 Task: Look for space in Pudukkottai, India from 1st July, 2023 to 9th July, 2023 for 2 adults in price range Rs.8000 to Rs.15000. Place can be entire place with 1  bedroom having 1 bed and 1 bathroom. Property type can be house, flat, guest house. Booking option can be shelf check-in. Required host language is English.
Action: Mouse moved to (581, 72)
Screenshot: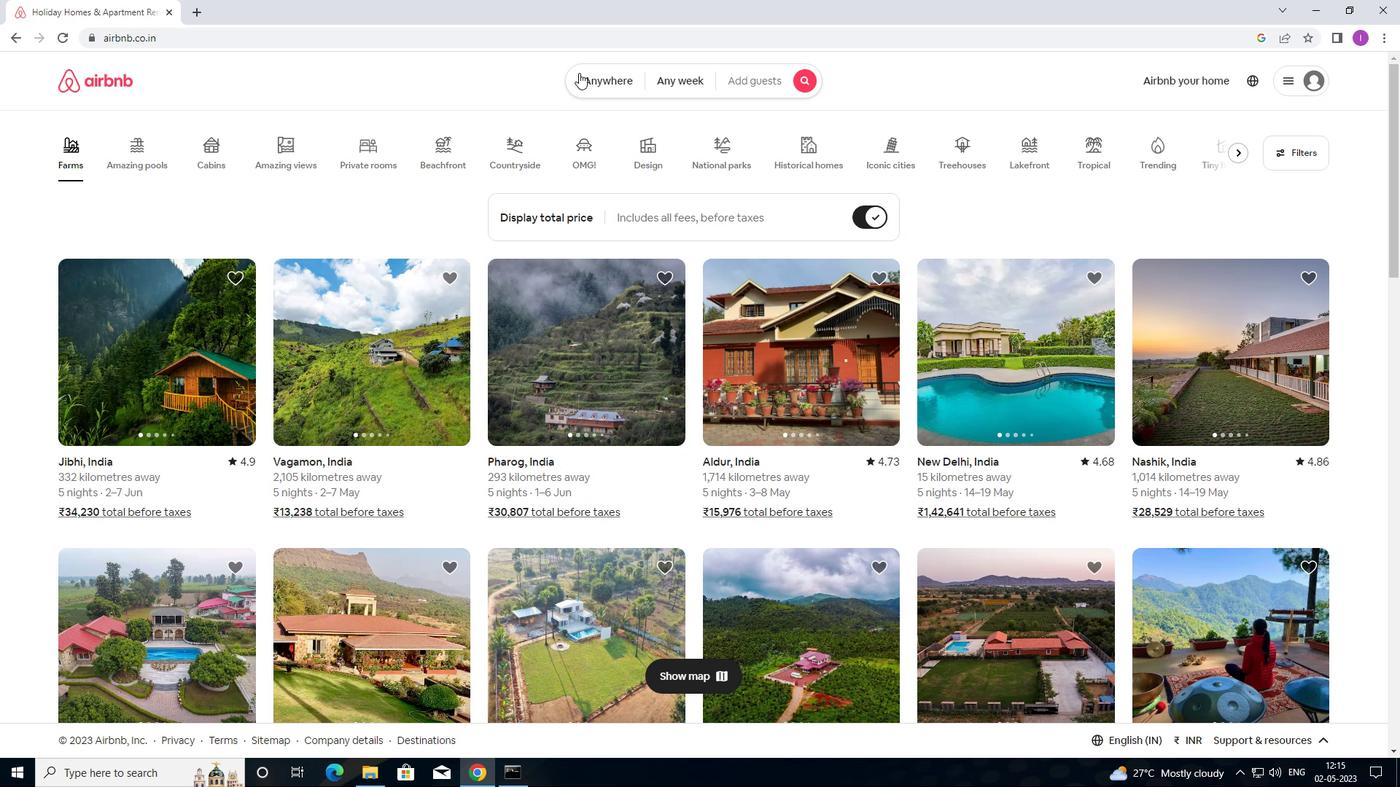 
Action: Mouse pressed left at (581, 72)
Screenshot: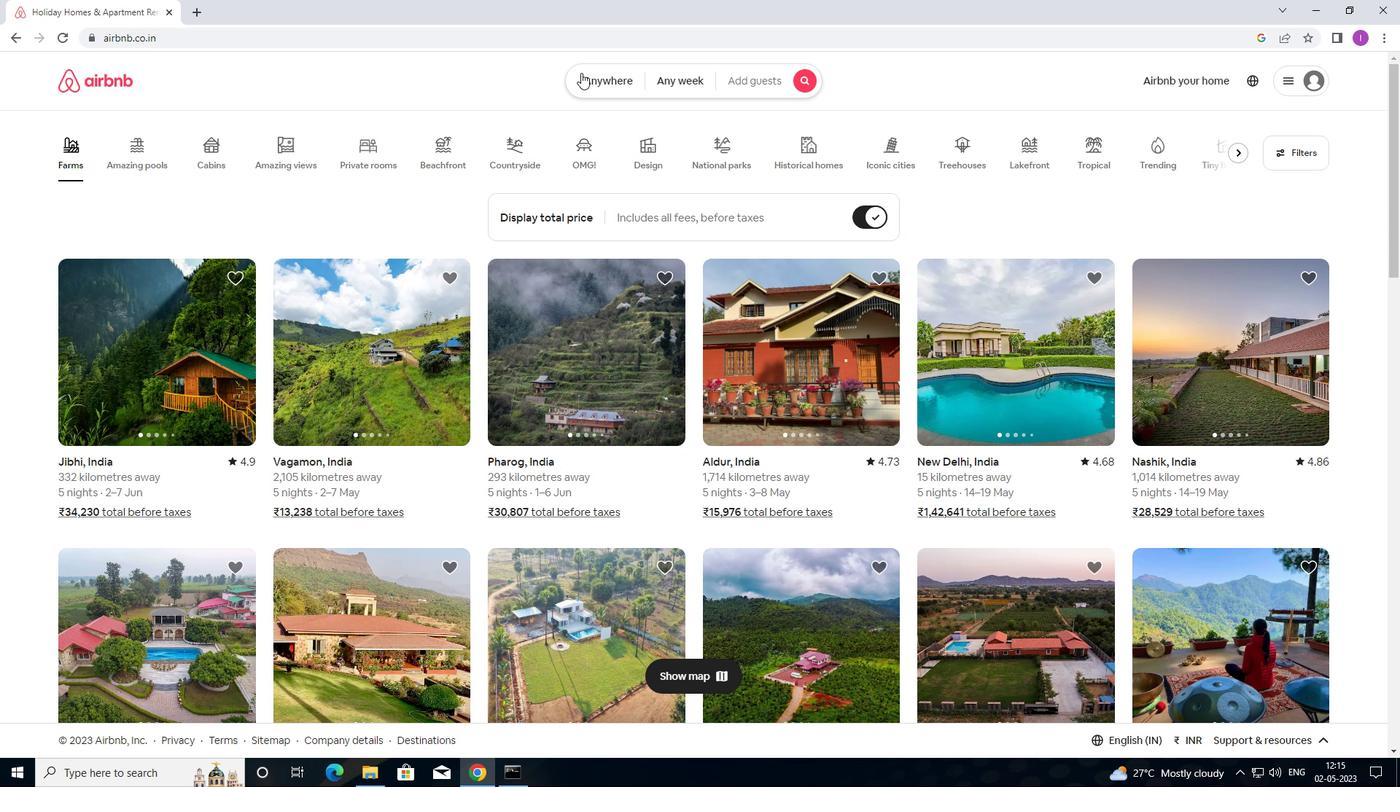 
Action: Mouse moved to (445, 137)
Screenshot: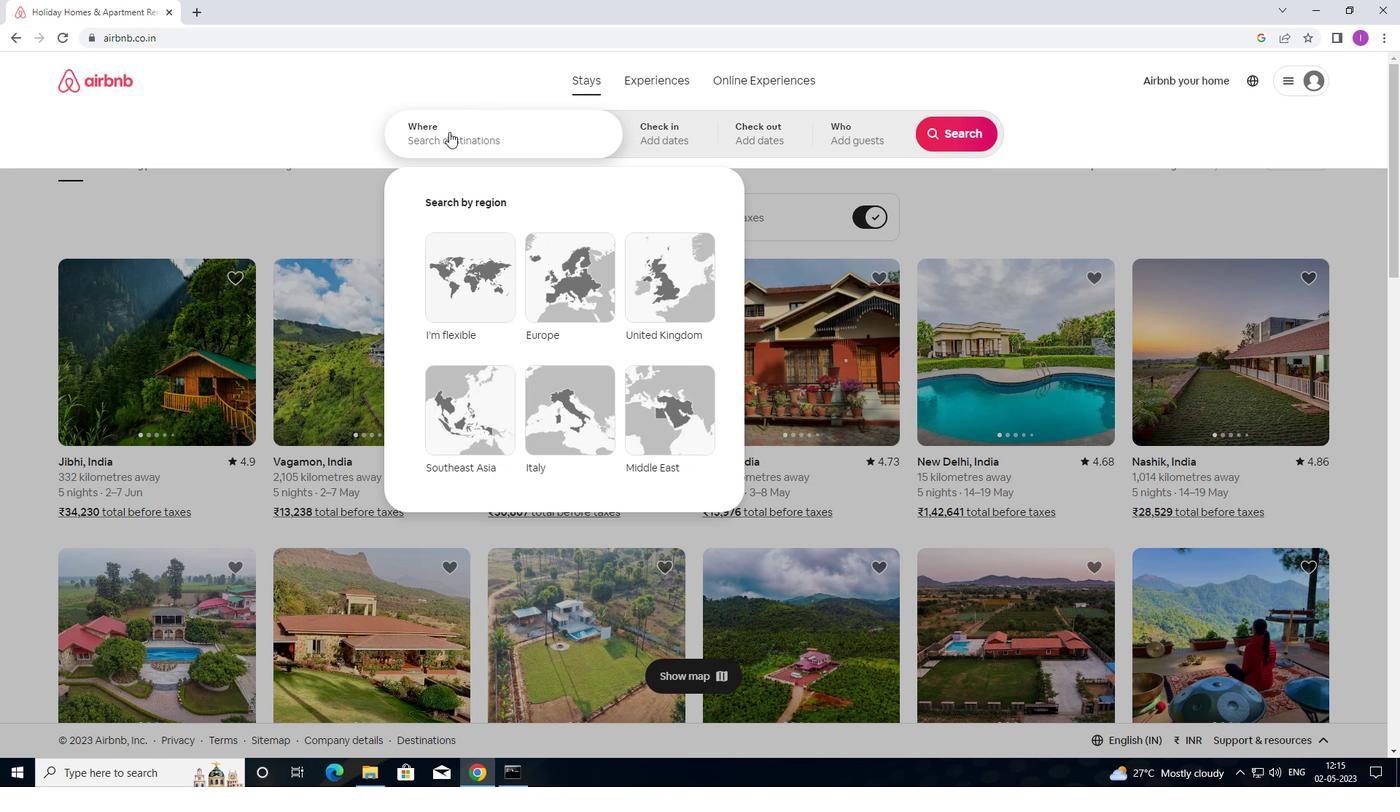 
Action: Mouse pressed left at (445, 137)
Screenshot: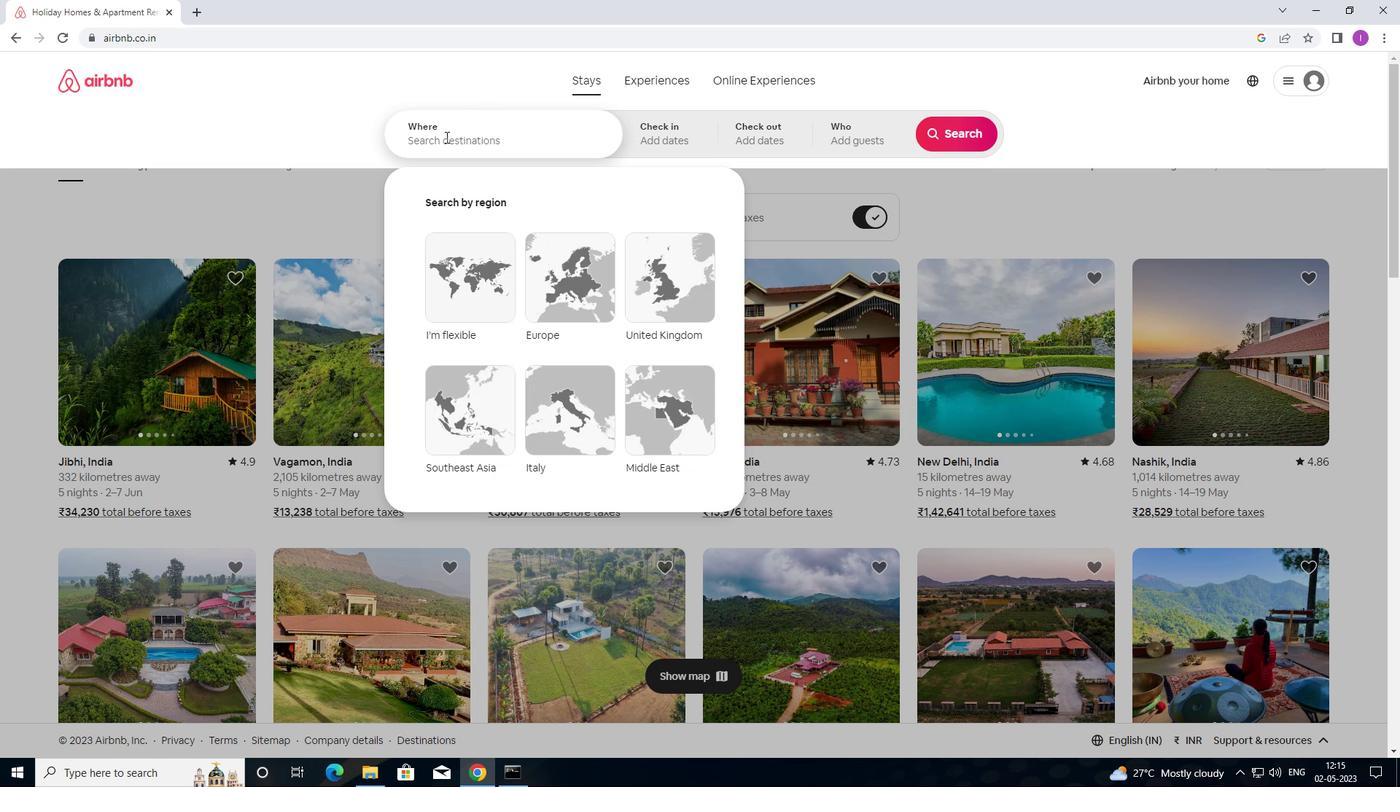 
Action: Mouse moved to (529, 210)
Screenshot: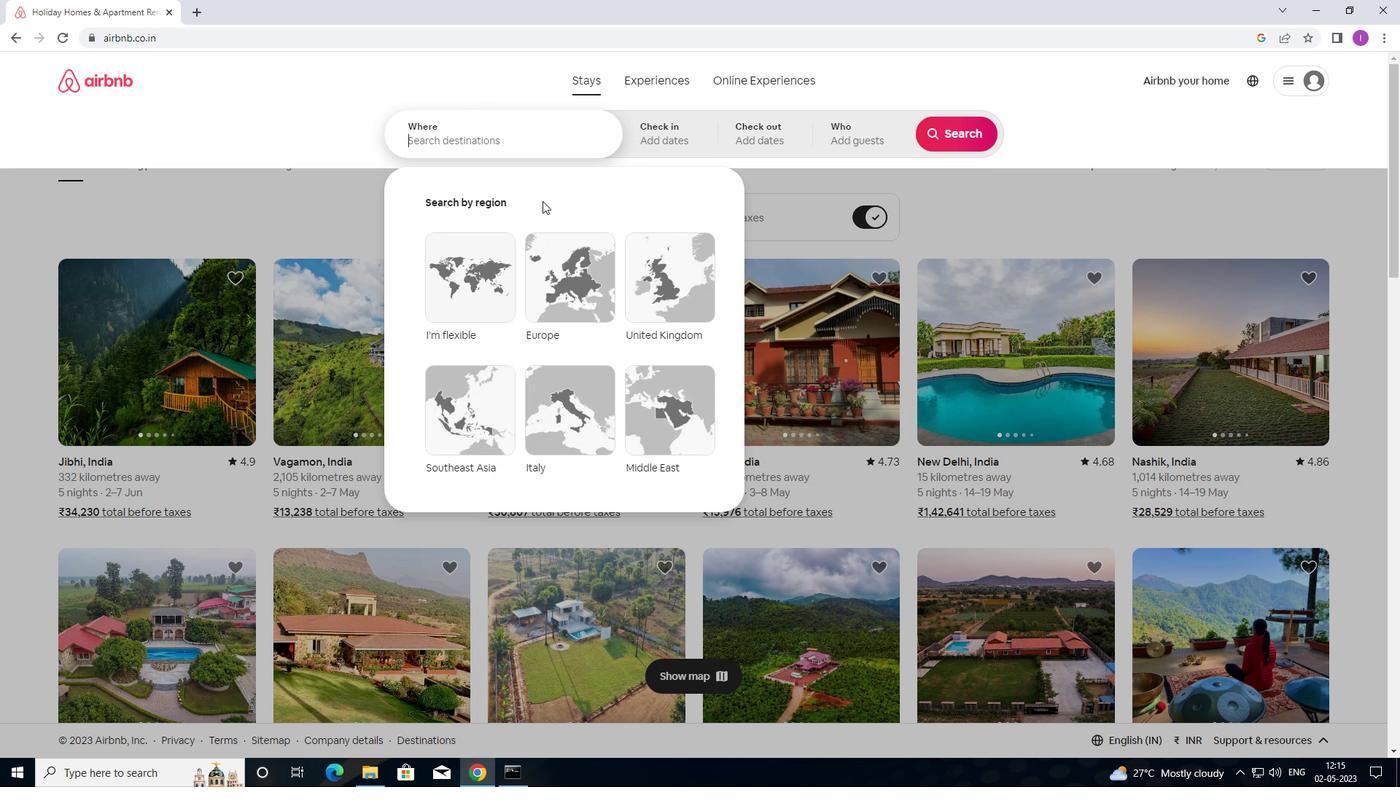 
Action: Key pressed <Key.shift>PUDOKKOTTAI,<Key.shift>INDIA
Screenshot: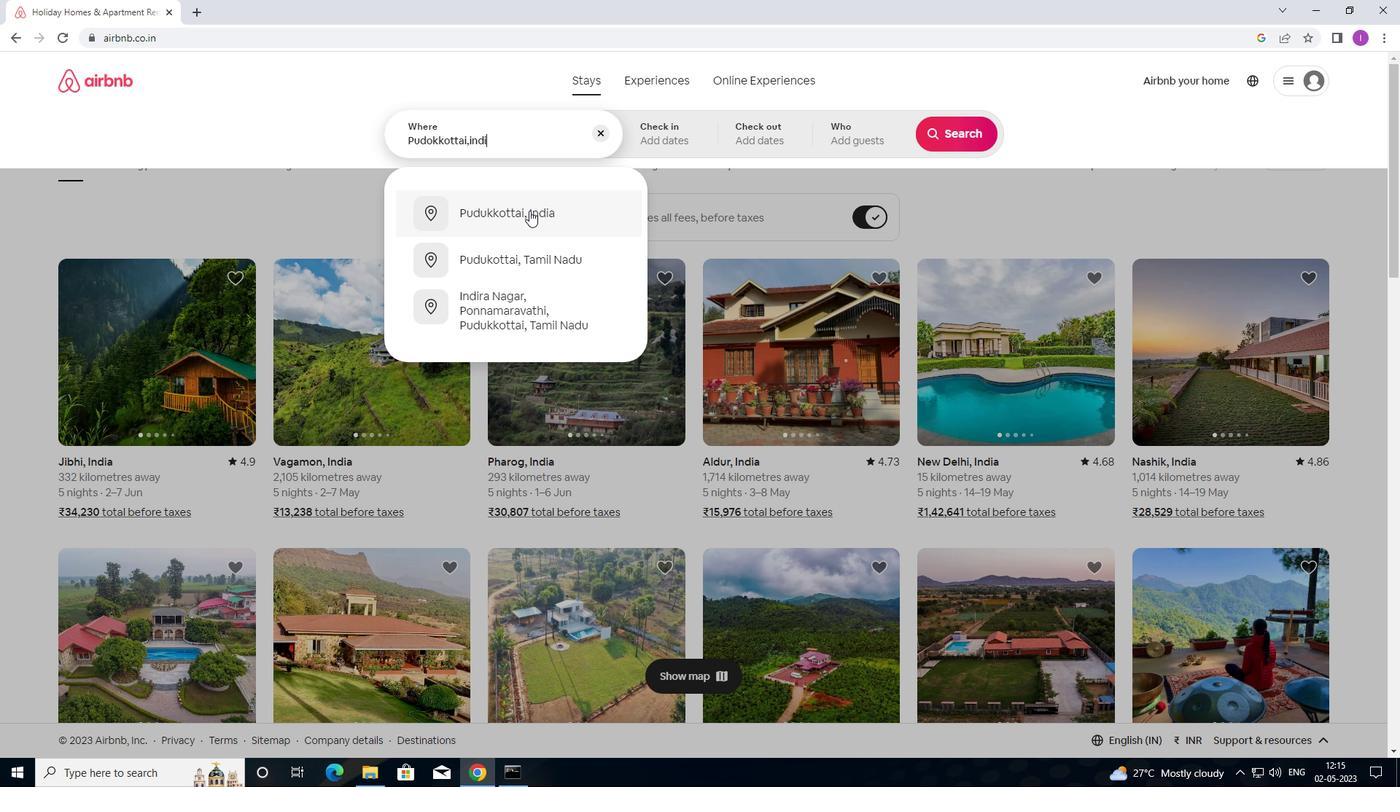 
Action: Mouse moved to (644, 121)
Screenshot: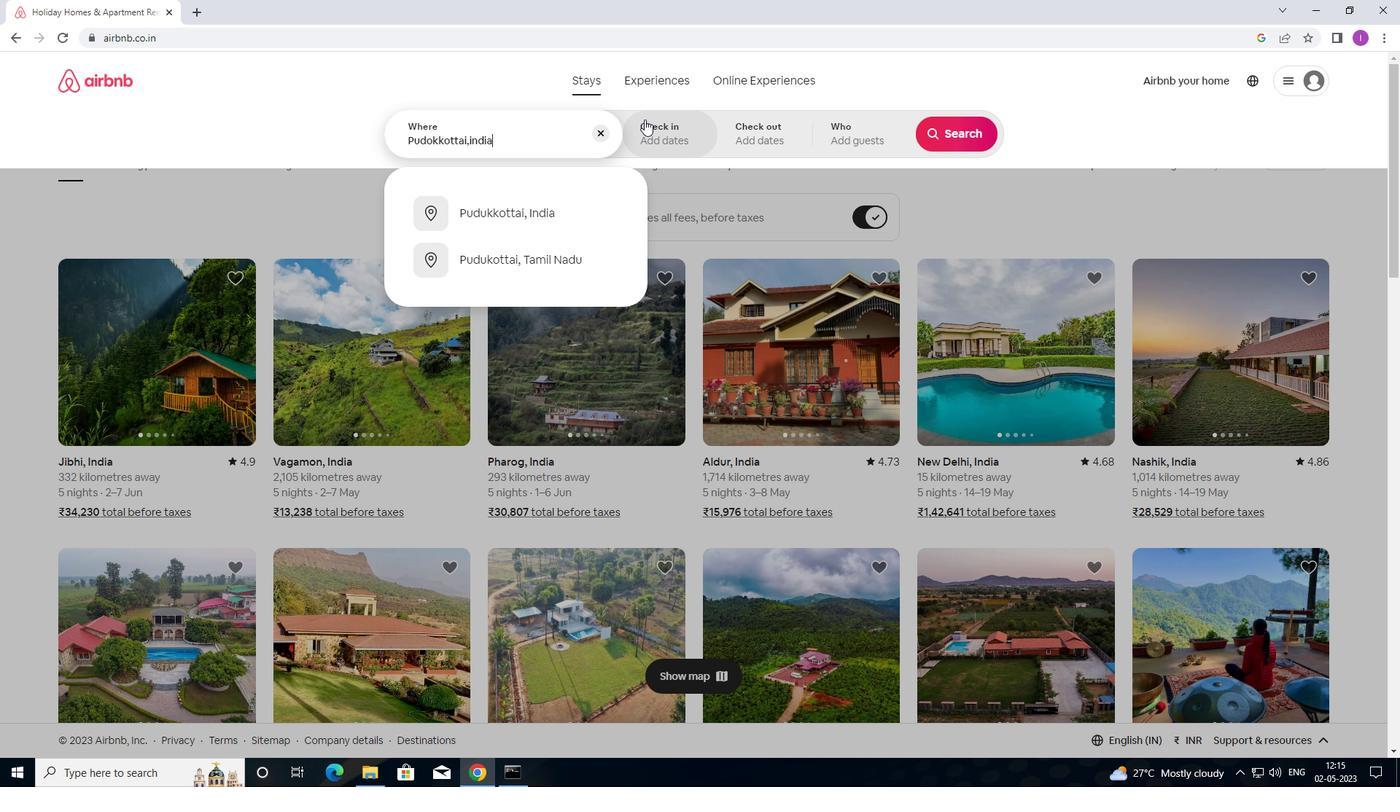 
Action: Mouse pressed left at (644, 121)
Screenshot: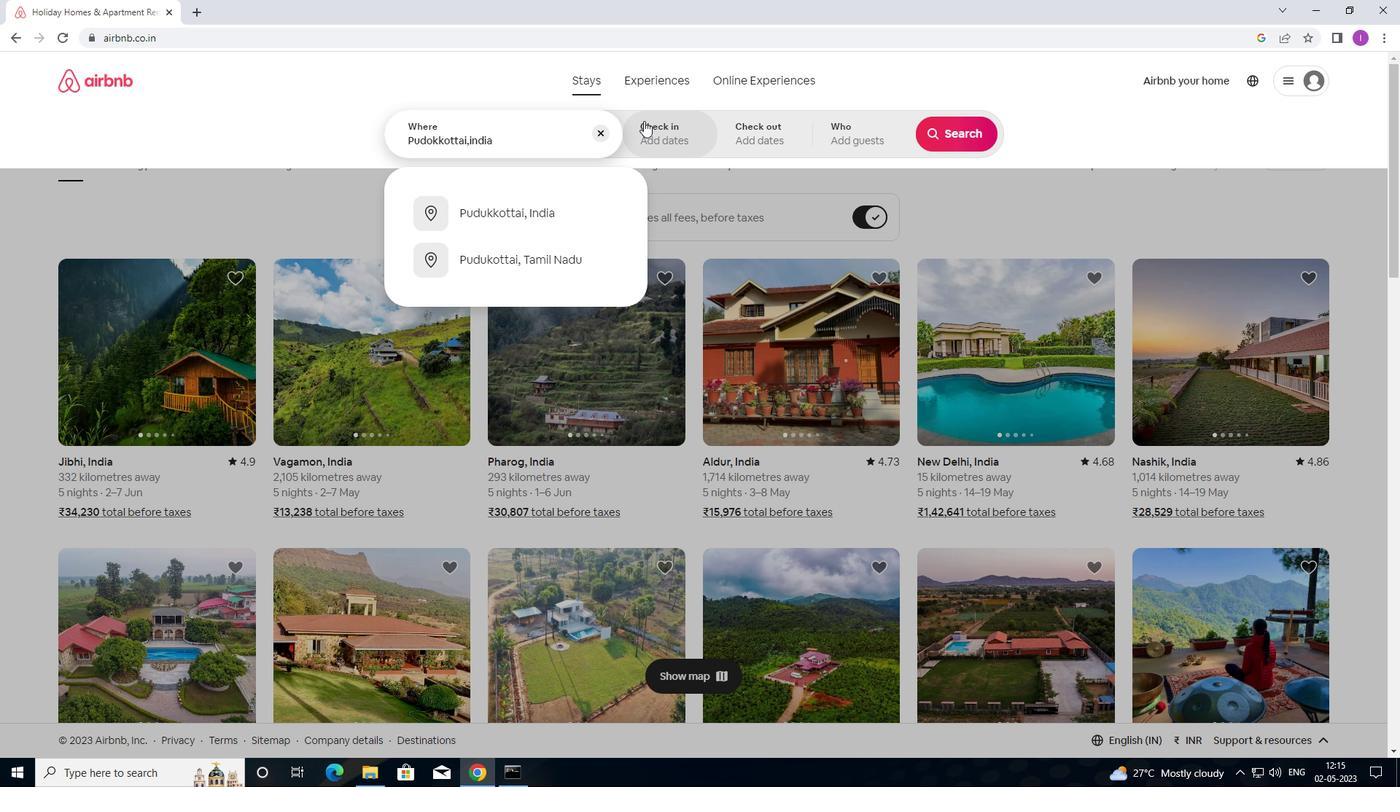 
Action: Mouse moved to (952, 249)
Screenshot: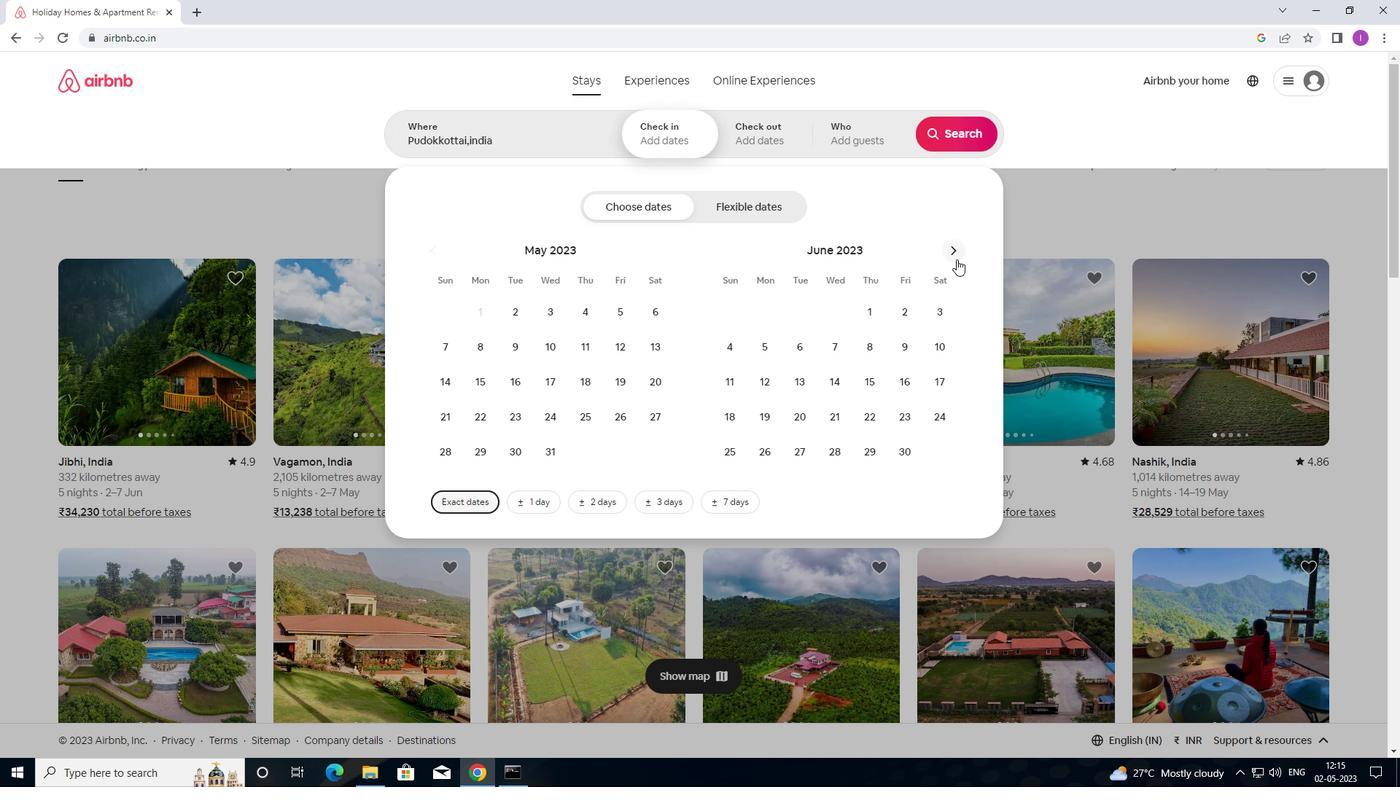 
Action: Mouse pressed left at (952, 249)
Screenshot: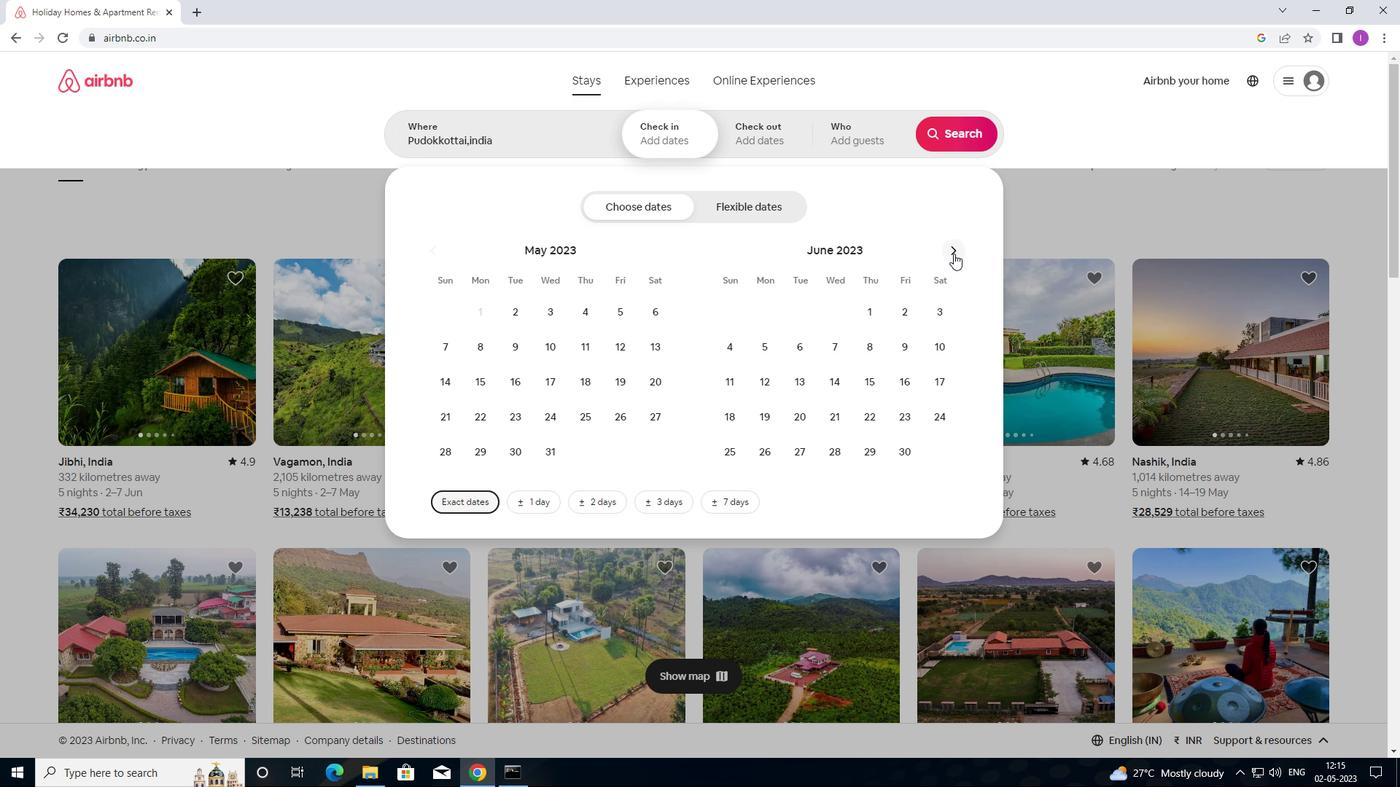
Action: Mouse moved to (943, 310)
Screenshot: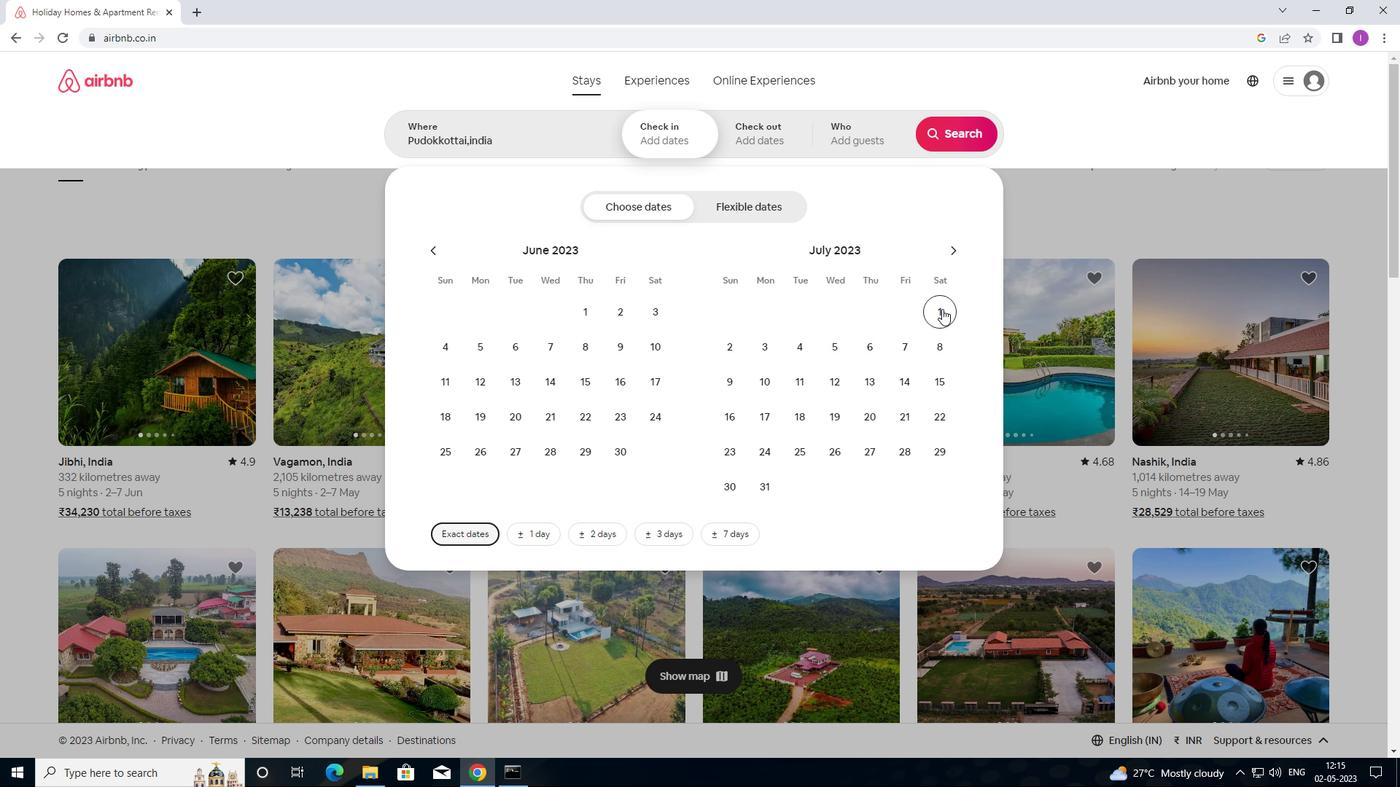 
Action: Mouse pressed left at (943, 310)
Screenshot: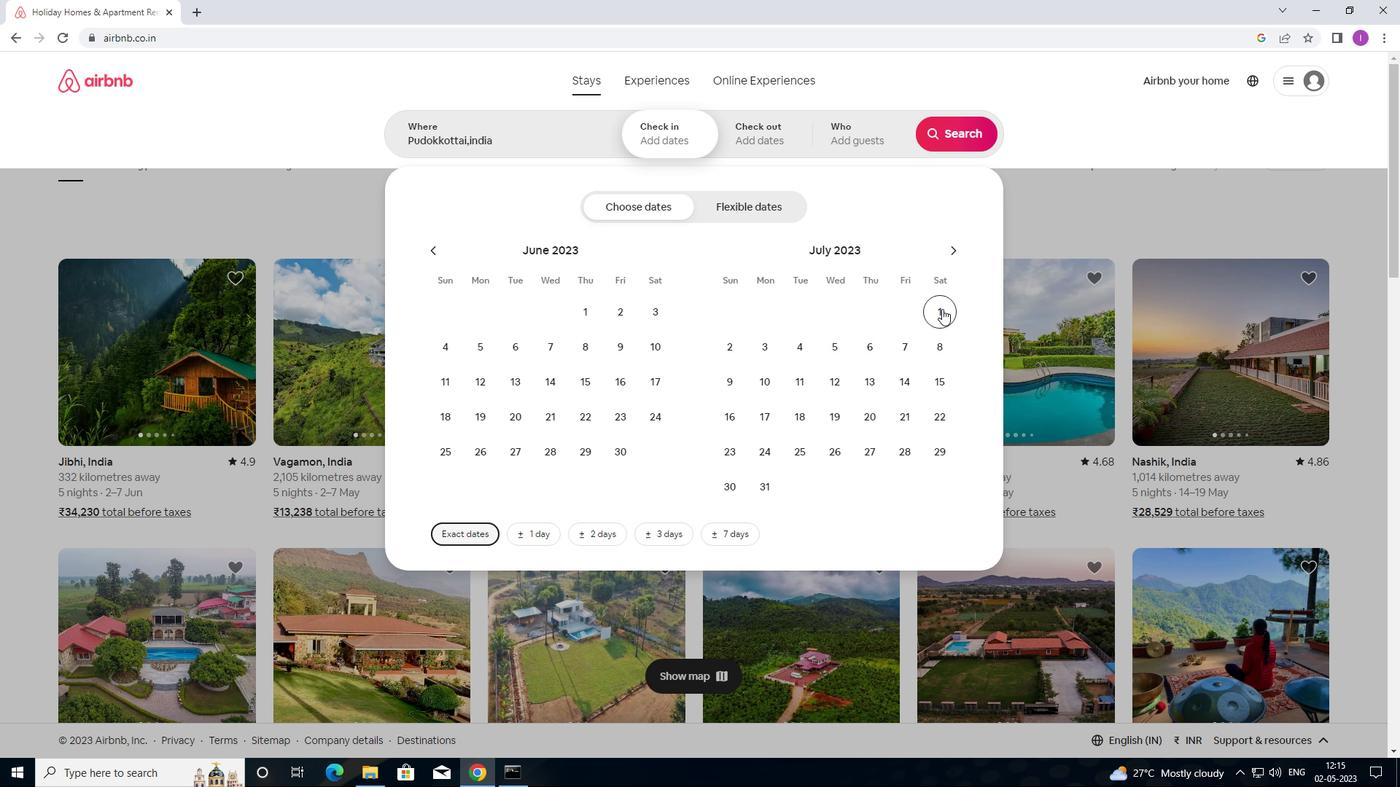 
Action: Mouse moved to (735, 387)
Screenshot: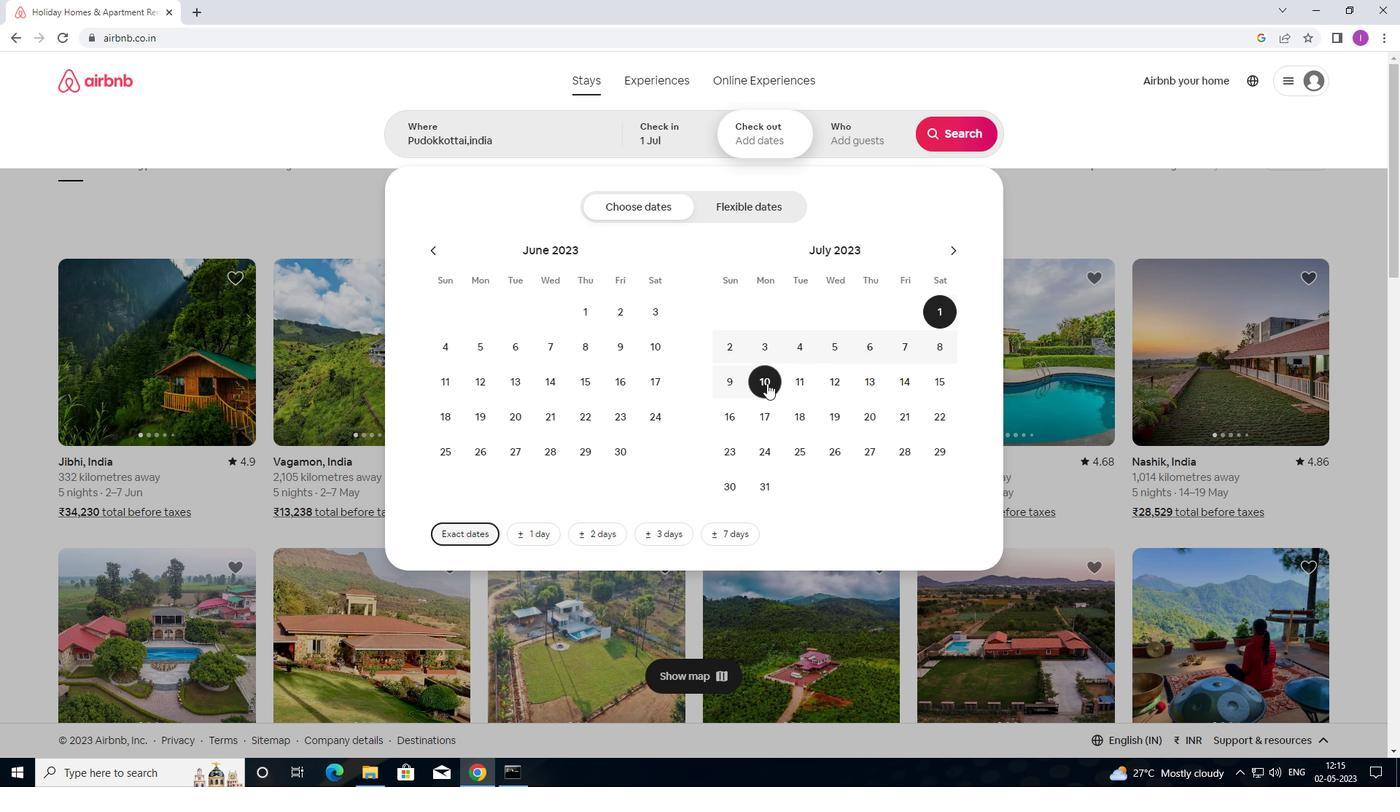 
Action: Mouse pressed left at (735, 387)
Screenshot: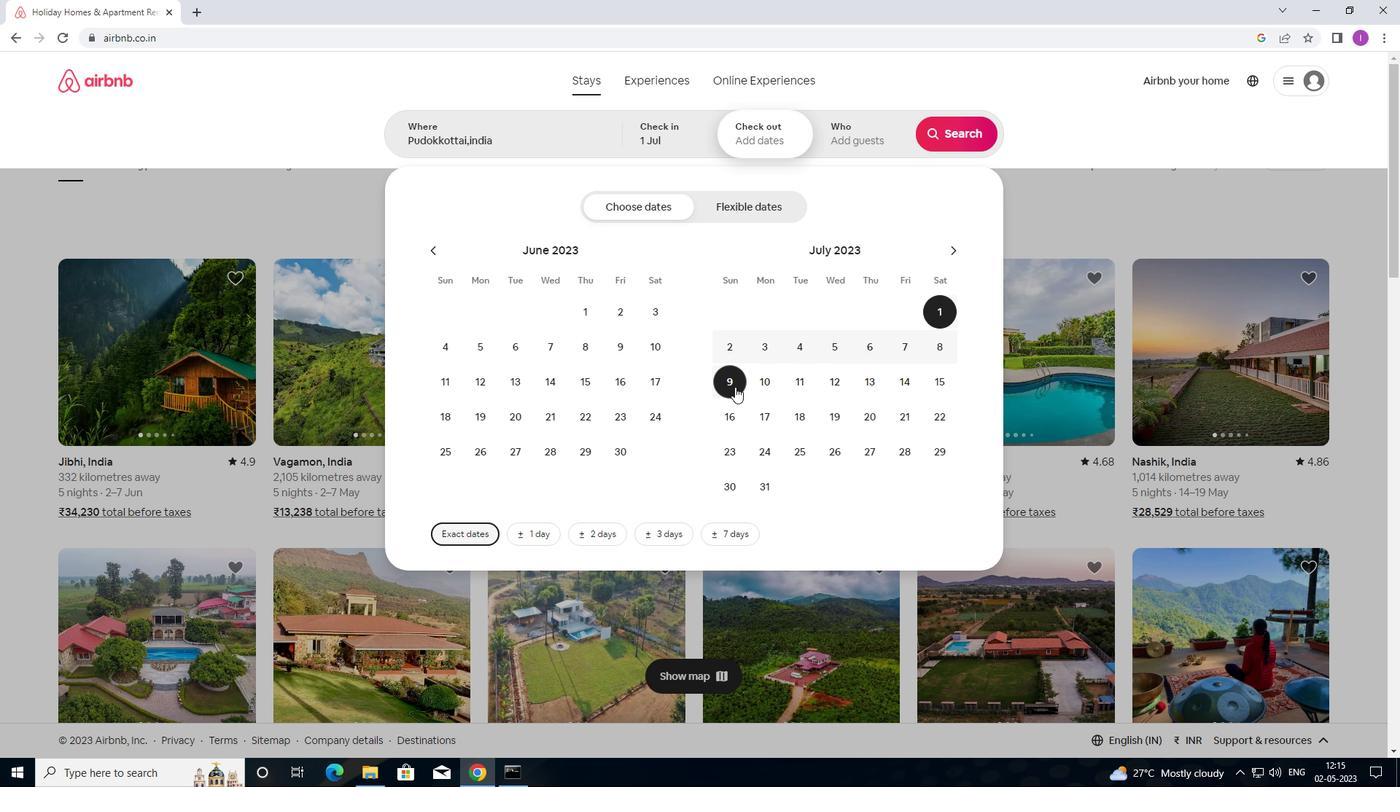 
Action: Mouse moved to (885, 141)
Screenshot: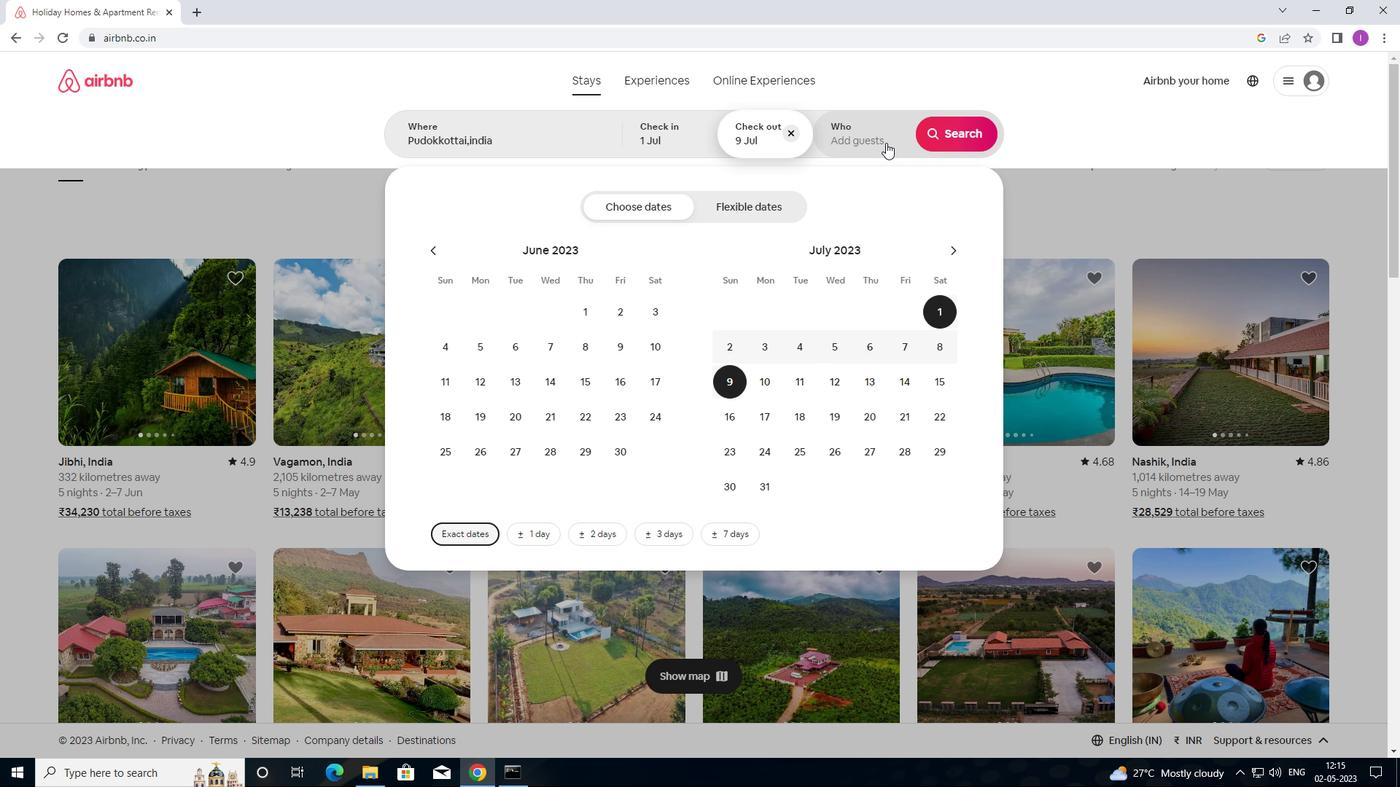 
Action: Mouse pressed left at (885, 141)
Screenshot: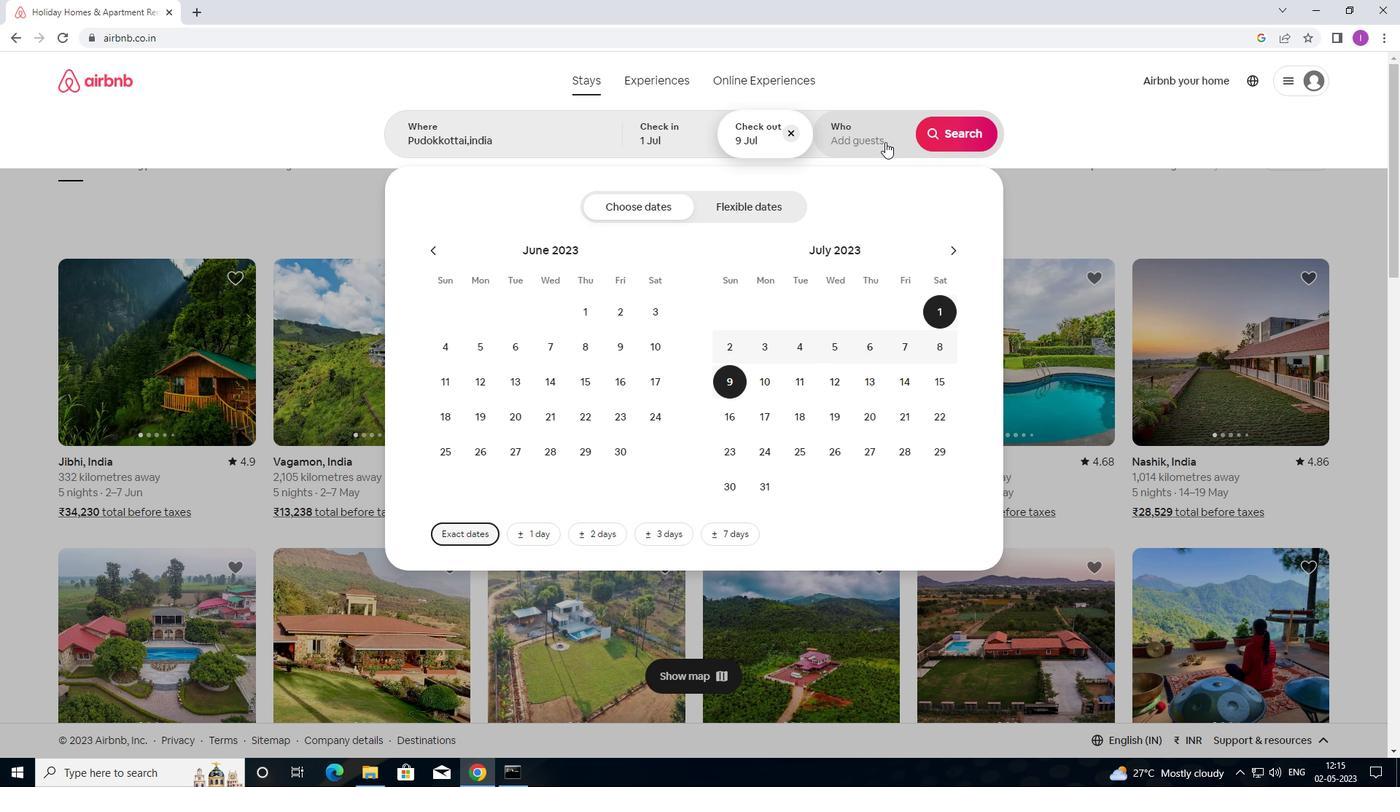 
Action: Mouse moved to (957, 208)
Screenshot: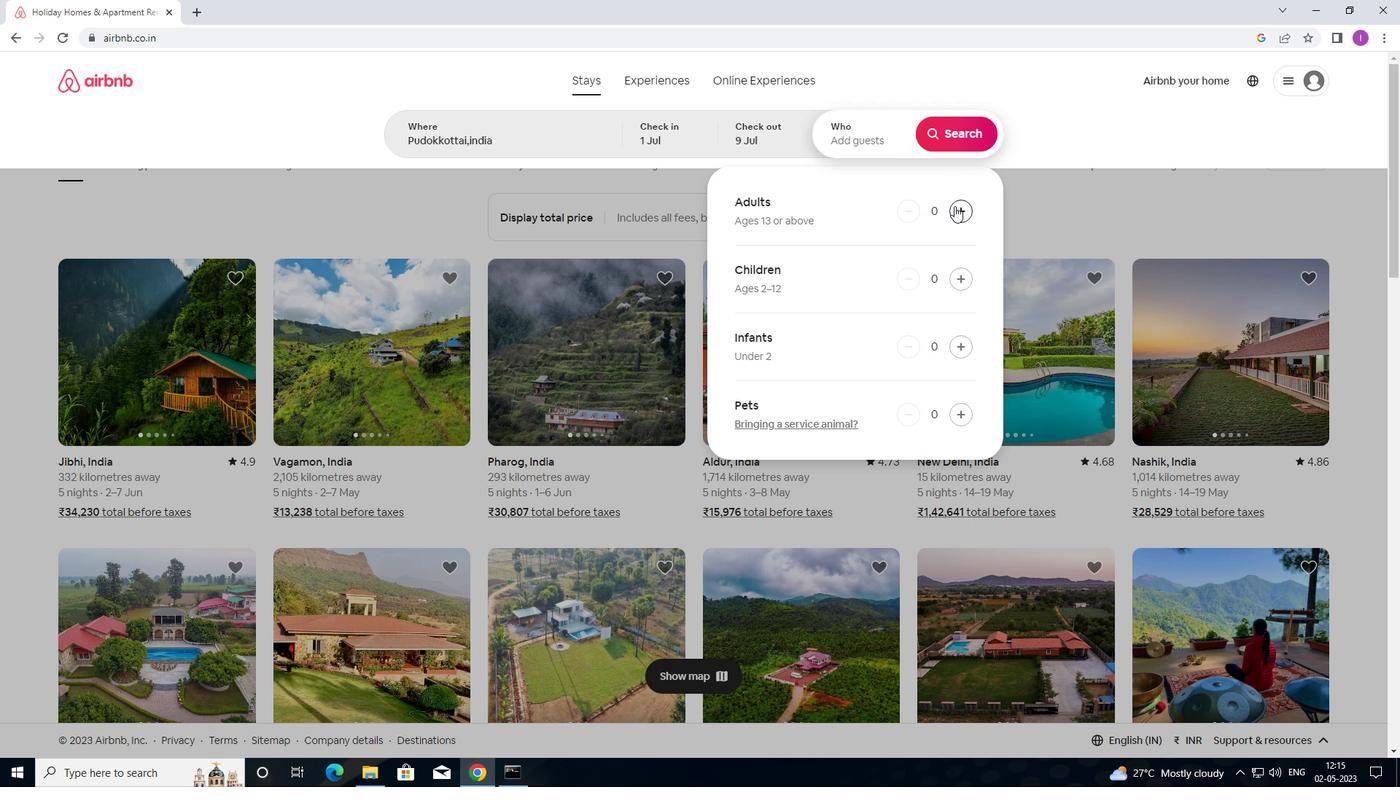 
Action: Mouse pressed left at (957, 208)
Screenshot: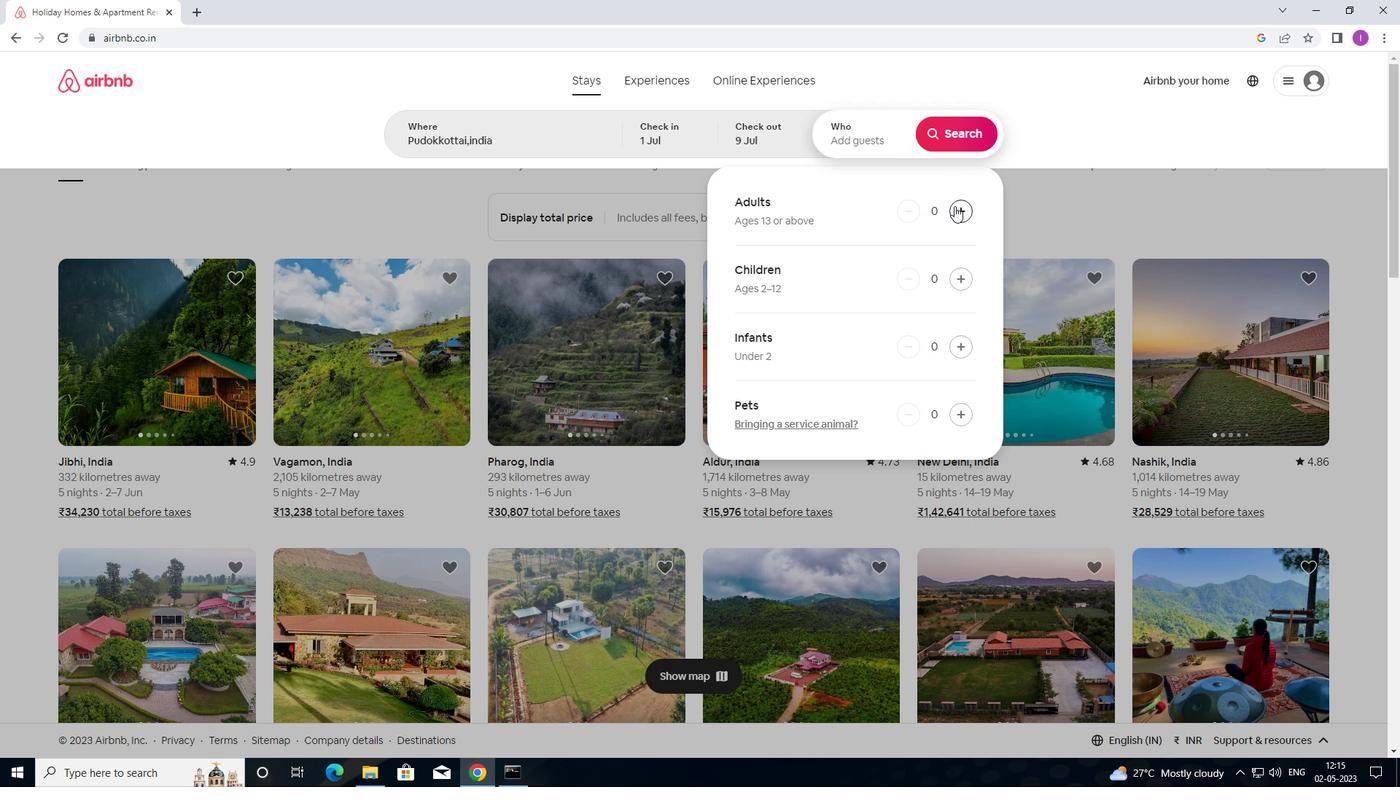 
Action: Mouse moved to (959, 211)
Screenshot: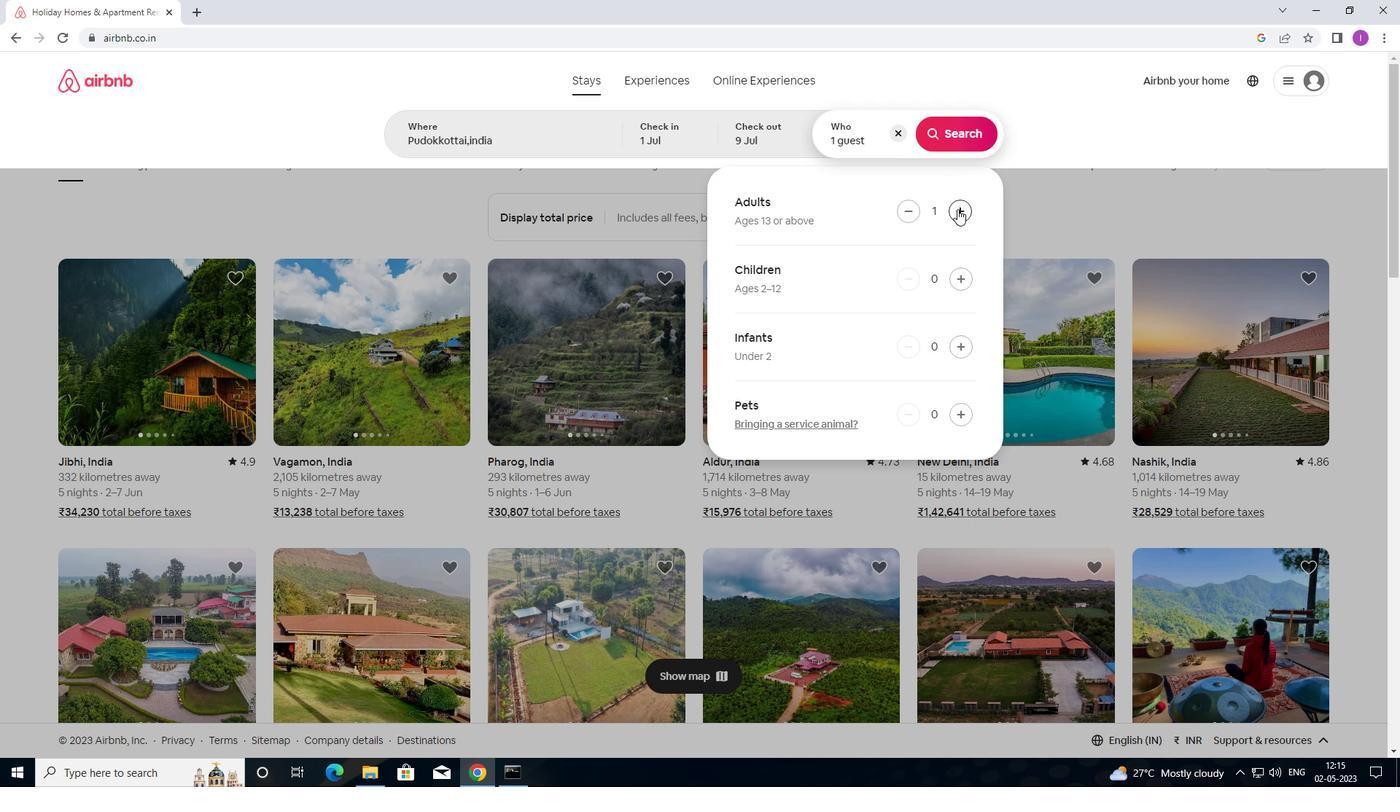 
Action: Mouse pressed left at (959, 211)
Screenshot: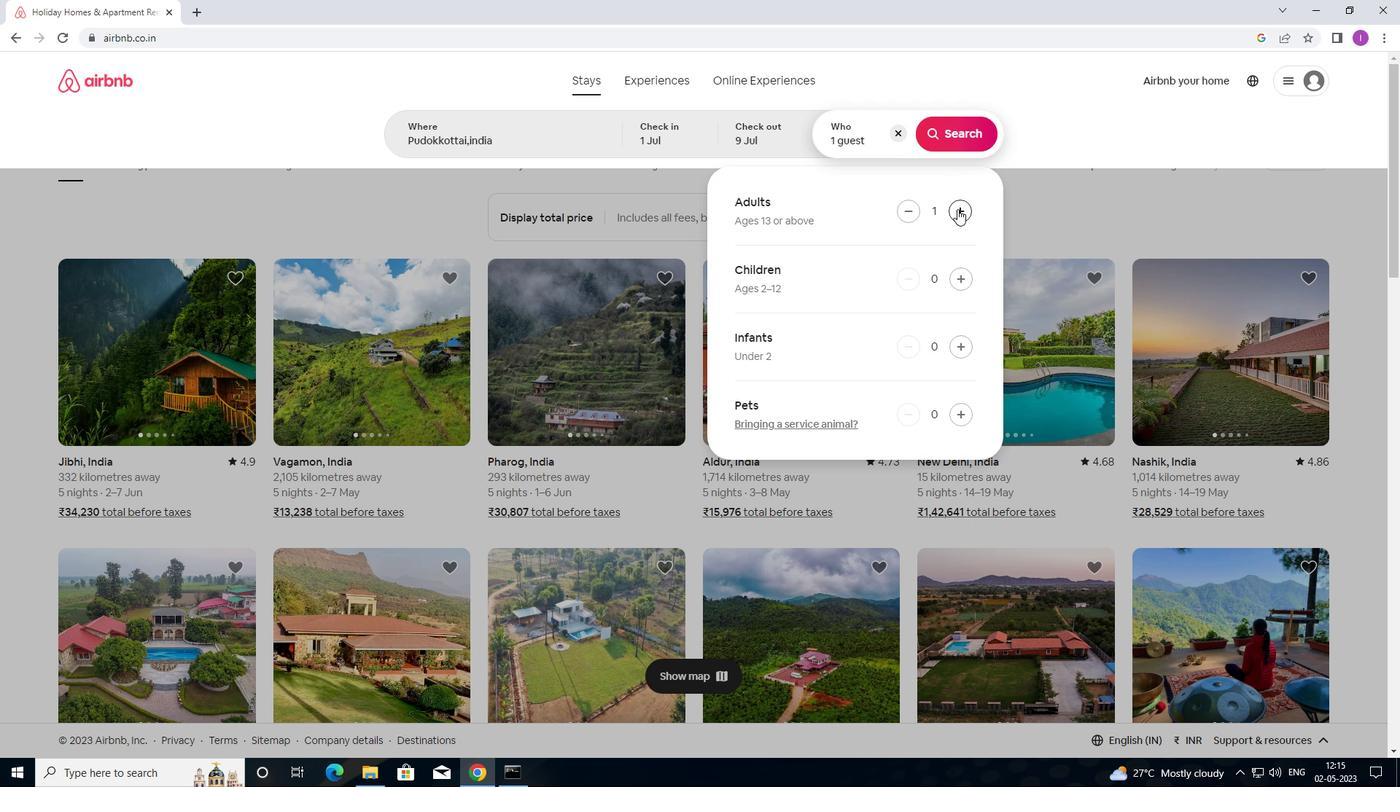 
Action: Mouse moved to (973, 129)
Screenshot: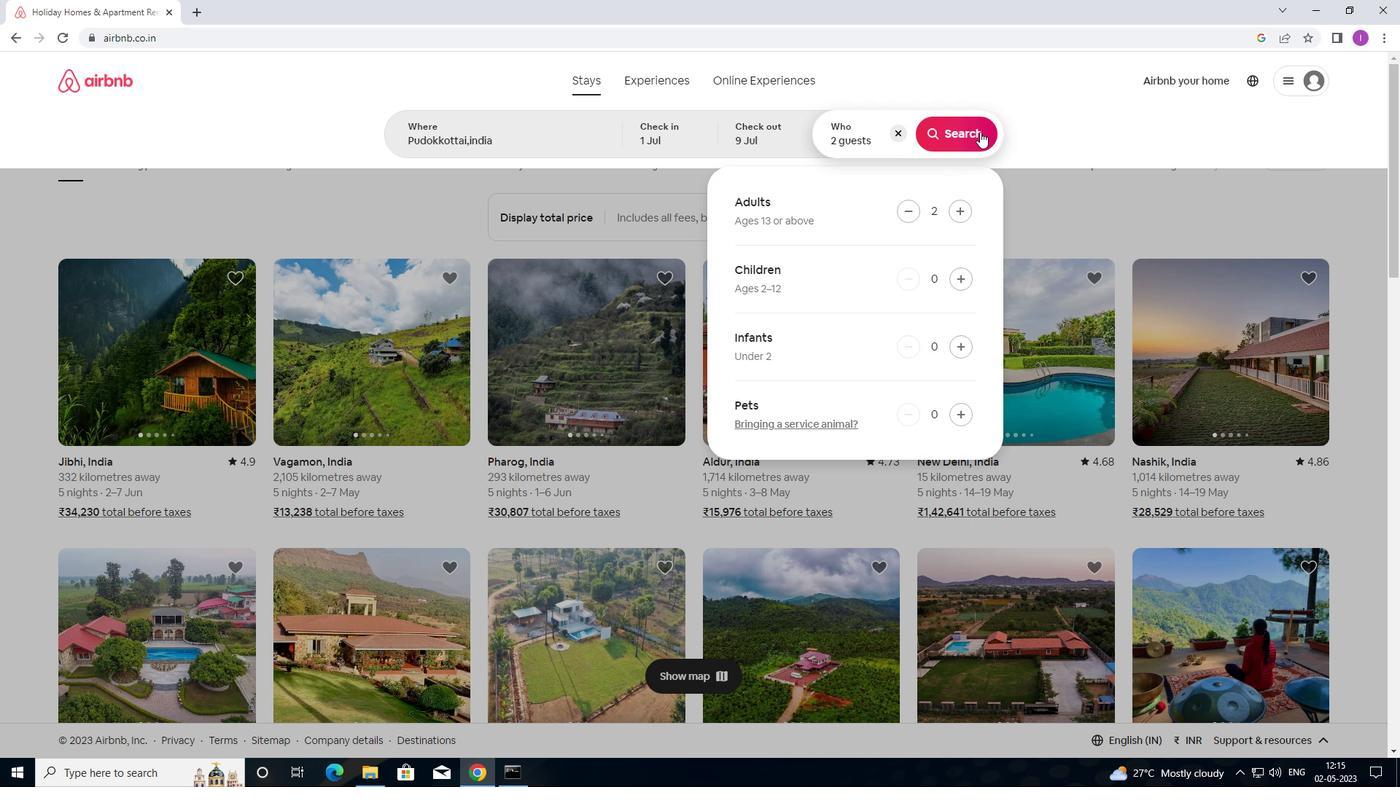 
Action: Mouse pressed left at (973, 129)
Screenshot: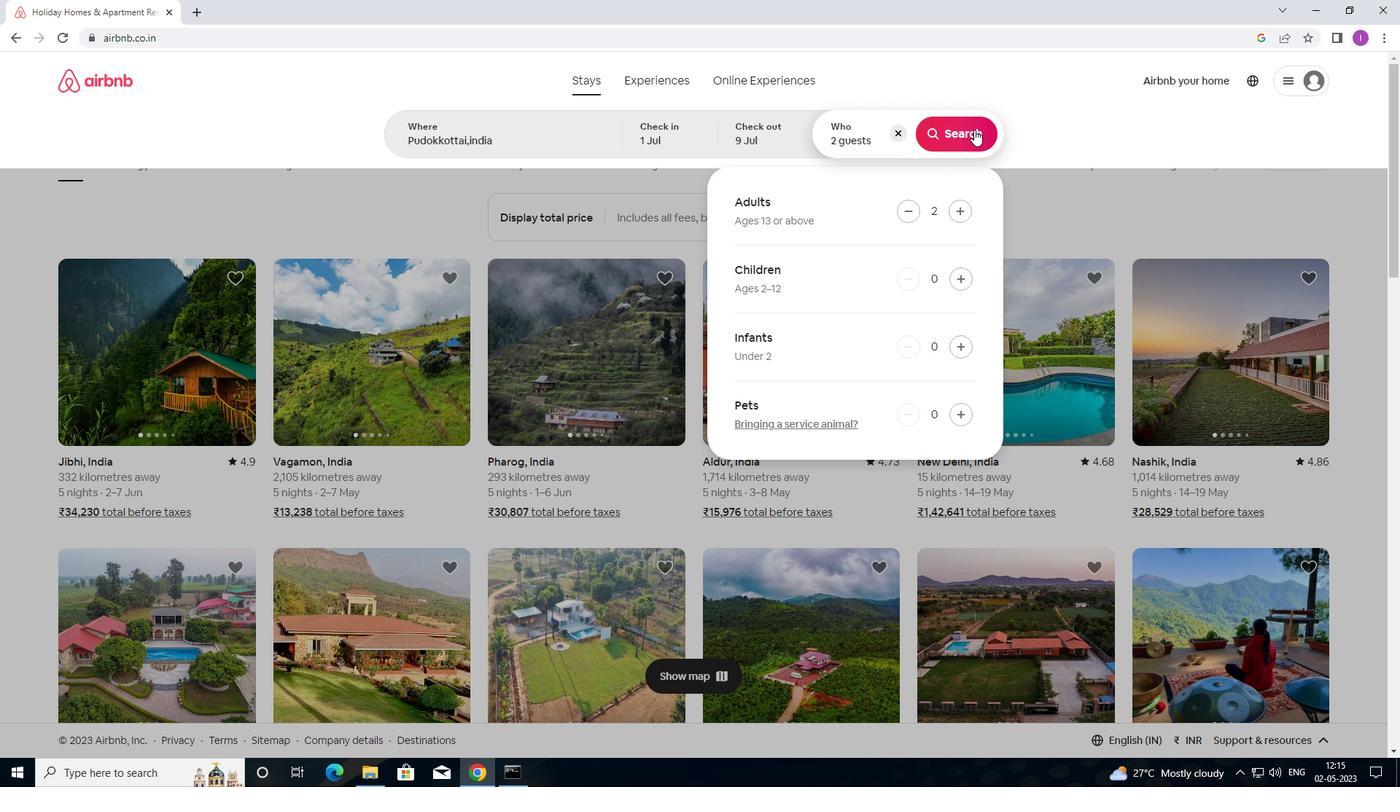 
Action: Mouse moved to (1350, 144)
Screenshot: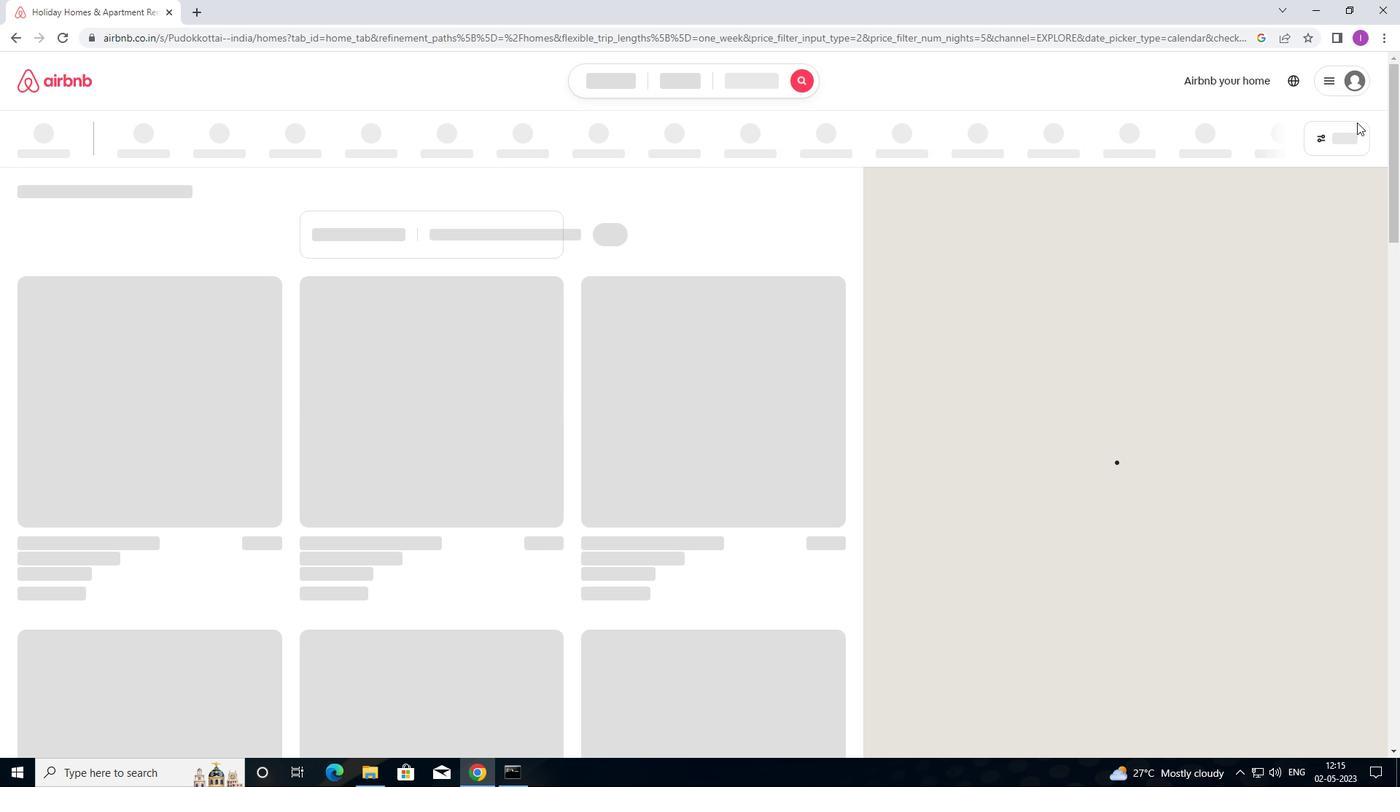 
Action: Mouse pressed left at (1350, 144)
Screenshot: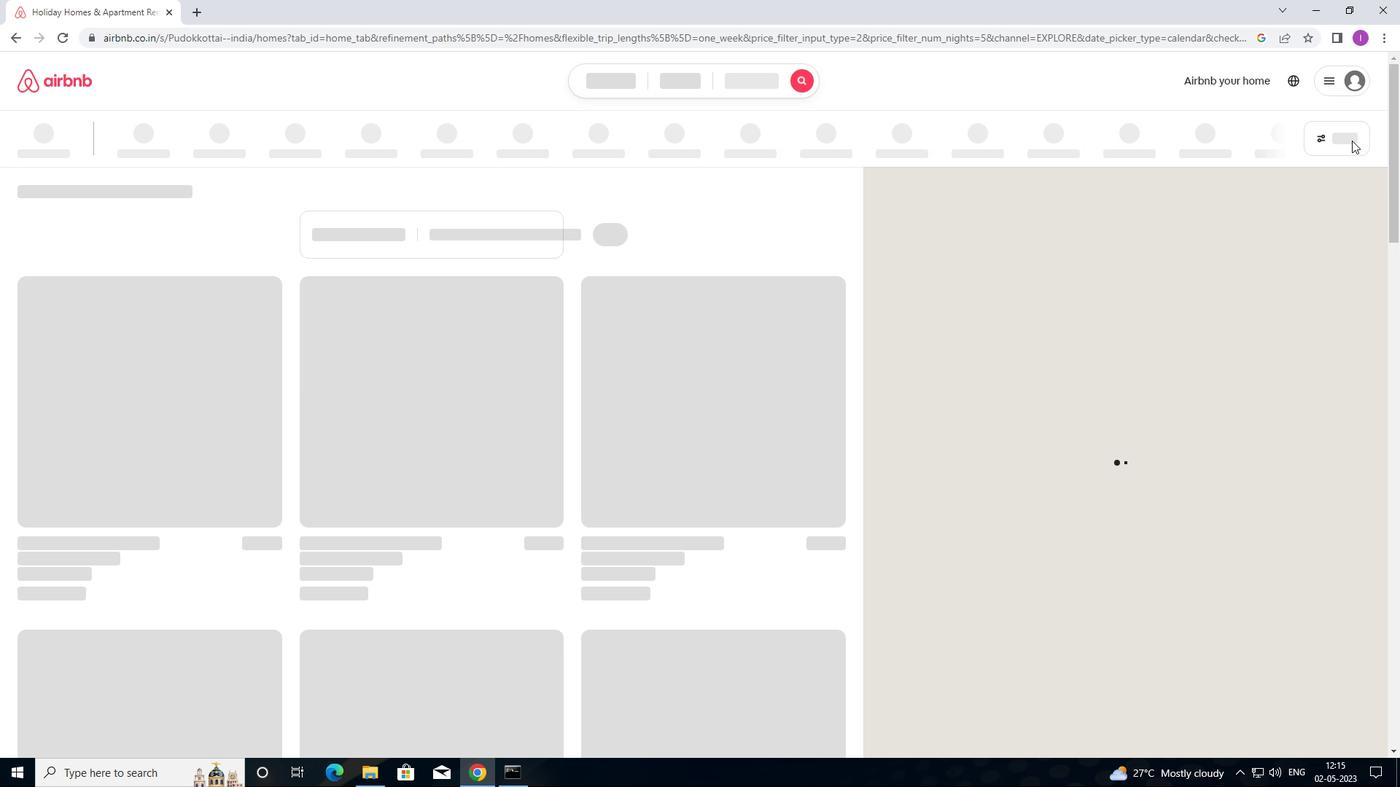 
Action: Mouse moved to (1345, 150)
Screenshot: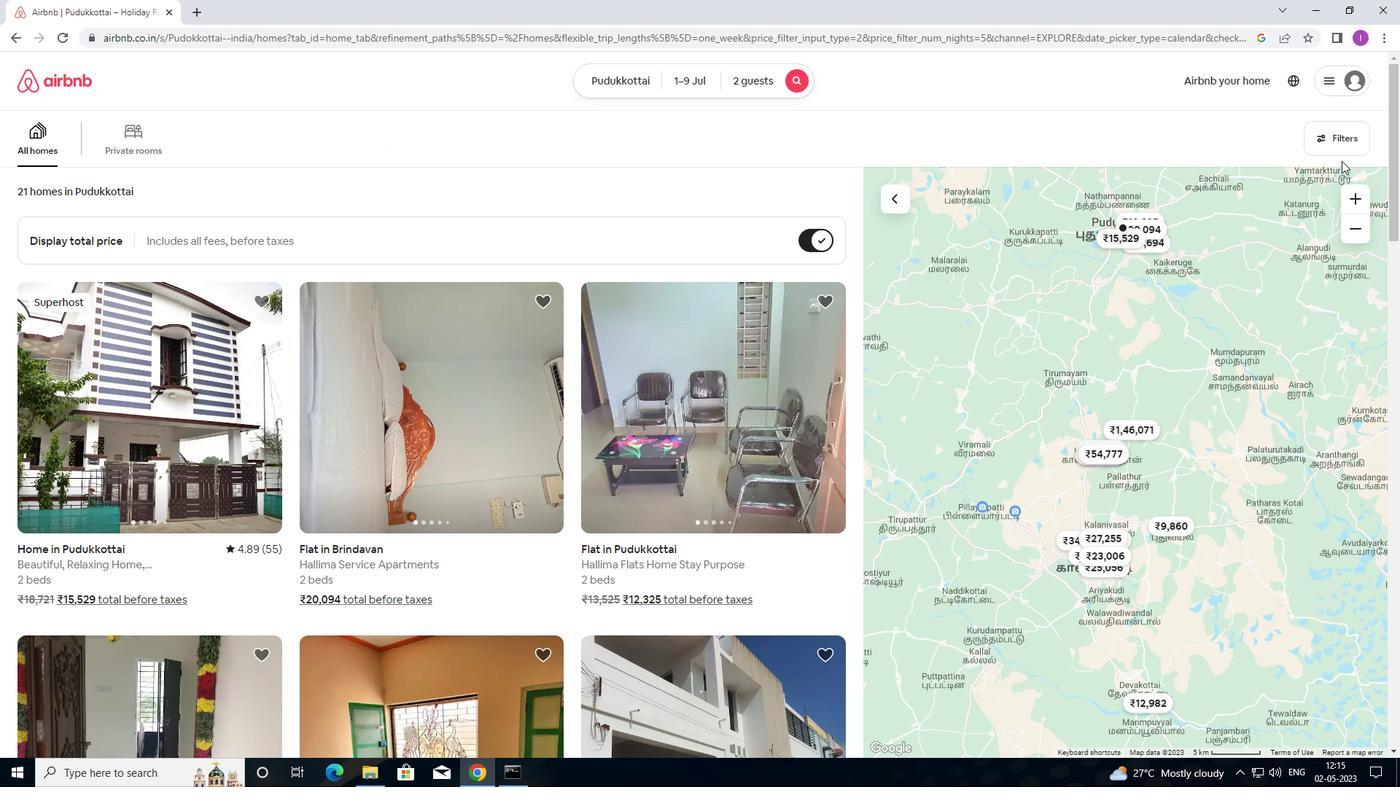 
Action: Mouse pressed left at (1345, 150)
Screenshot: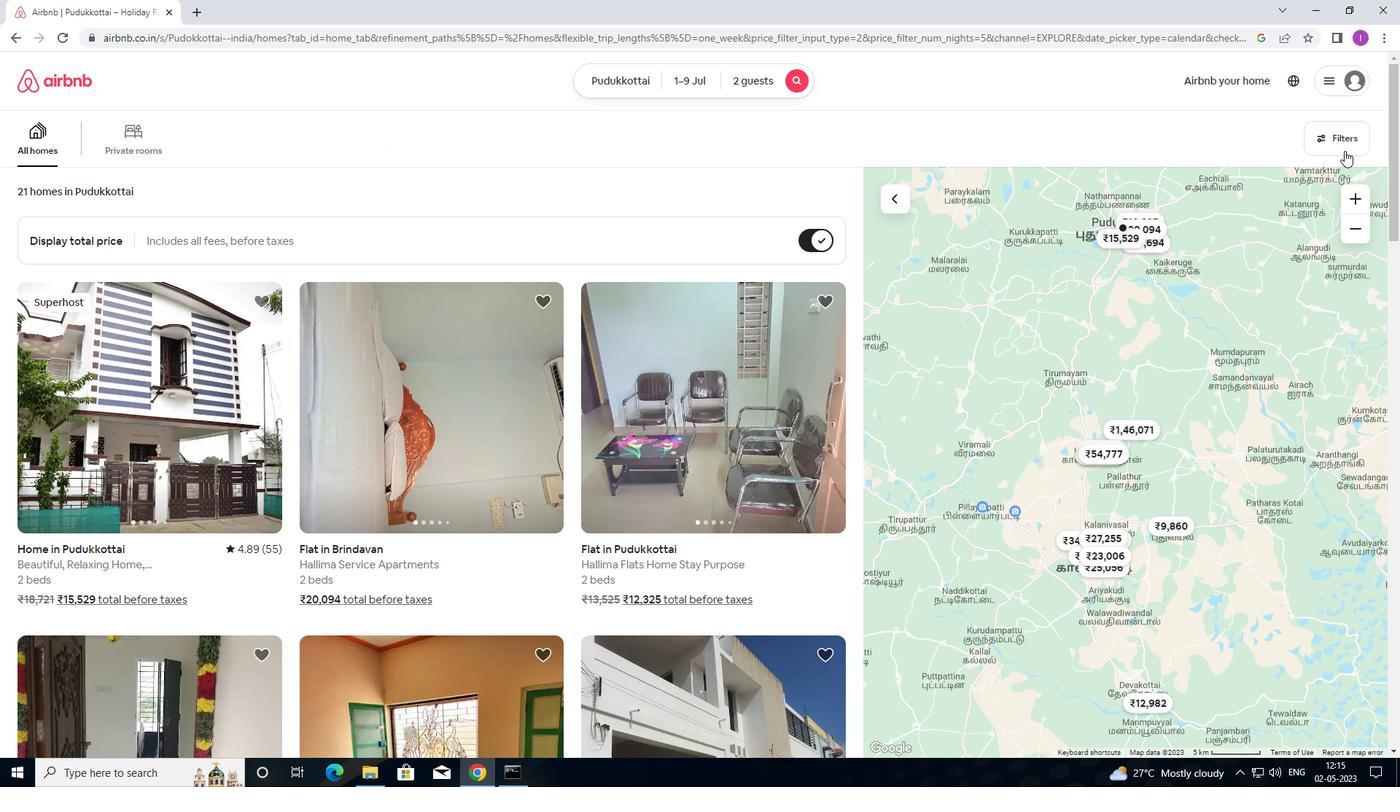 
Action: Mouse moved to (576, 318)
Screenshot: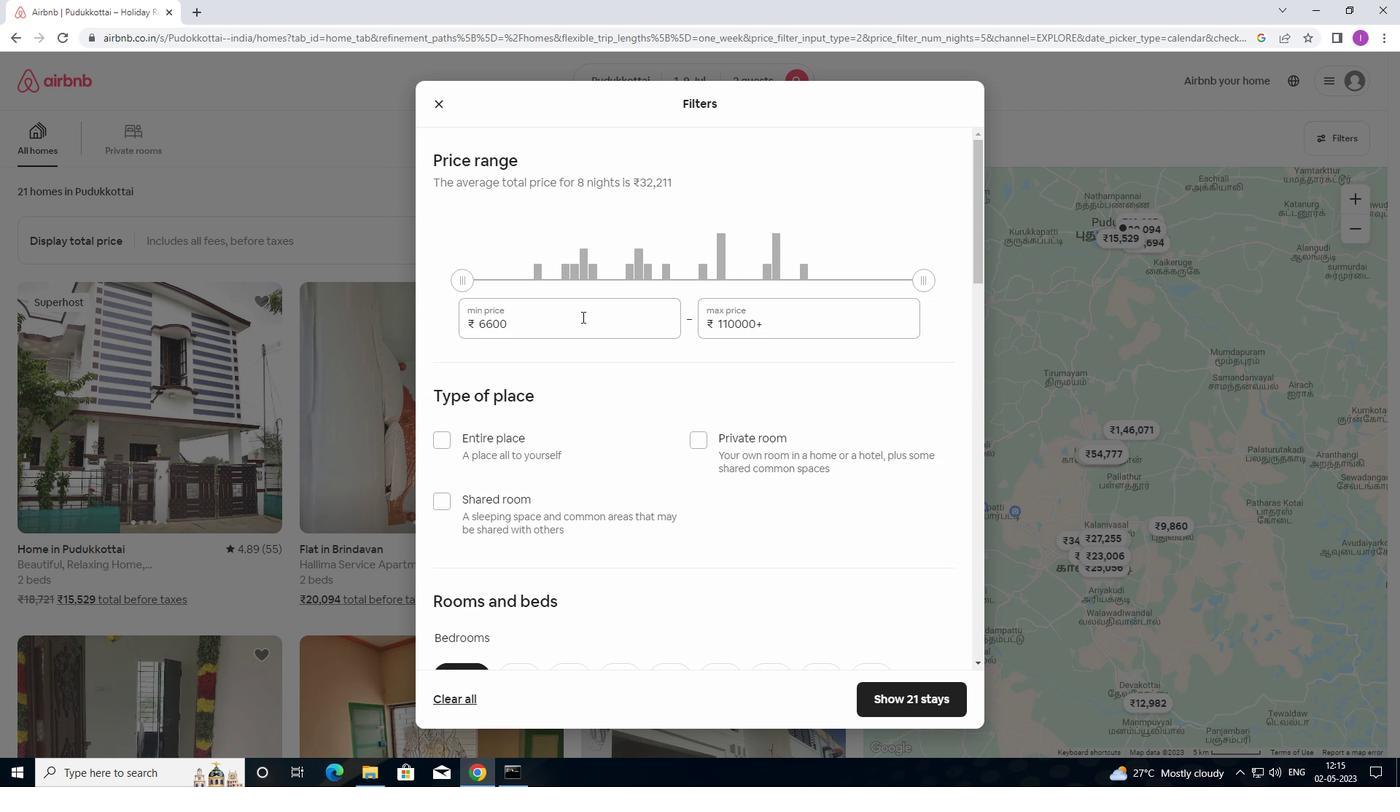 
Action: Mouse pressed left at (576, 318)
Screenshot: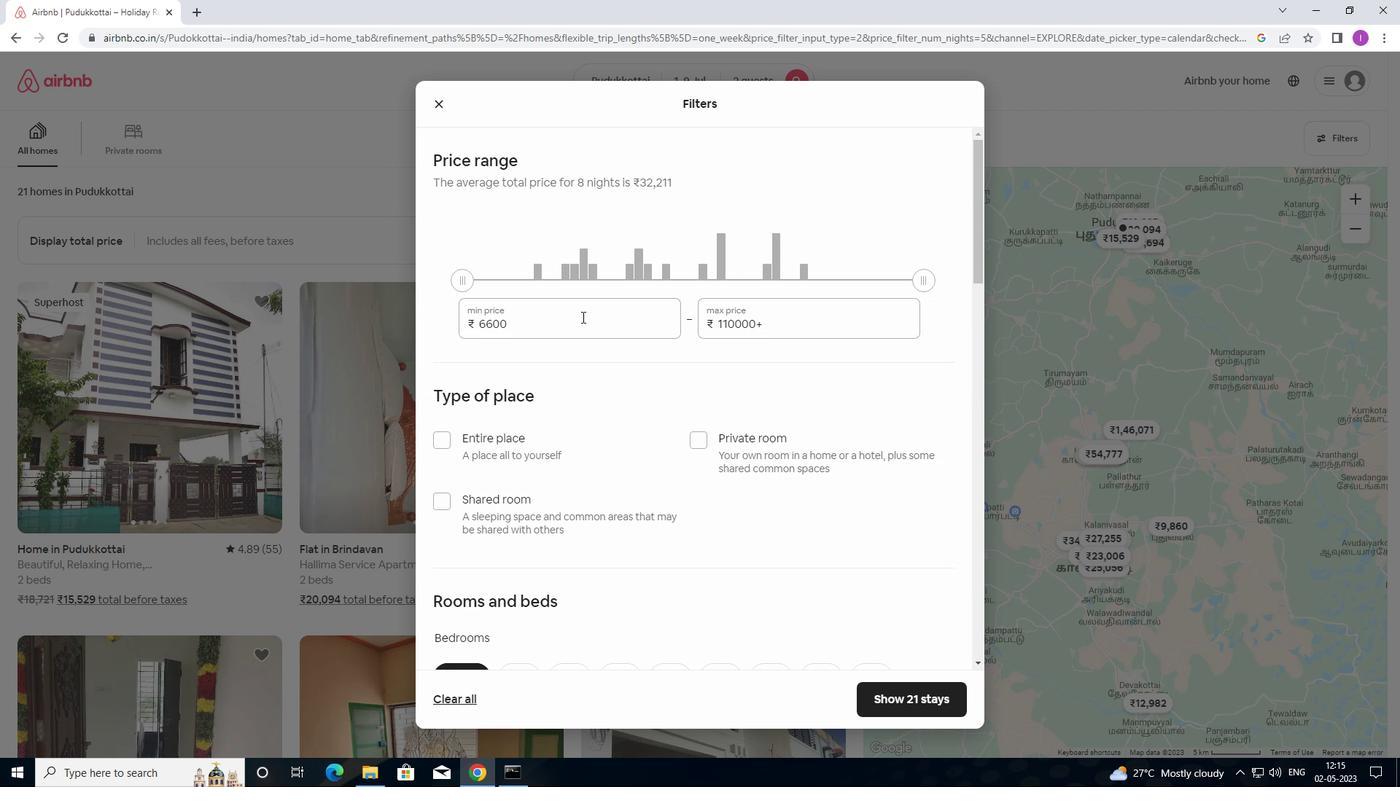 
Action: Mouse moved to (467, 320)
Screenshot: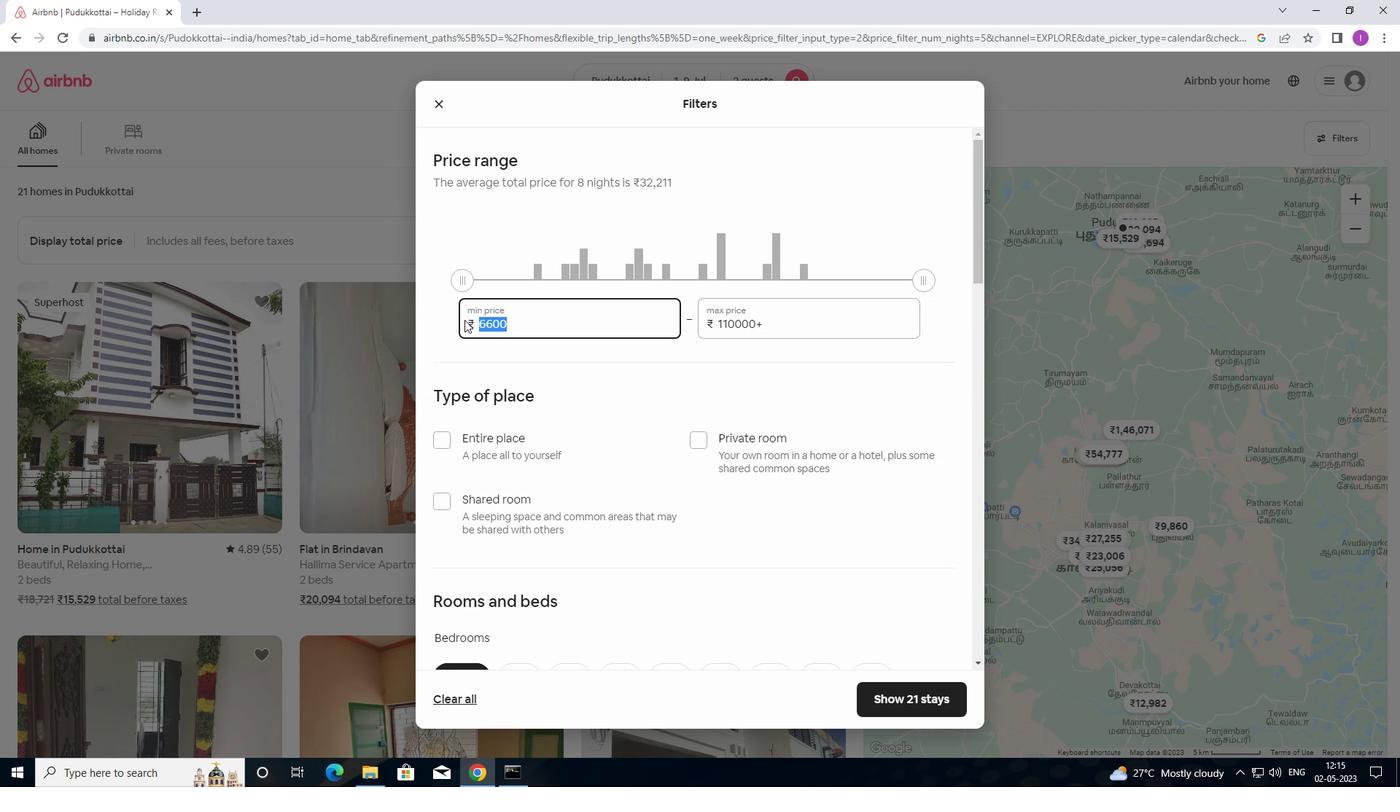 
Action: Key pressed 8
Screenshot: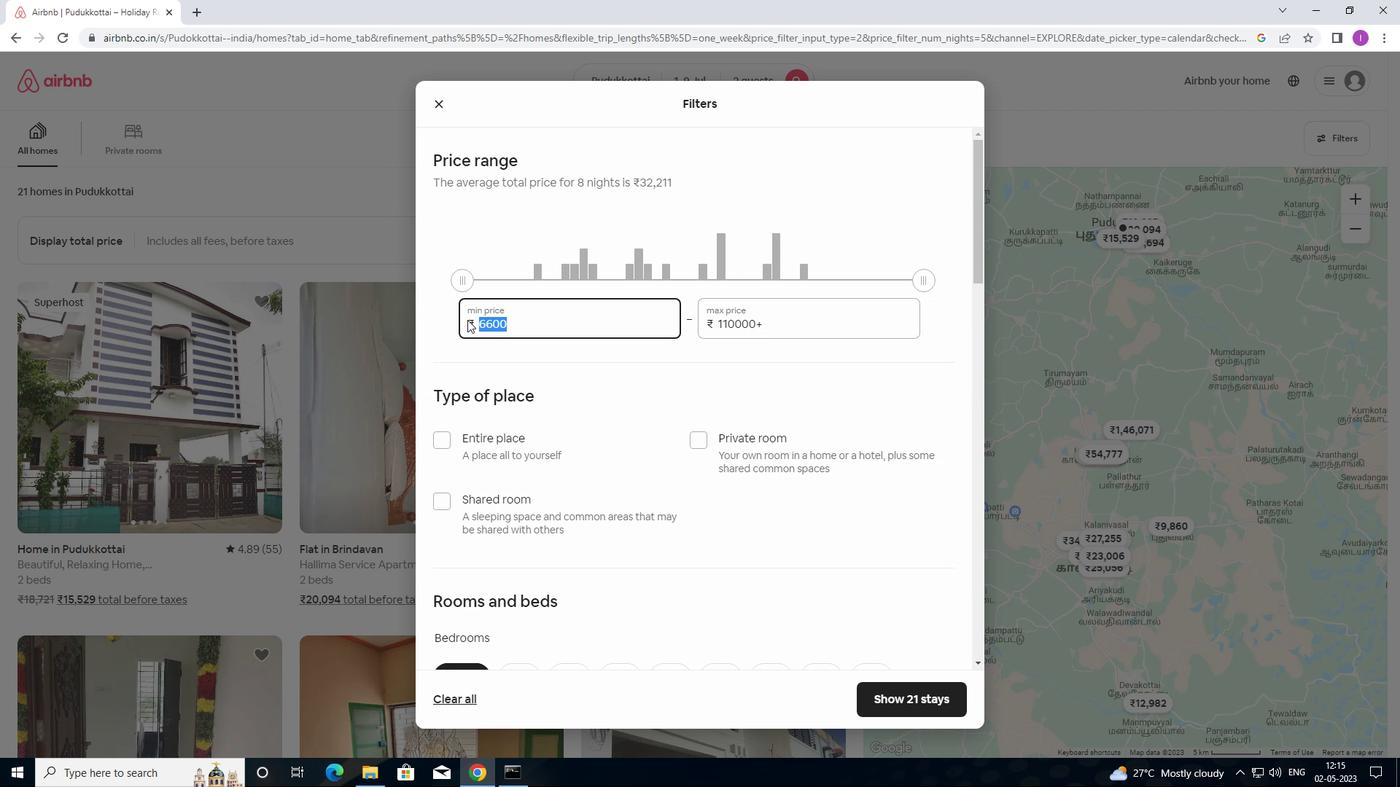 
Action: Mouse moved to (471, 320)
Screenshot: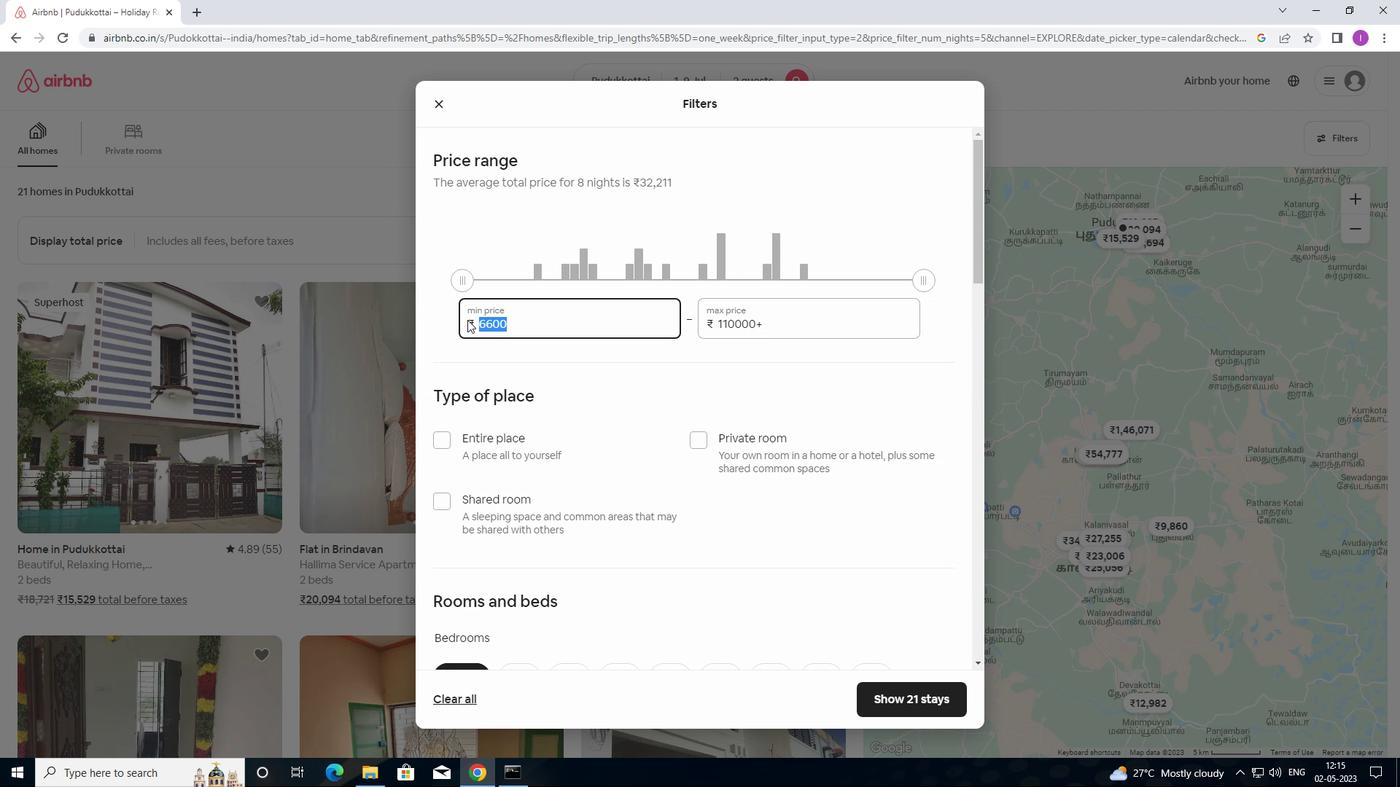 
Action: Key pressed 0
Screenshot: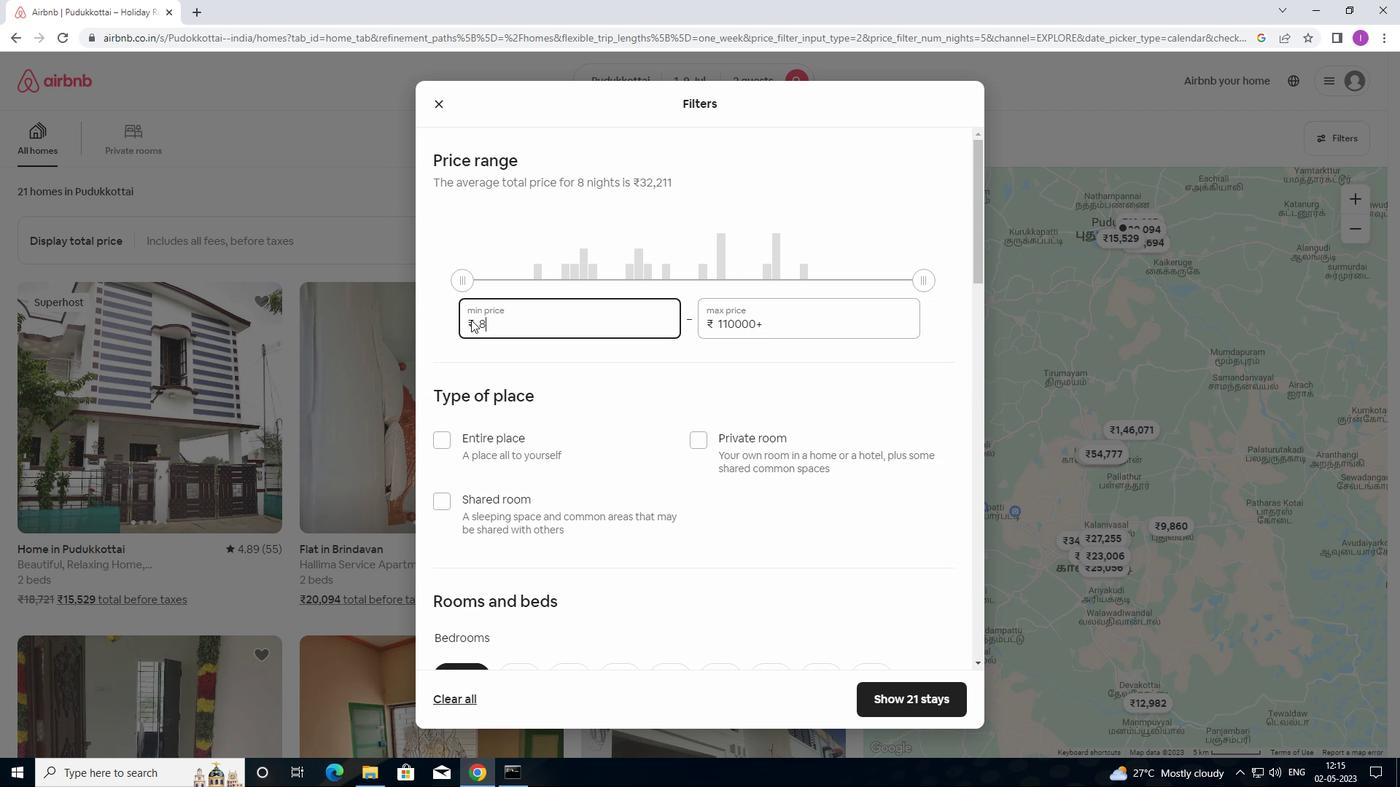
Action: Mouse moved to (480, 324)
Screenshot: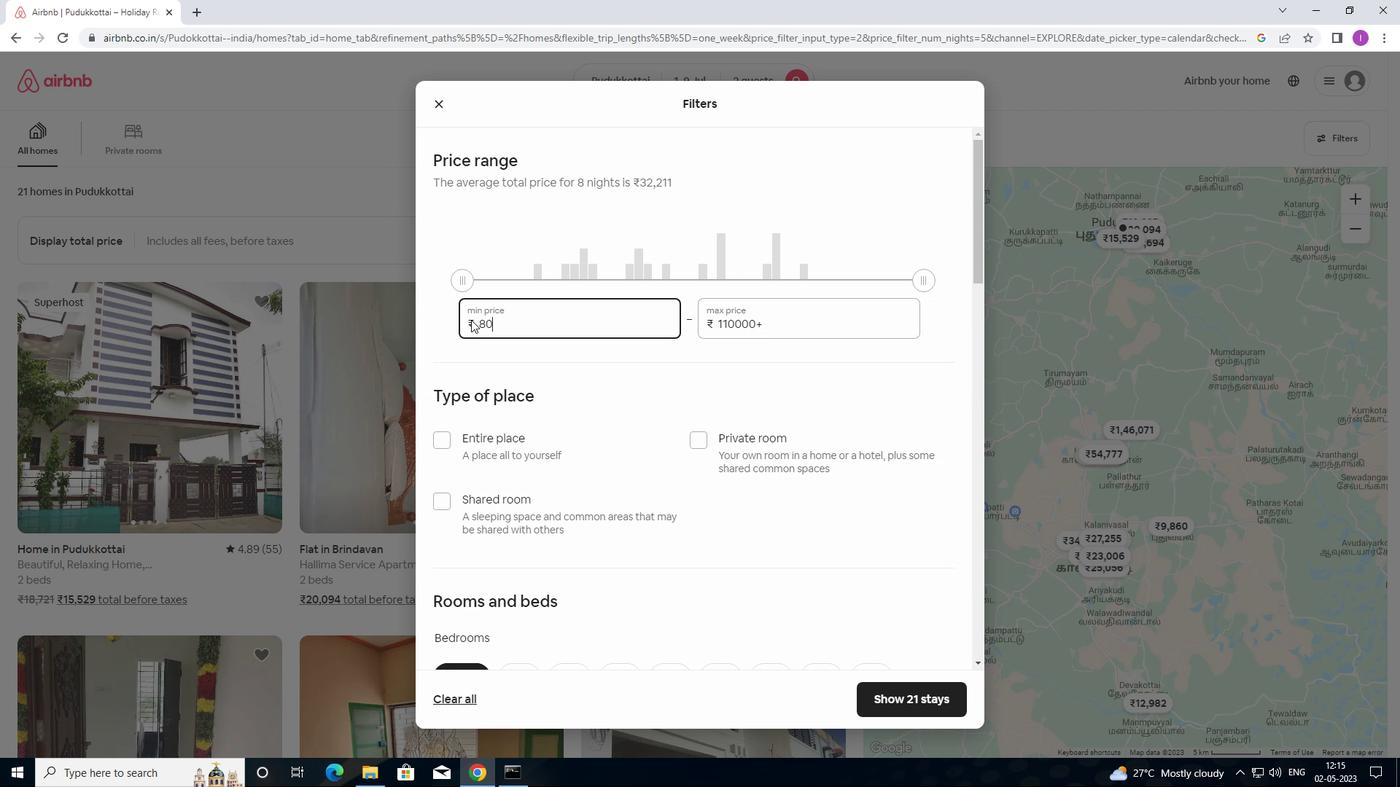 
Action: Key pressed 0
Screenshot: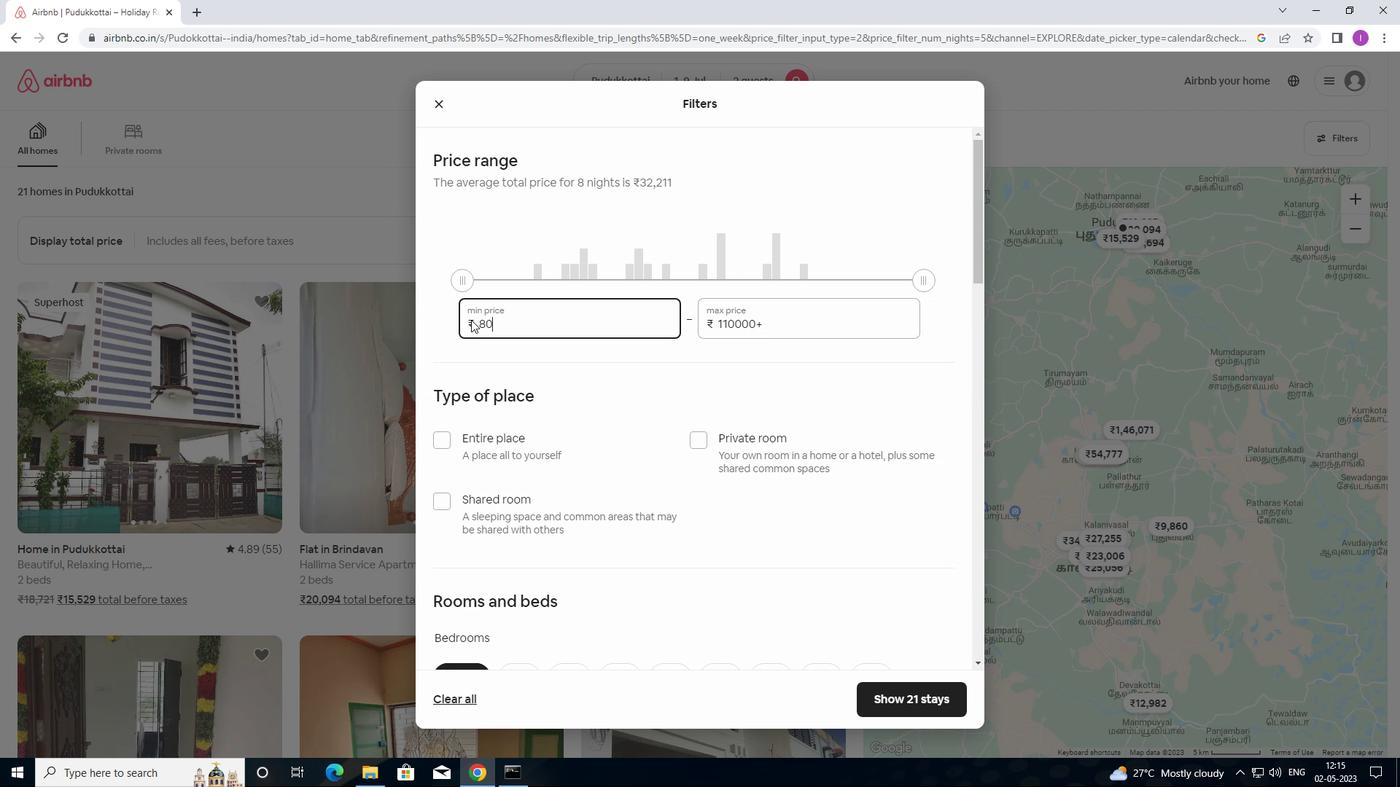 
Action: Mouse moved to (508, 336)
Screenshot: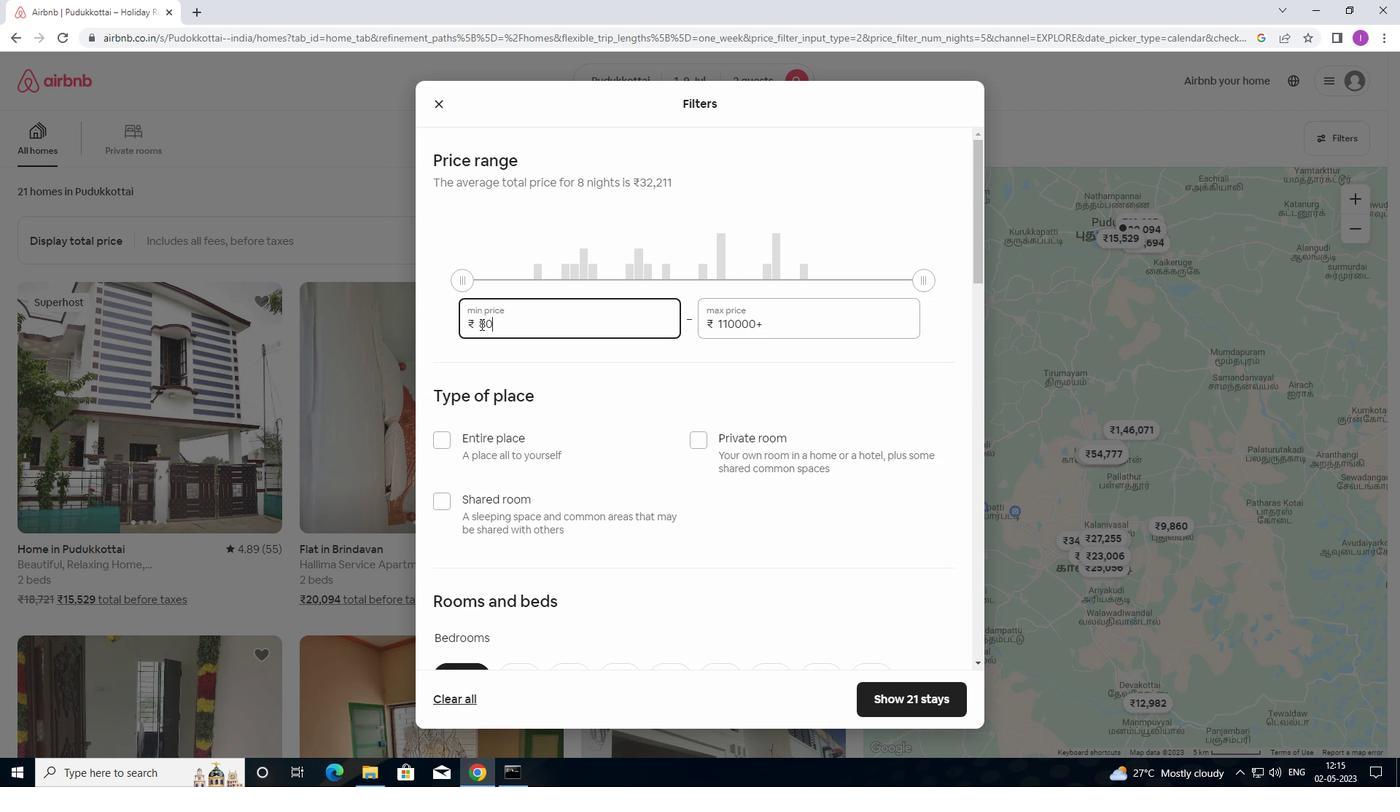 
Action: Key pressed 0
Screenshot: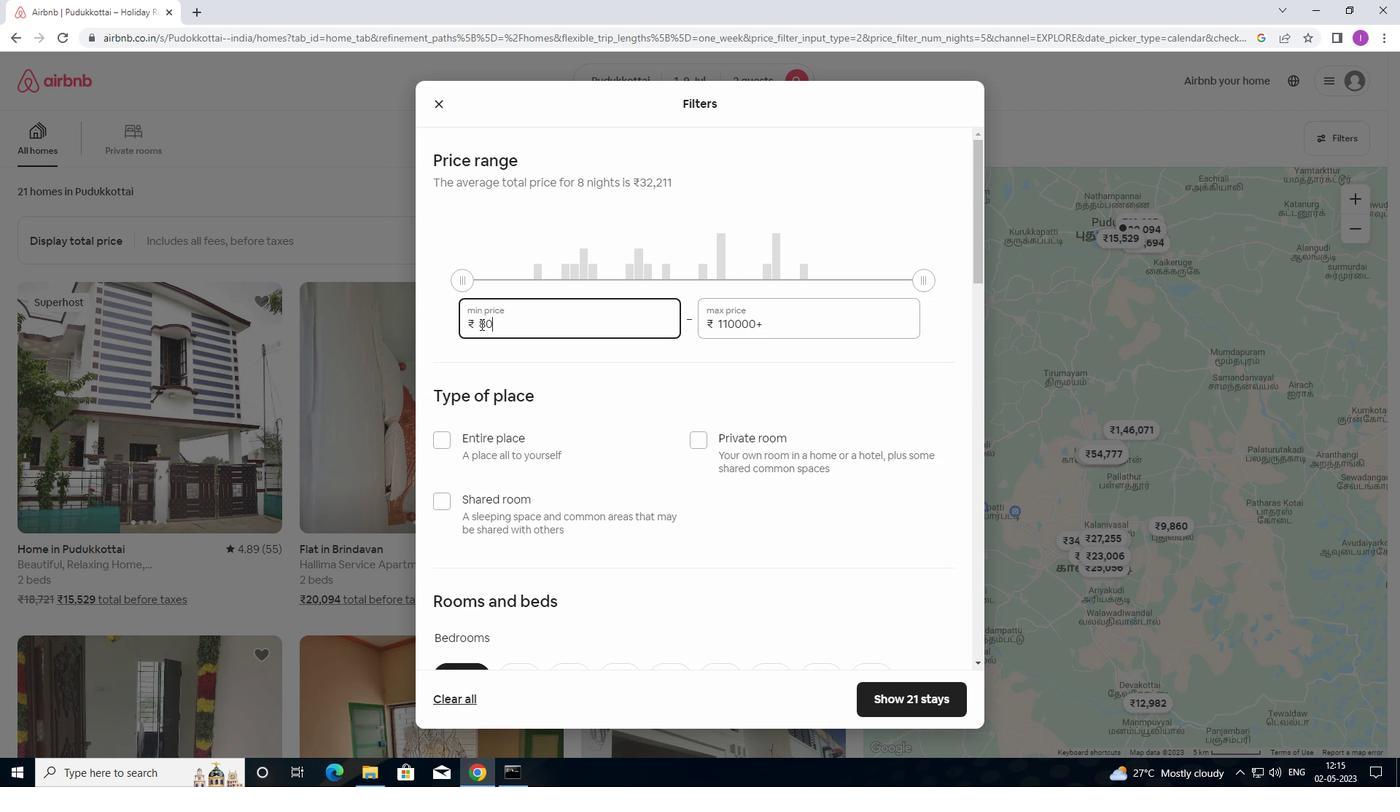 
Action: Mouse moved to (794, 327)
Screenshot: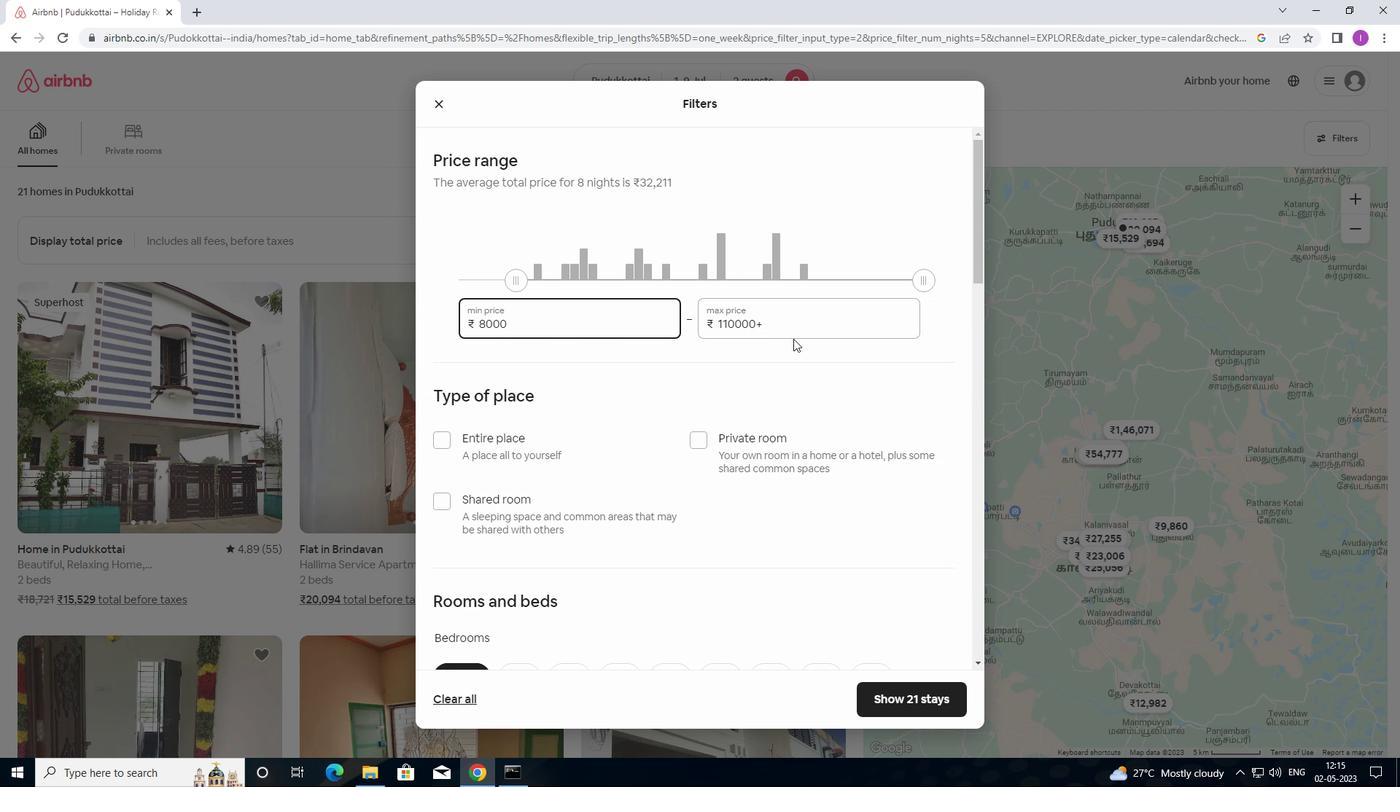 
Action: Mouse pressed left at (794, 327)
Screenshot: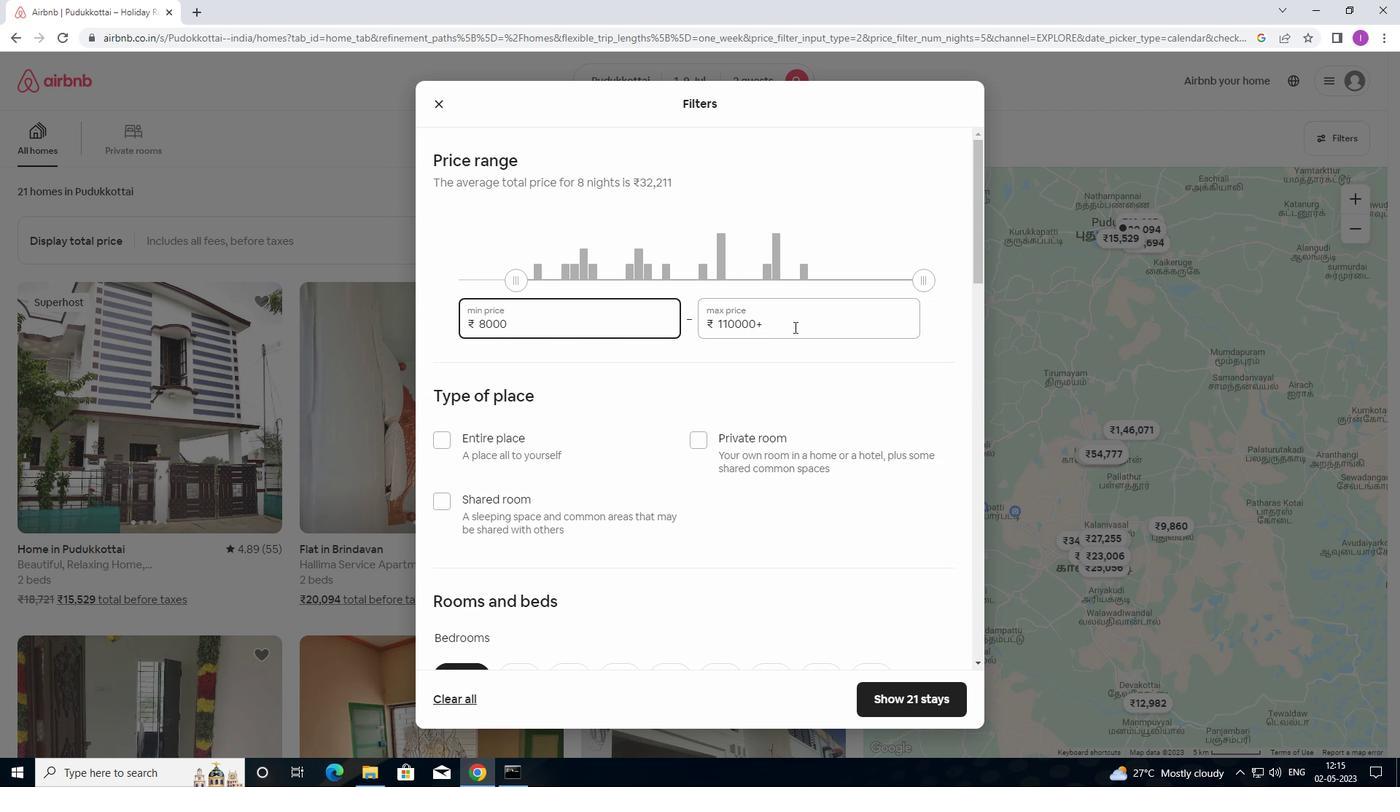 
Action: Mouse moved to (706, 321)
Screenshot: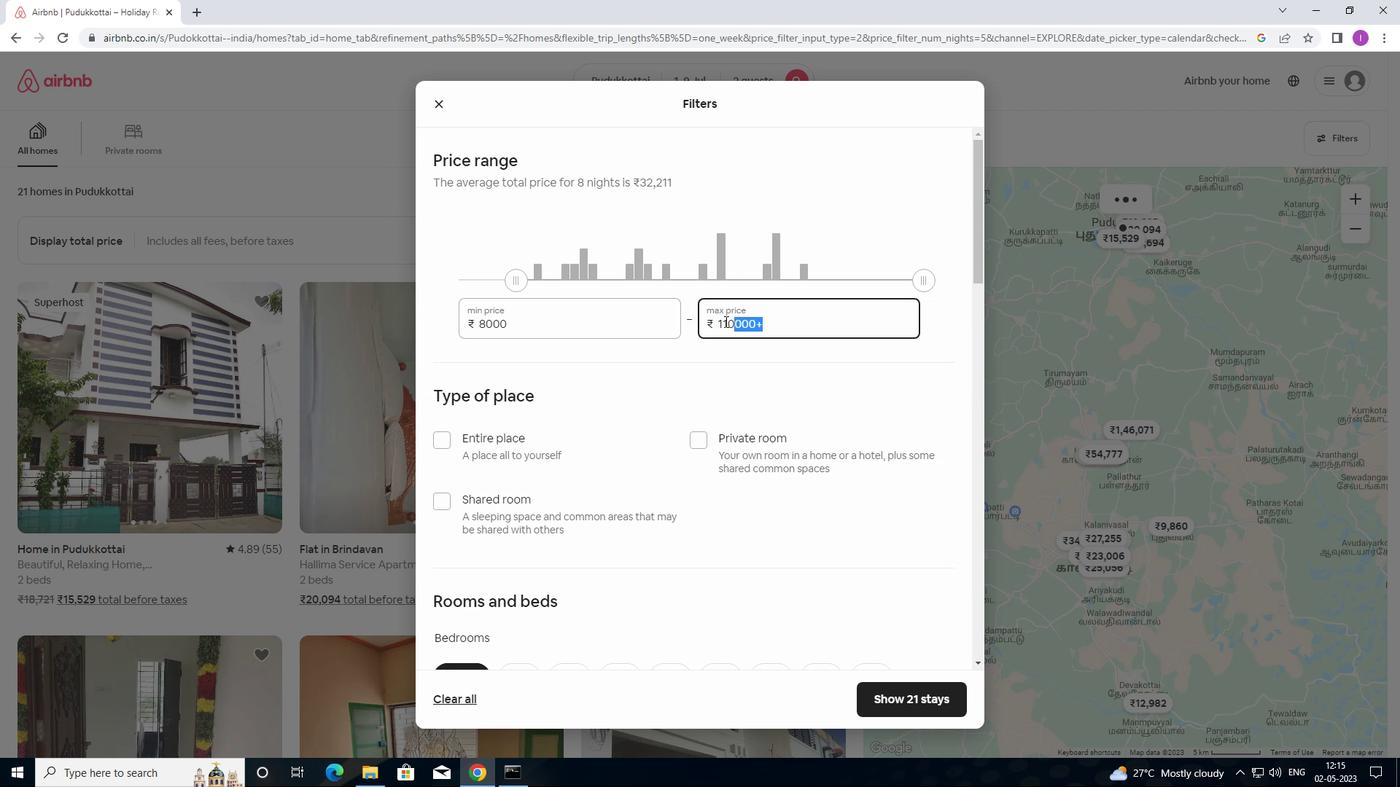 
Action: Key pressed 14
Screenshot: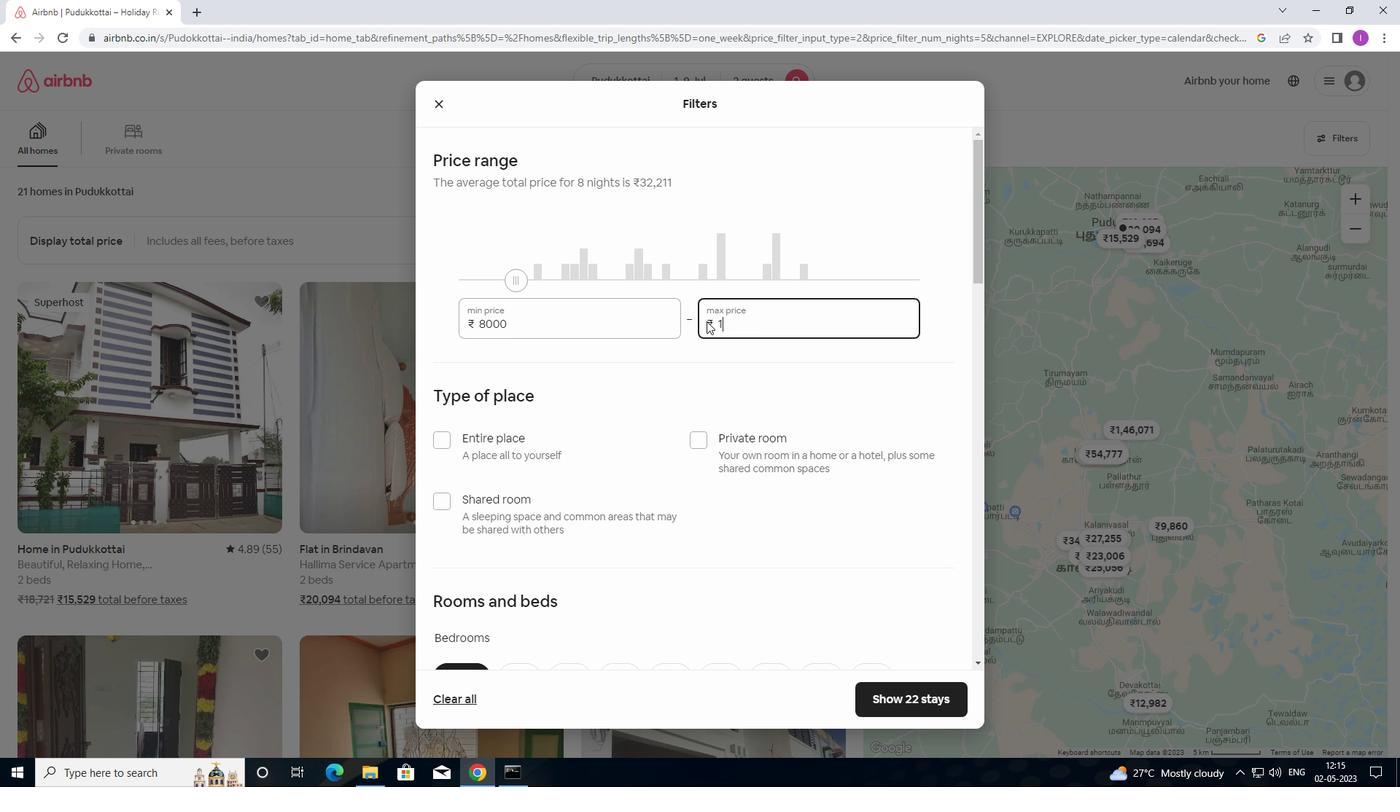 
Action: Mouse moved to (706, 319)
Screenshot: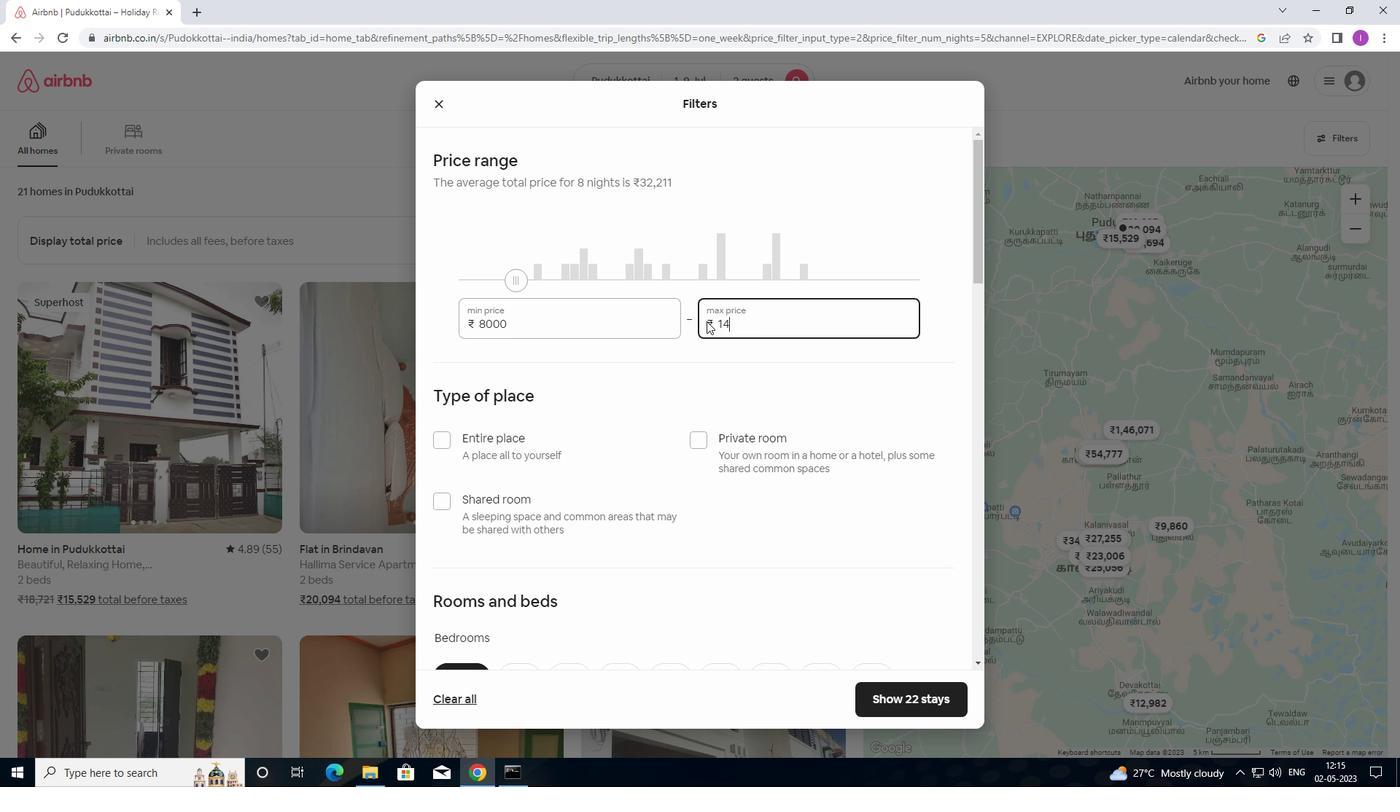 
Action: Key pressed <Key.backspace>
Screenshot: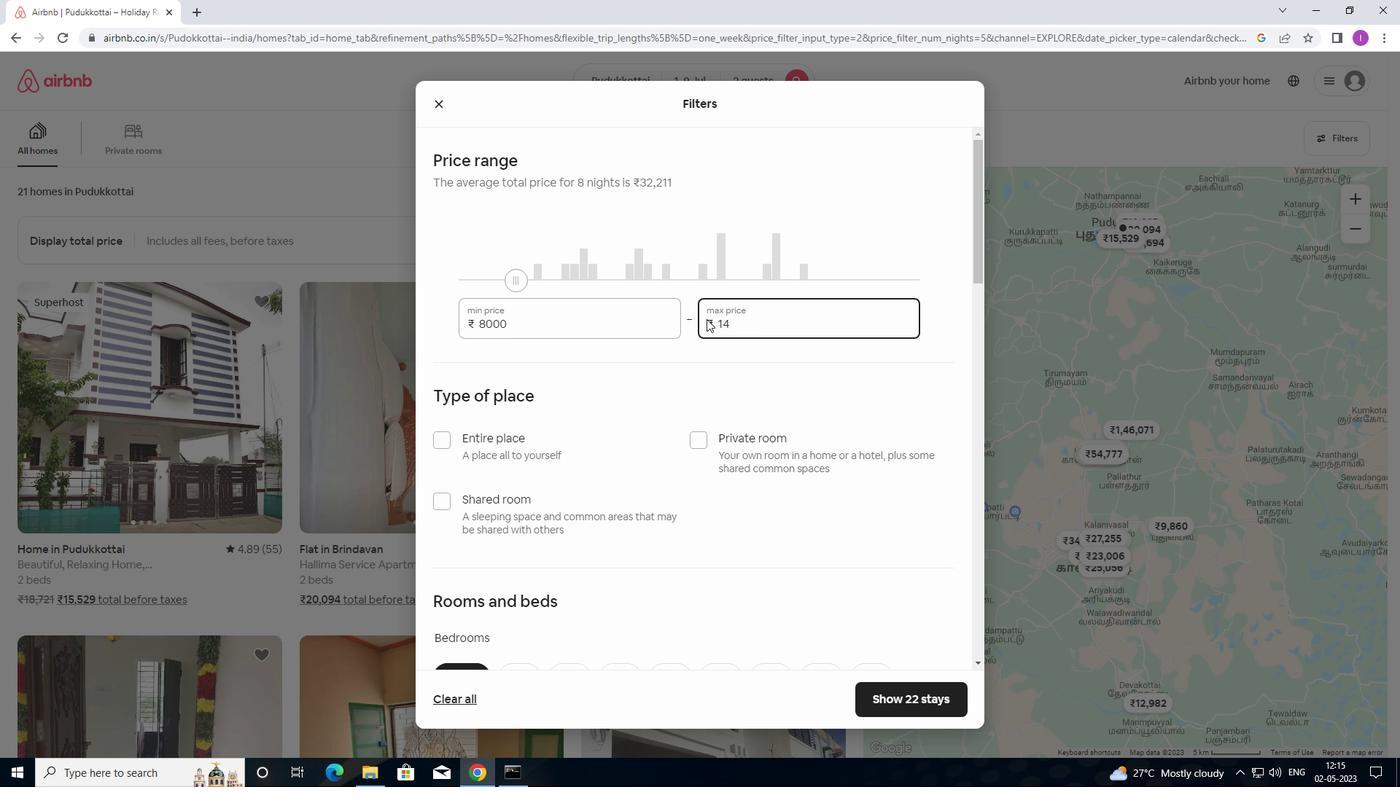 
Action: Mouse moved to (706, 322)
Screenshot: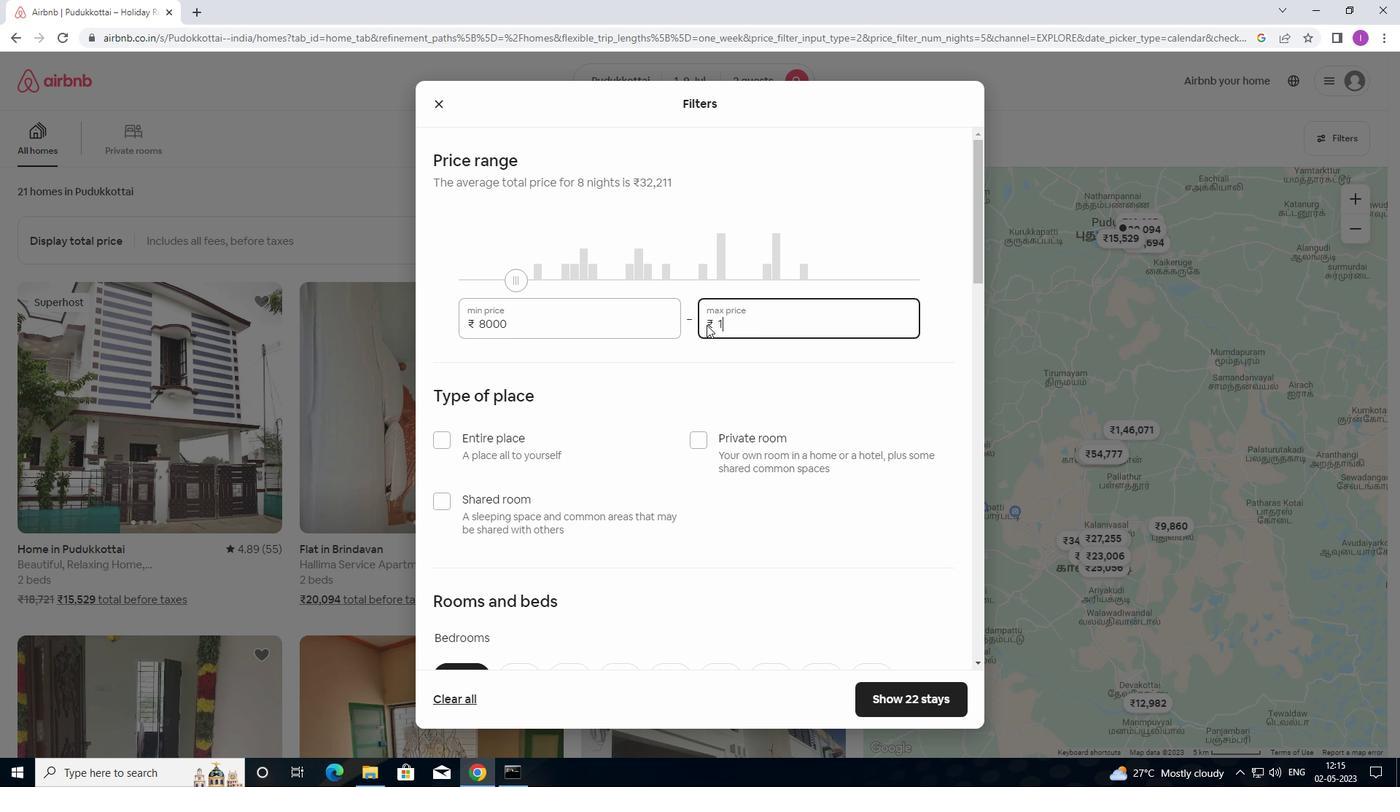 
Action: Key pressed 50
Screenshot: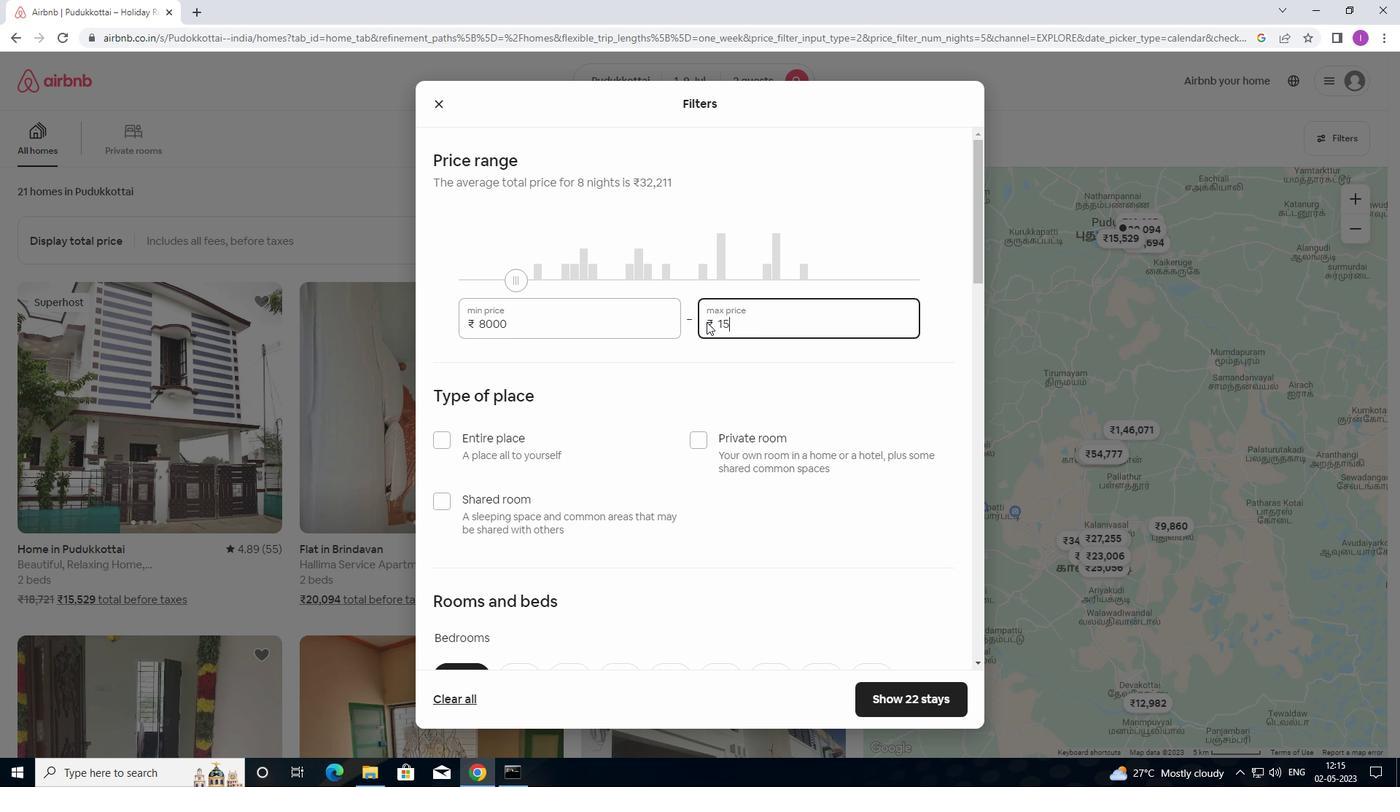 
Action: Mouse moved to (707, 321)
Screenshot: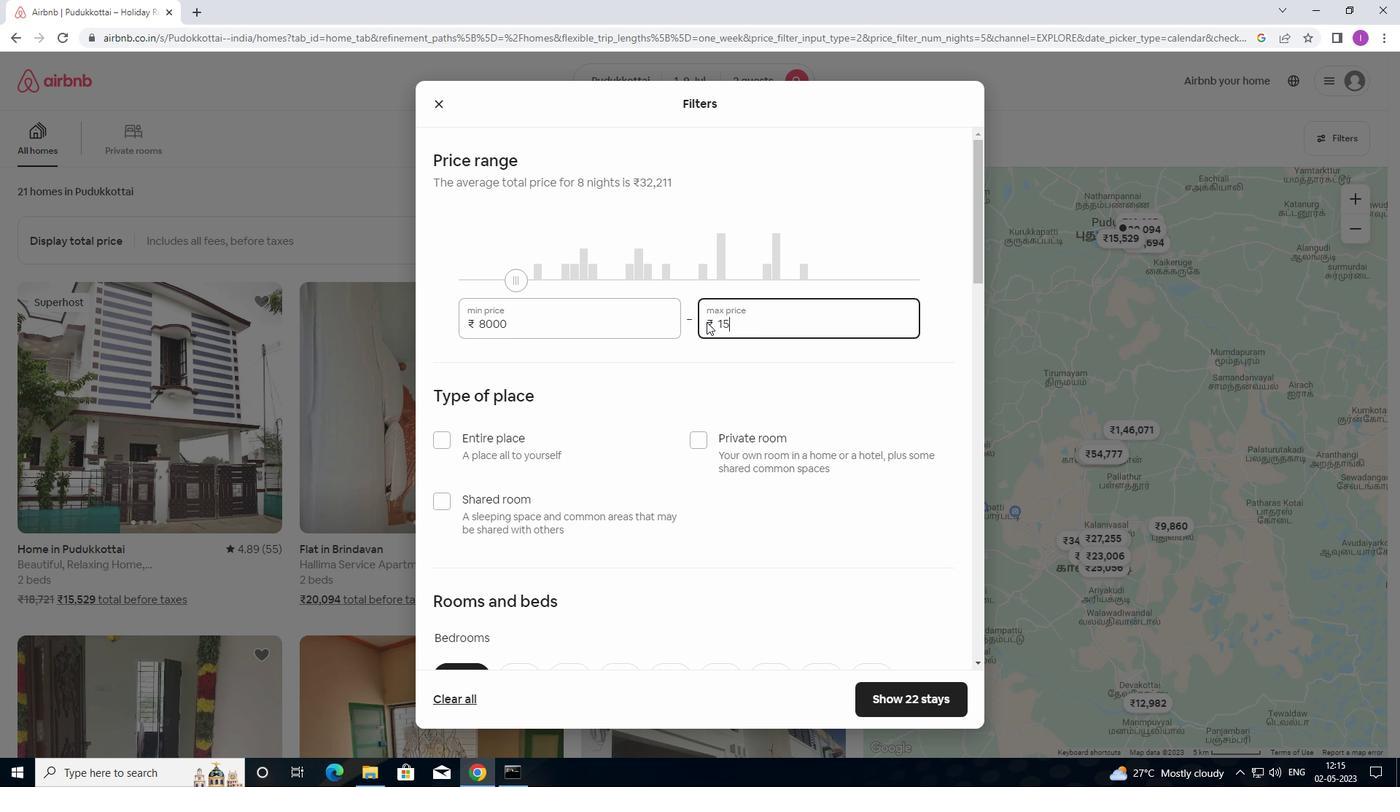 
Action: Key pressed 0
Screenshot: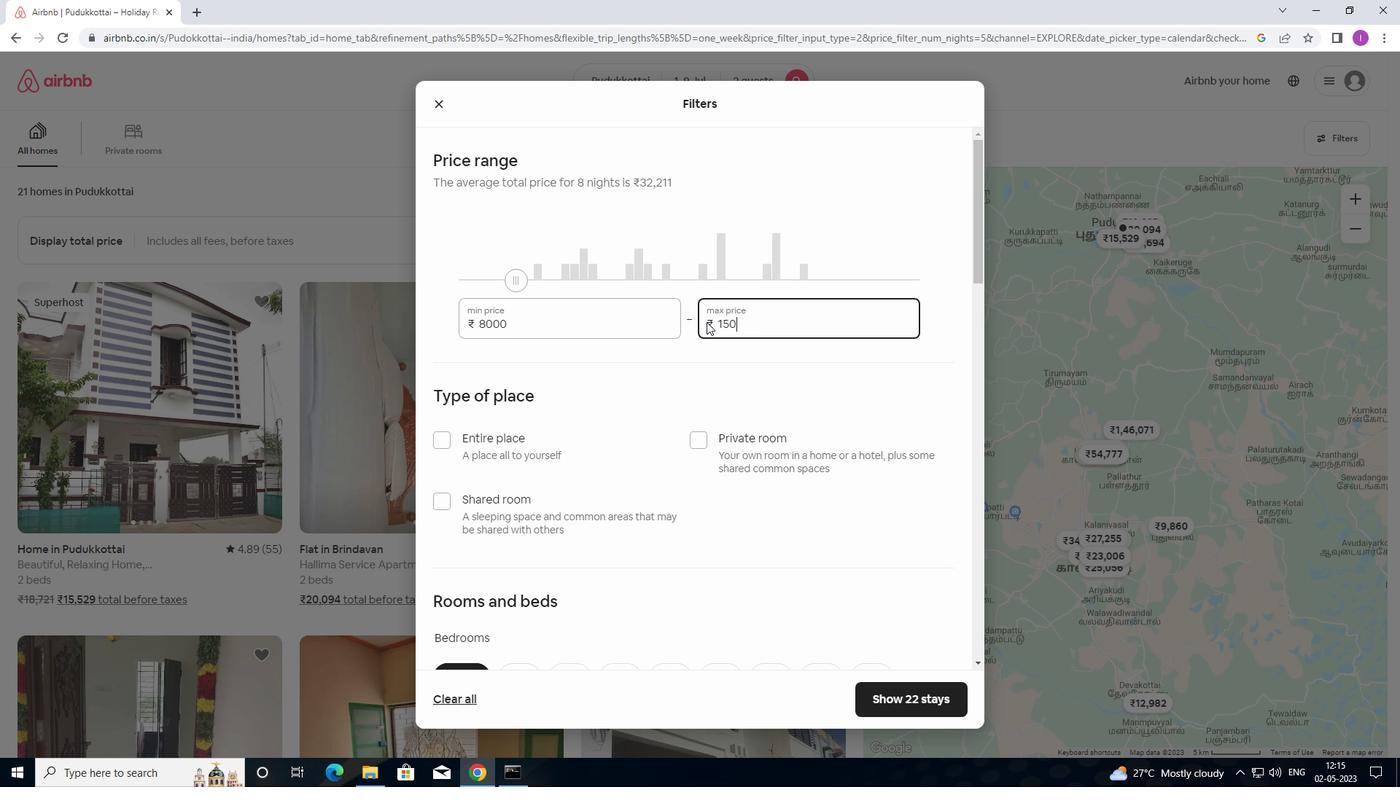 
Action: Mouse moved to (730, 323)
Screenshot: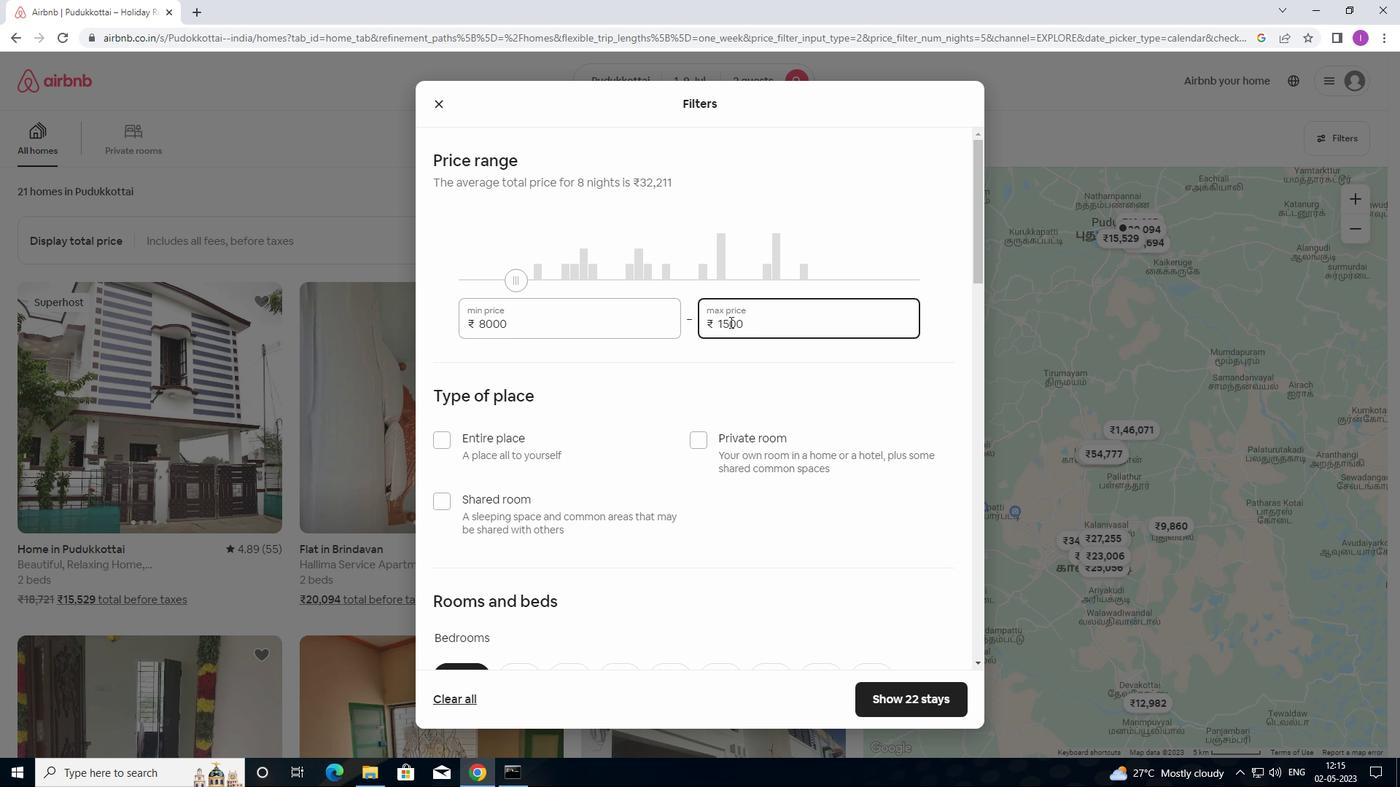 
Action: Key pressed 0
Screenshot: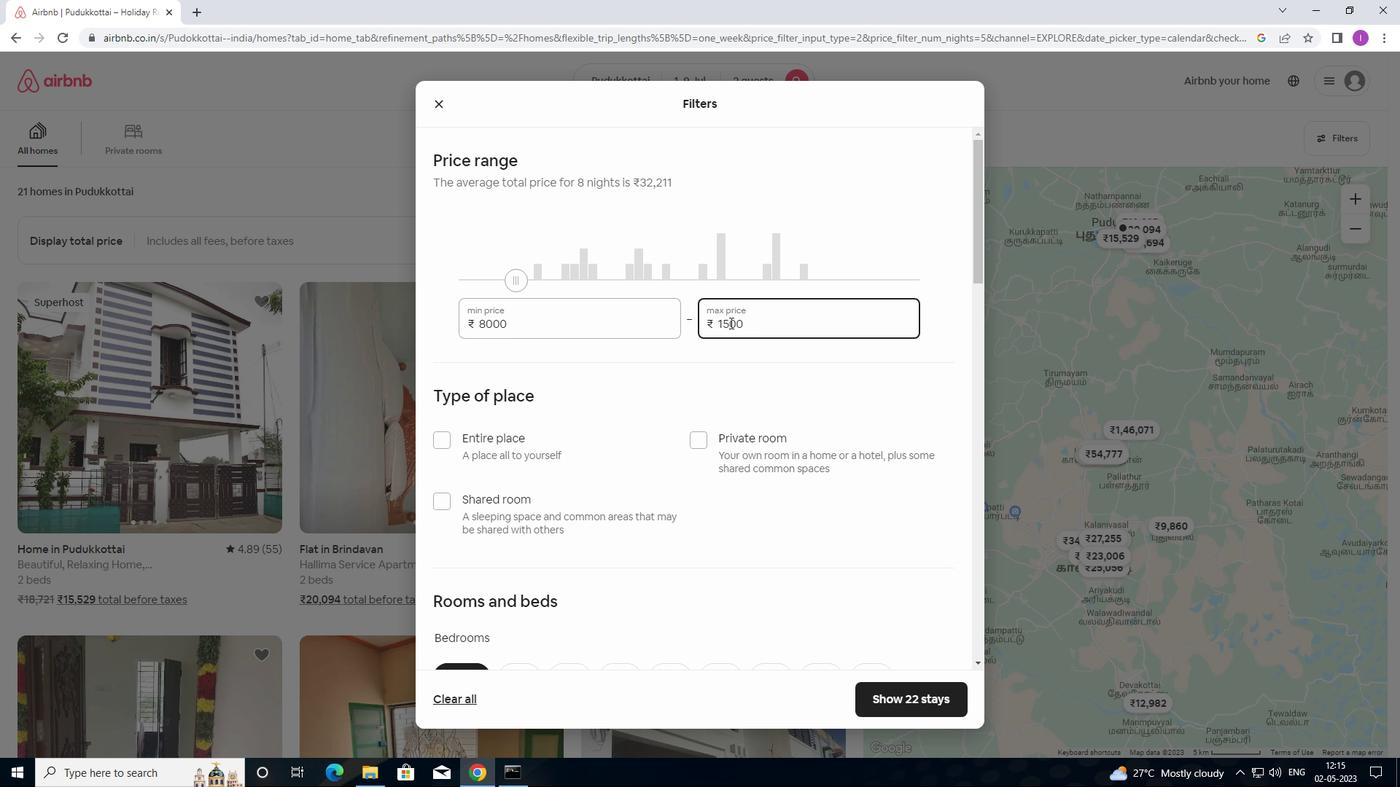 
Action: Mouse moved to (596, 459)
Screenshot: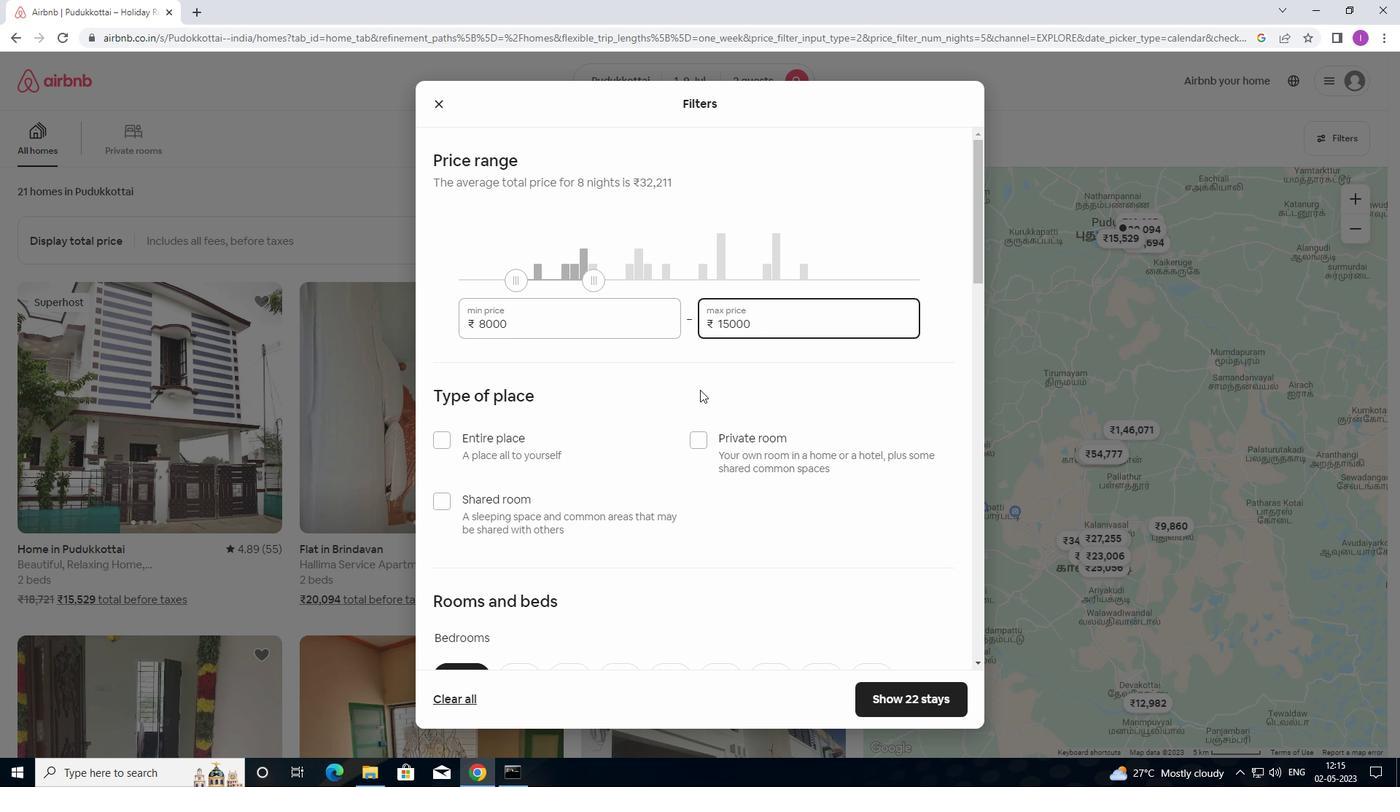 
Action: Mouse scrolled (596, 458) with delta (0, 0)
Screenshot: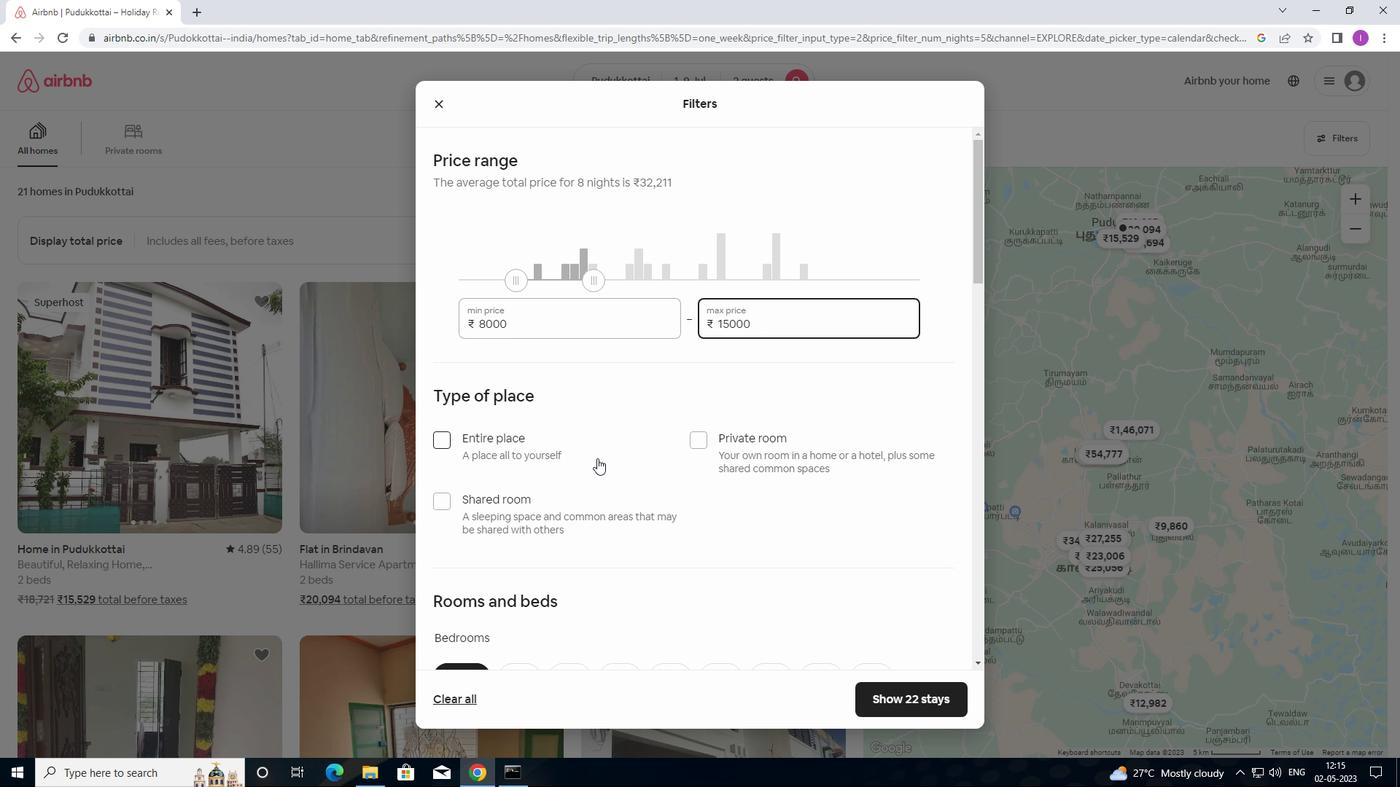 
Action: Mouse scrolled (596, 458) with delta (0, 0)
Screenshot: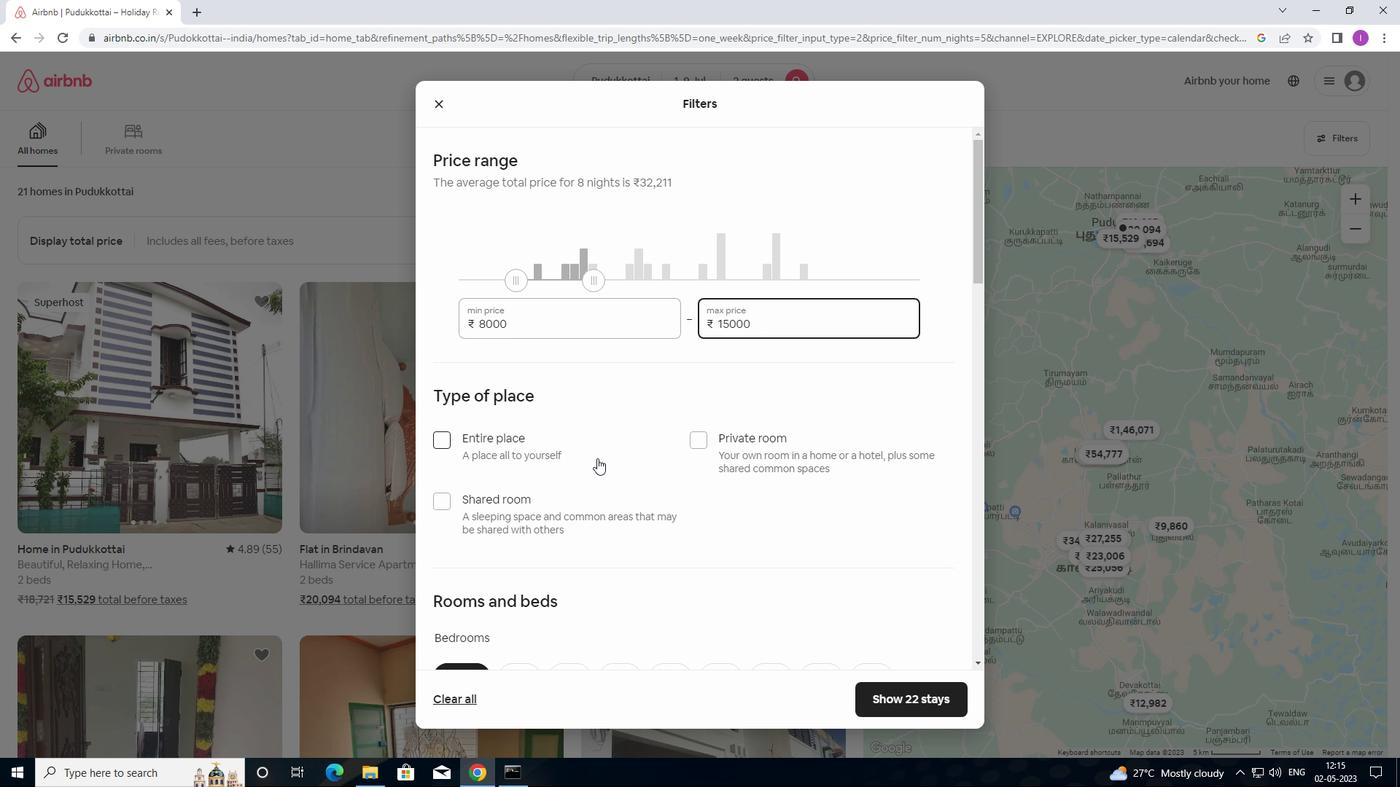 
Action: Mouse moved to (436, 291)
Screenshot: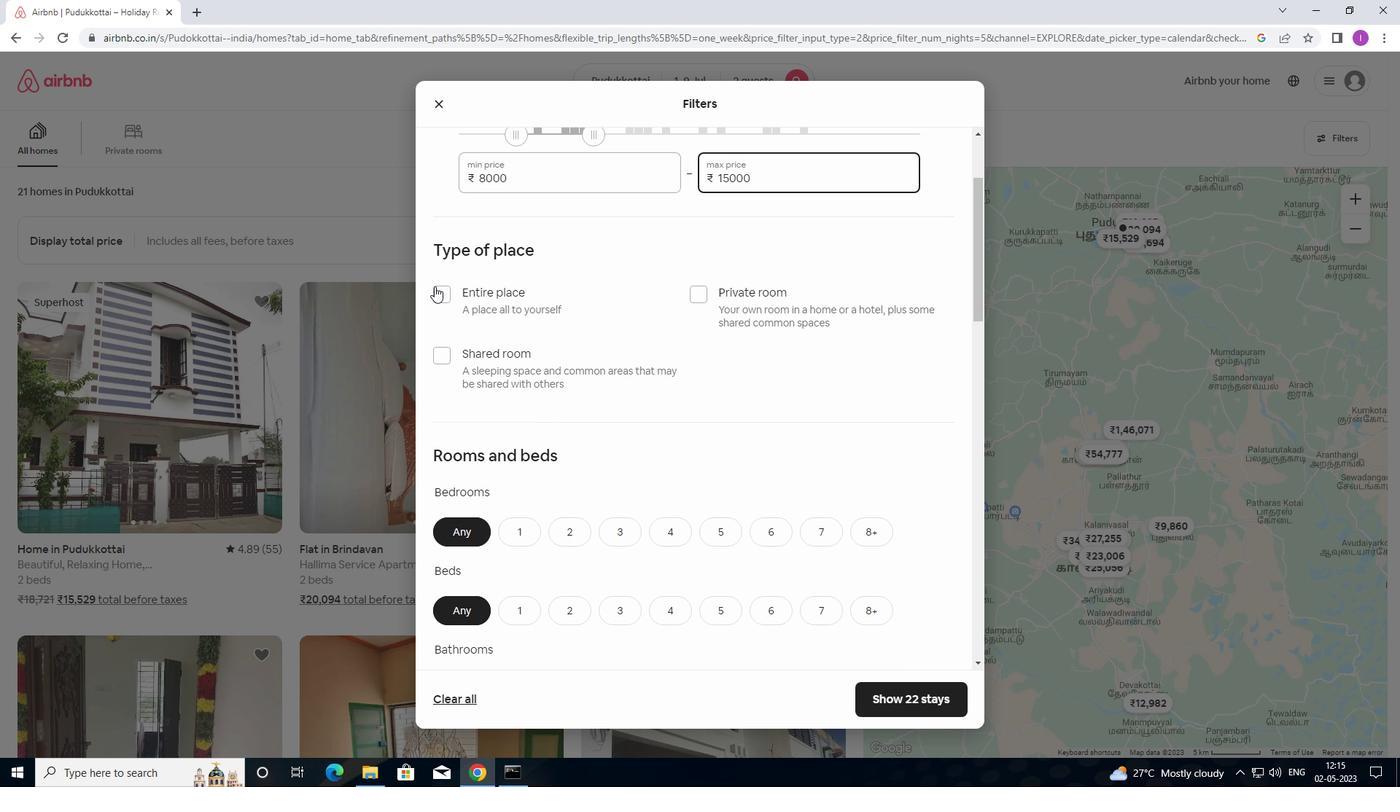 
Action: Mouse pressed left at (436, 291)
Screenshot: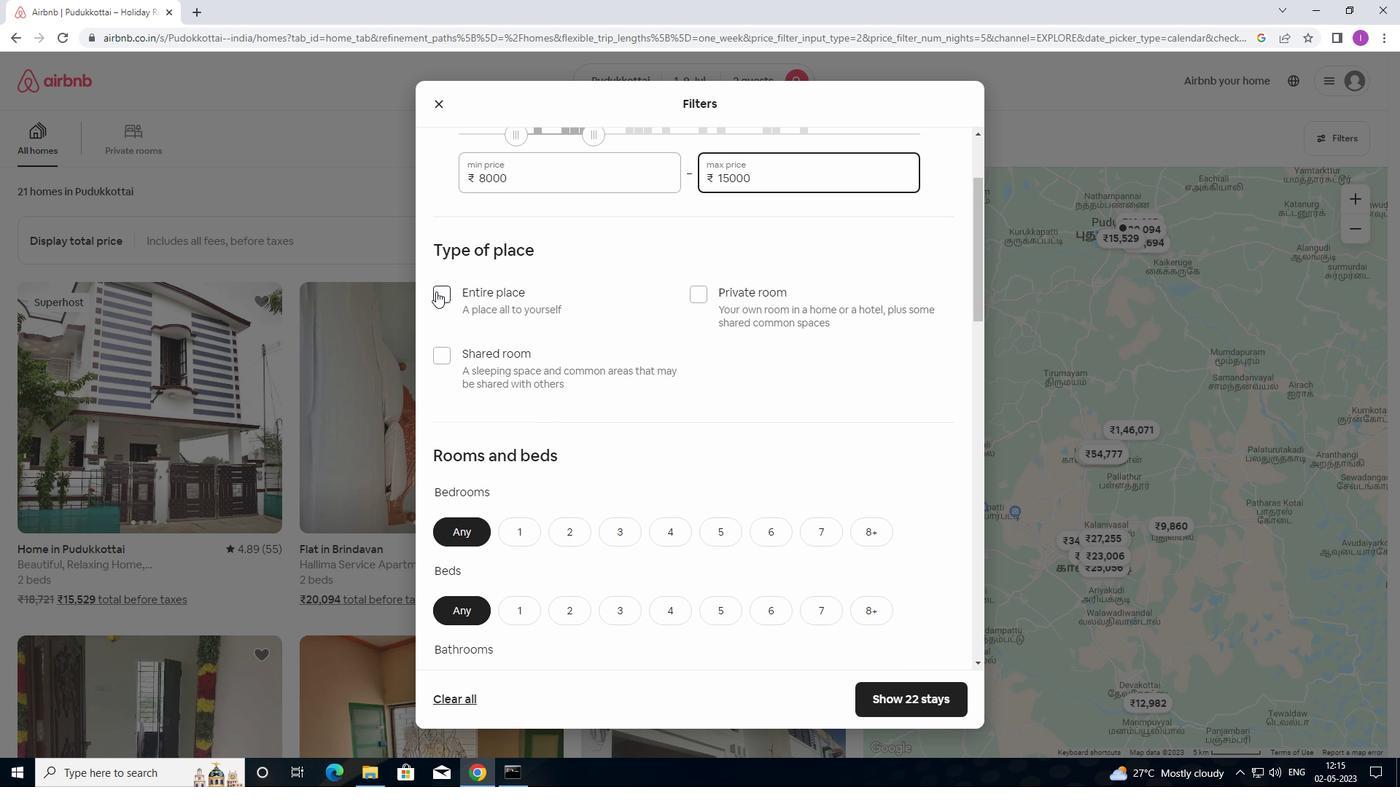 
Action: Mouse moved to (554, 390)
Screenshot: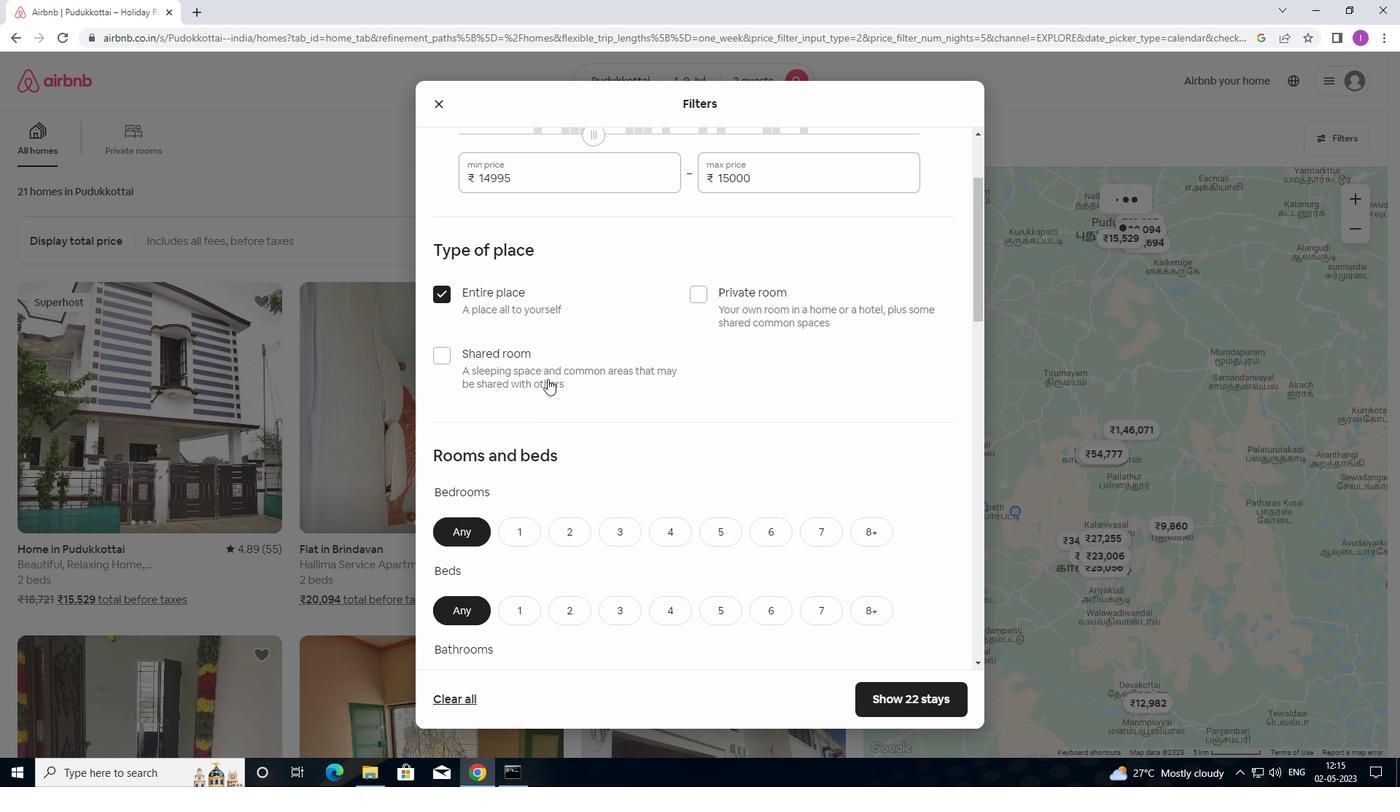
Action: Mouse scrolled (554, 389) with delta (0, 0)
Screenshot: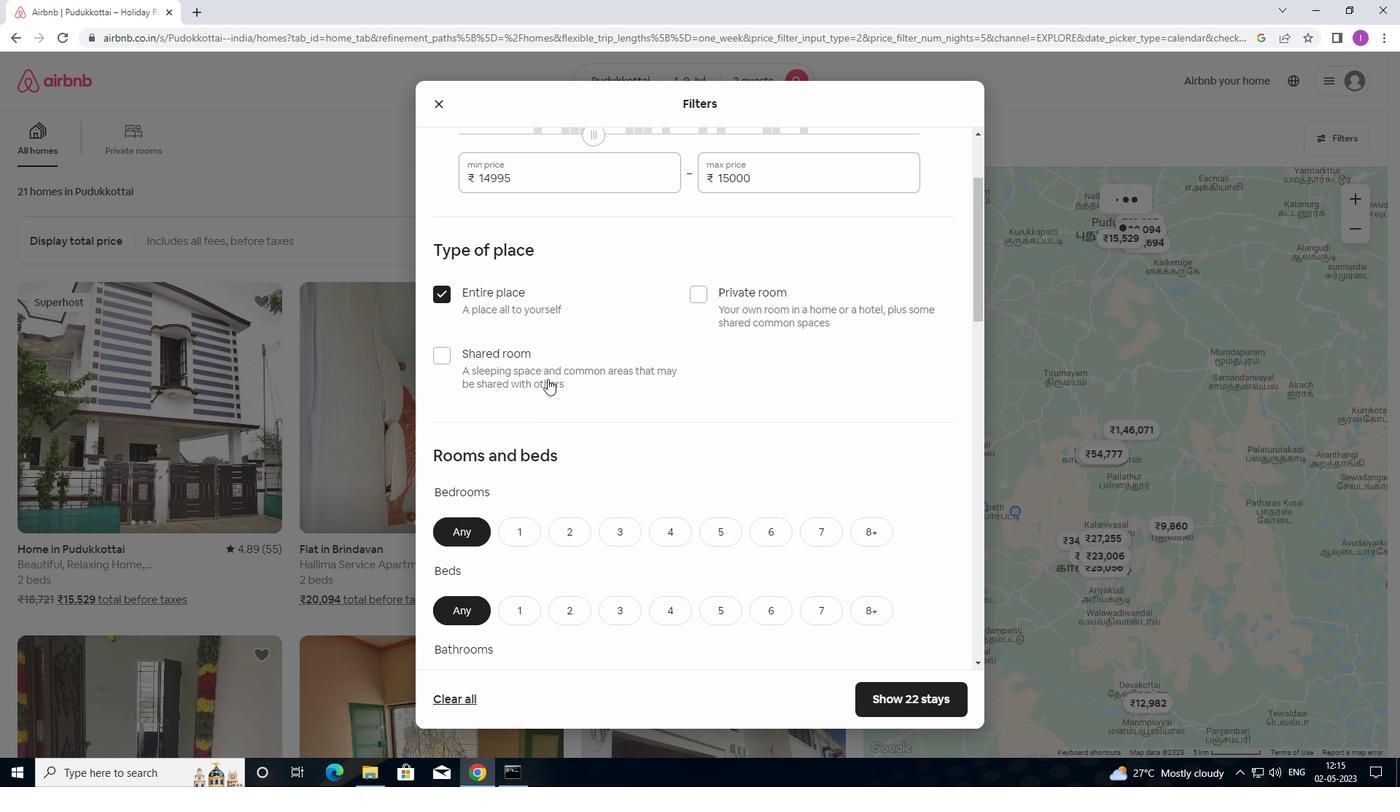 
Action: Mouse moved to (554, 392)
Screenshot: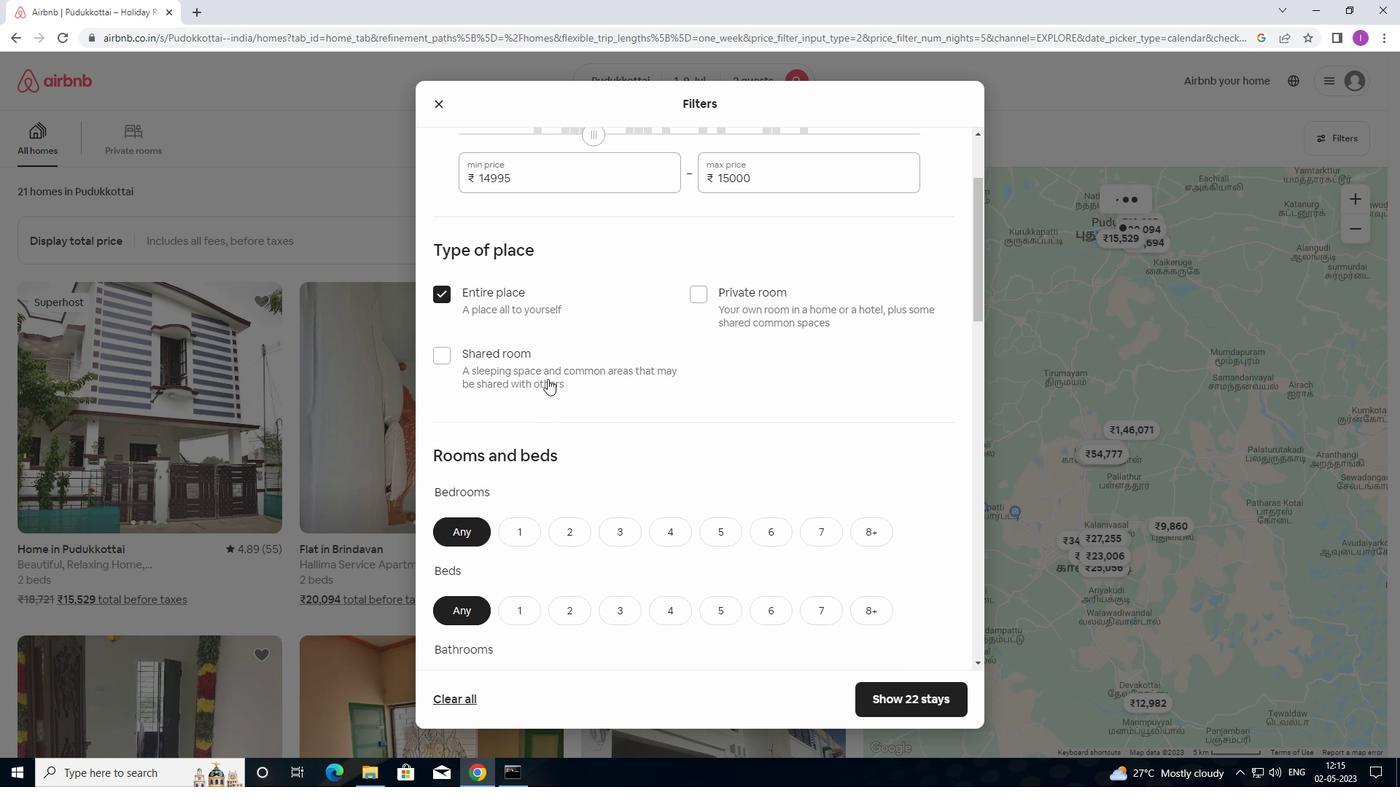 
Action: Mouse scrolled (554, 391) with delta (0, 0)
Screenshot: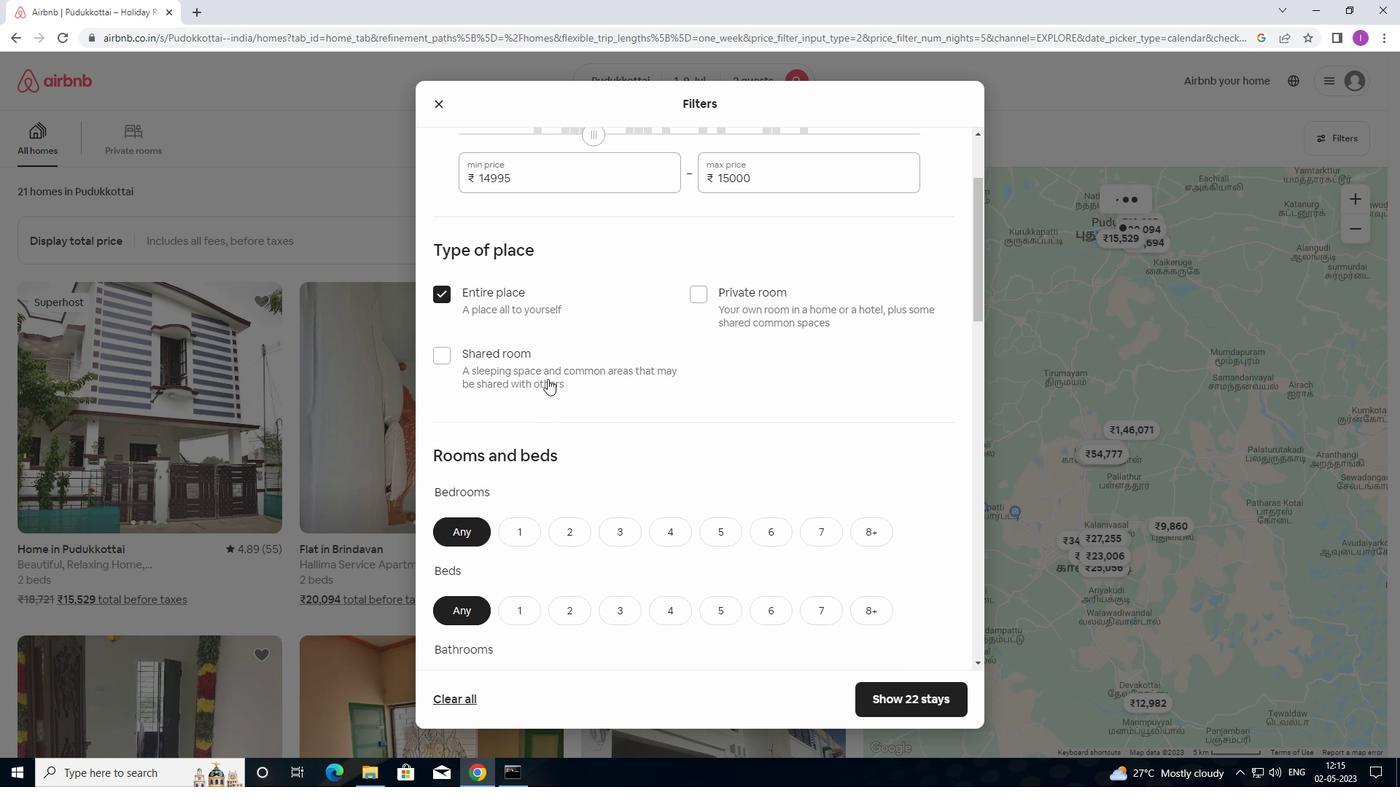 
Action: Mouse moved to (555, 395)
Screenshot: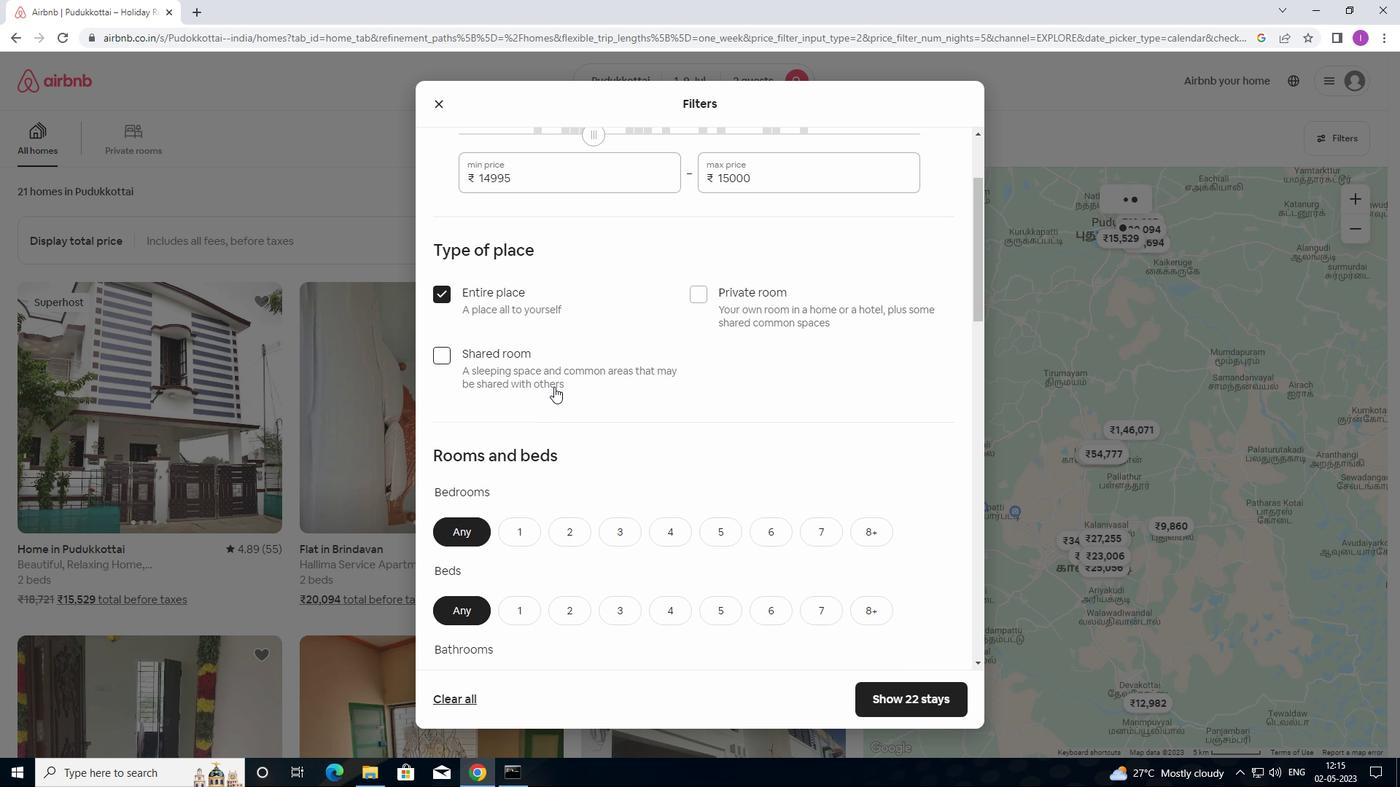 
Action: Mouse scrolled (555, 394) with delta (0, 0)
Screenshot: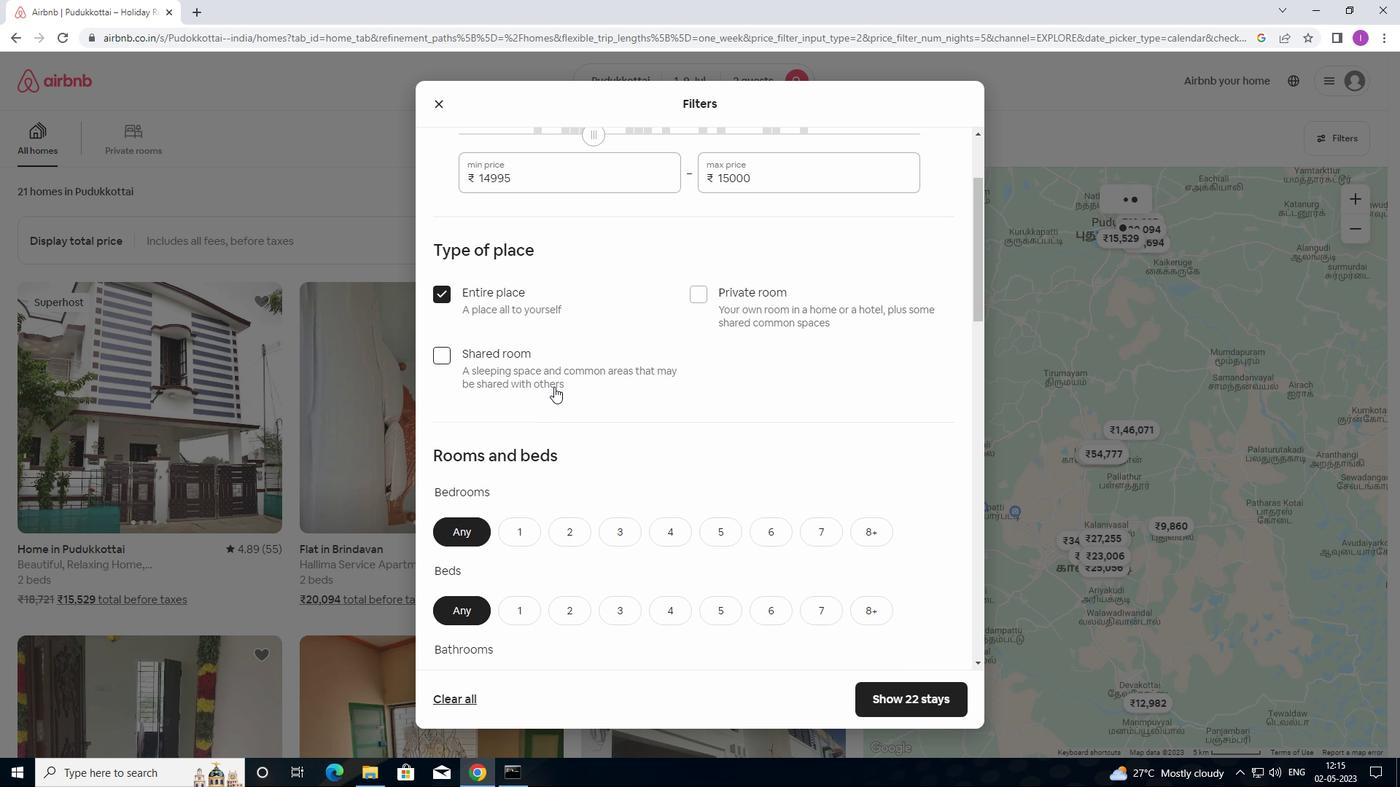 
Action: Mouse scrolled (555, 394) with delta (0, 0)
Screenshot: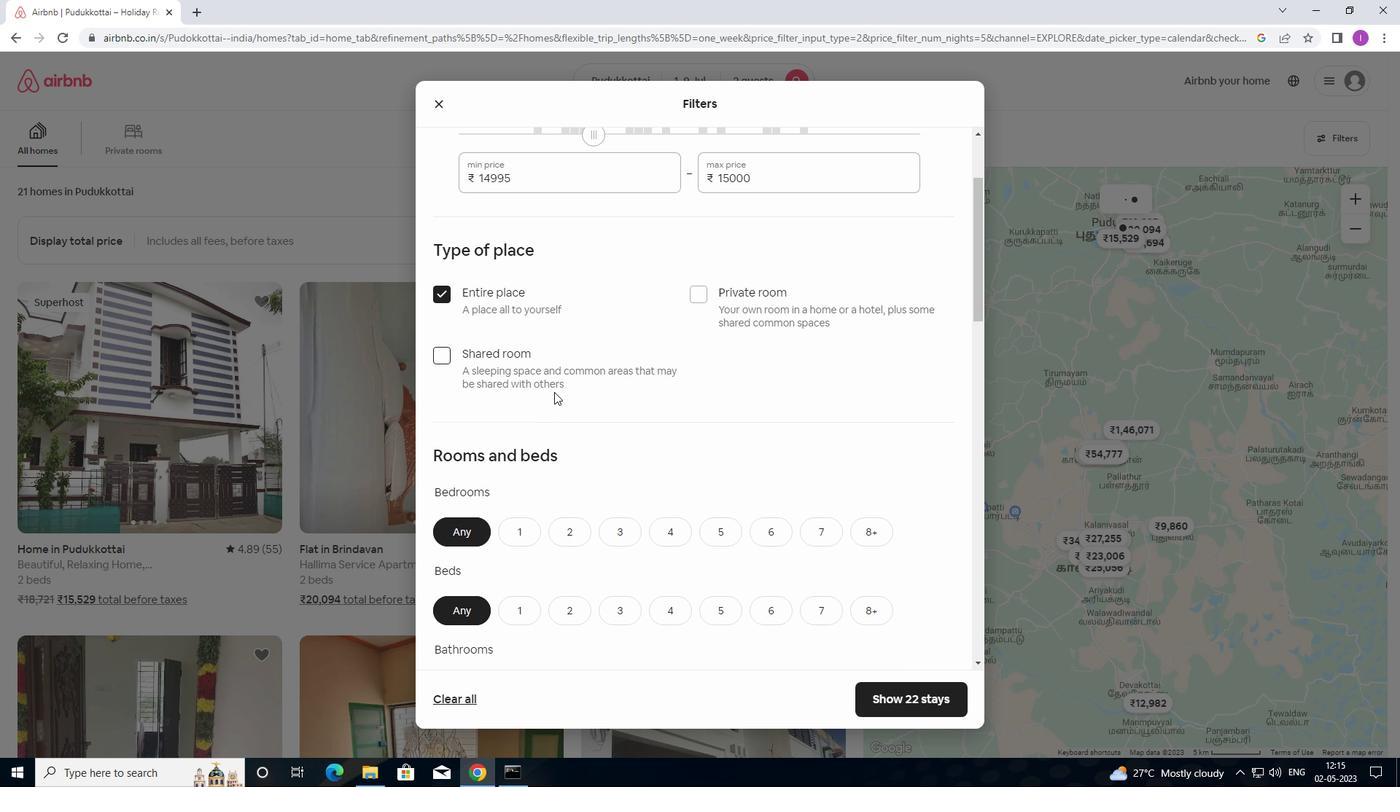 
Action: Mouse moved to (521, 239)
Screenshot: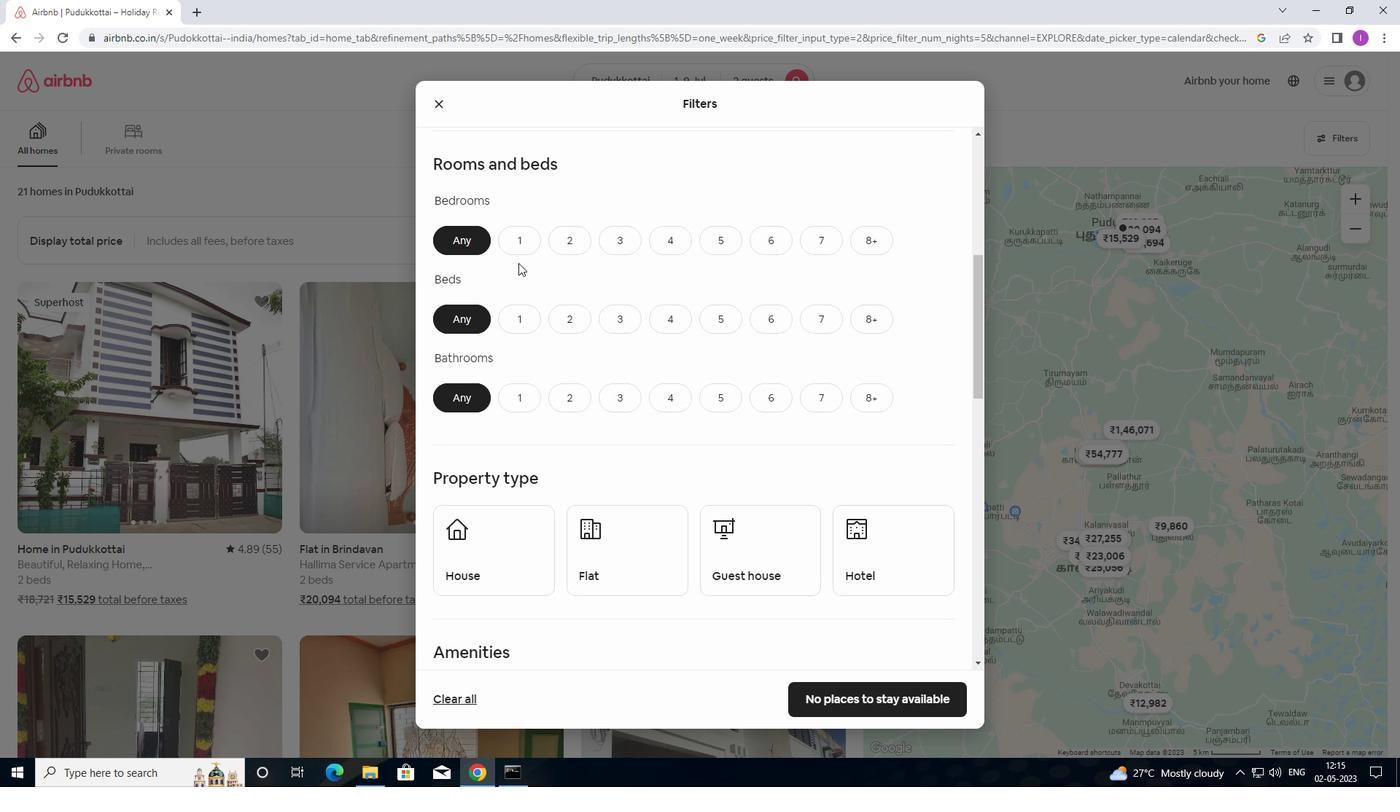 
Action: Mouse pressed left at (521, 239)
Screenshot: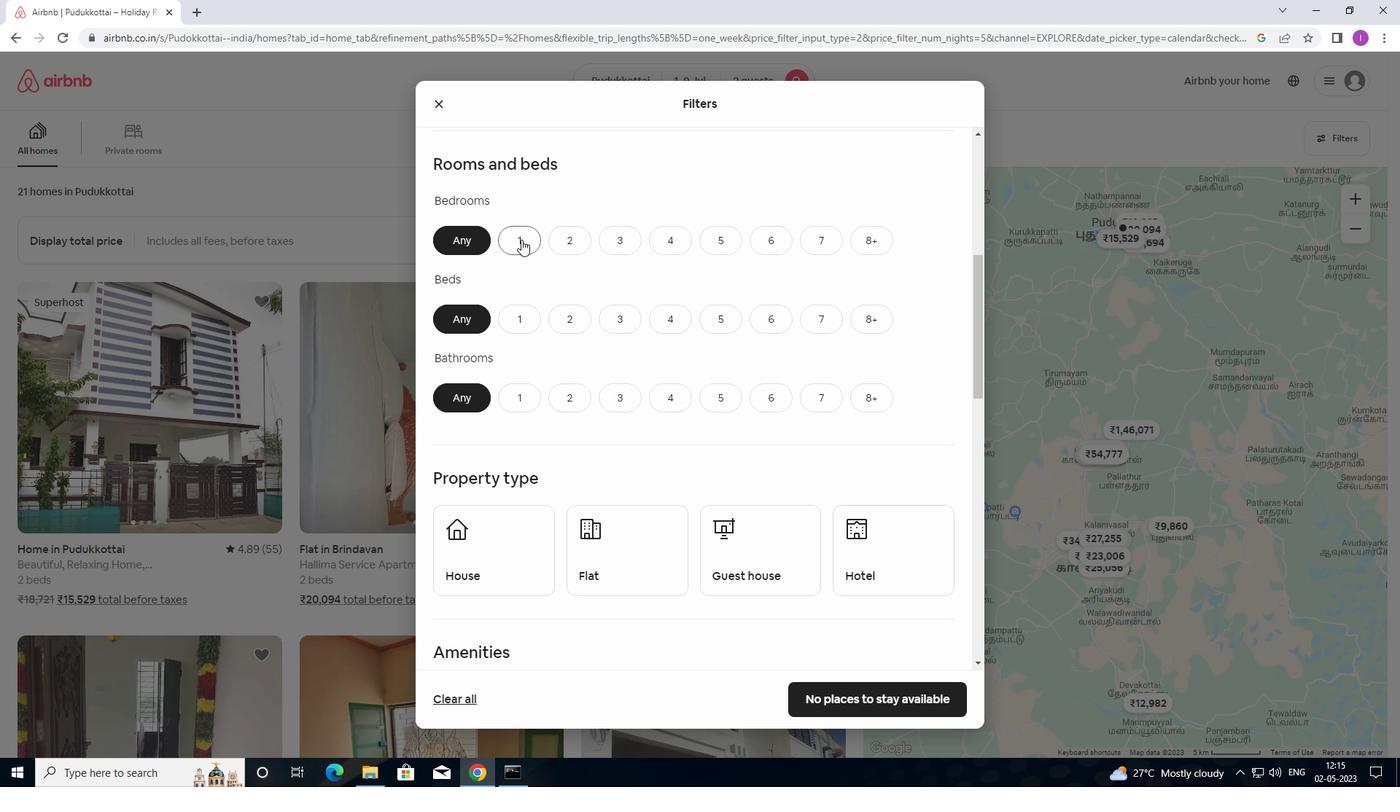 
Action: Mouse moved to (515, 310)
Screenshot: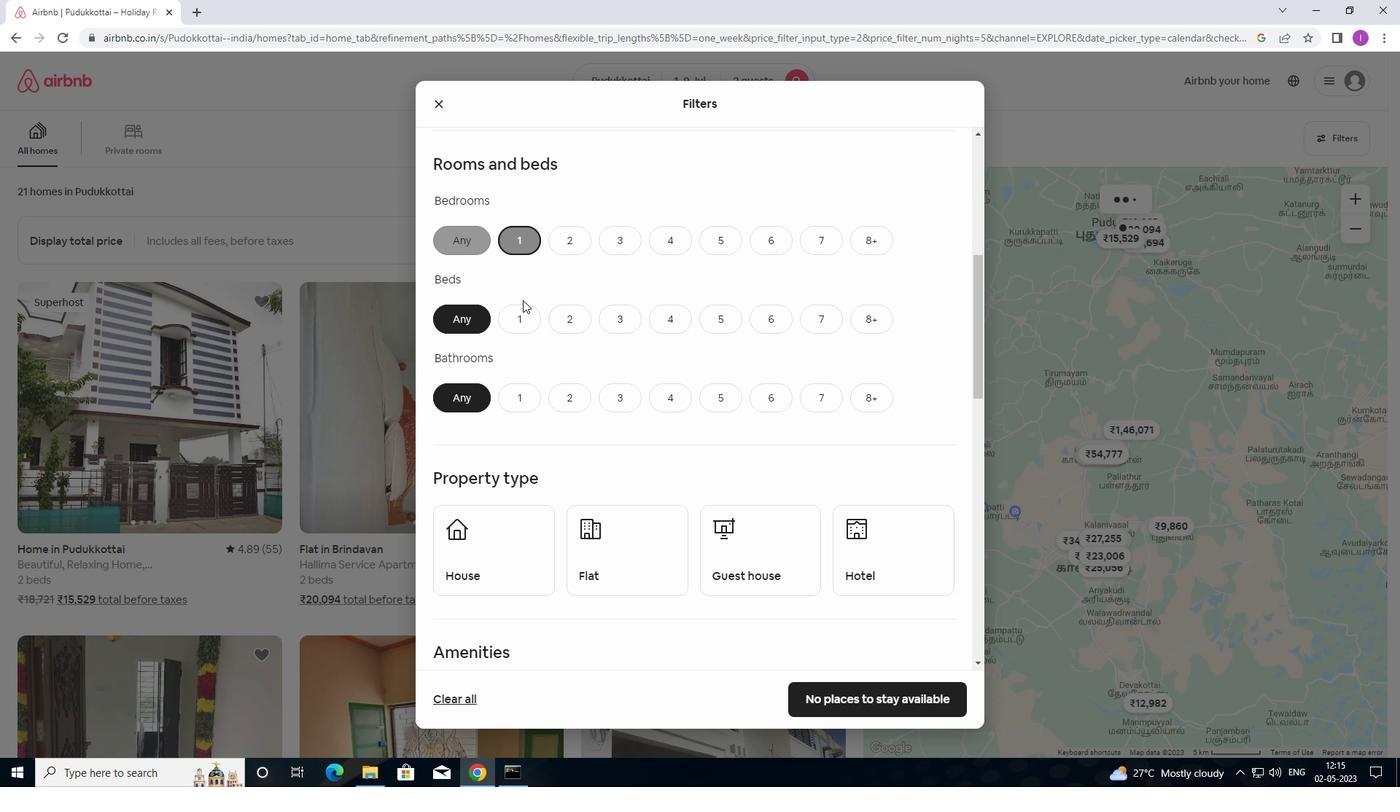 
Action: Mouse pressed left at (515, 310)
Screenshot: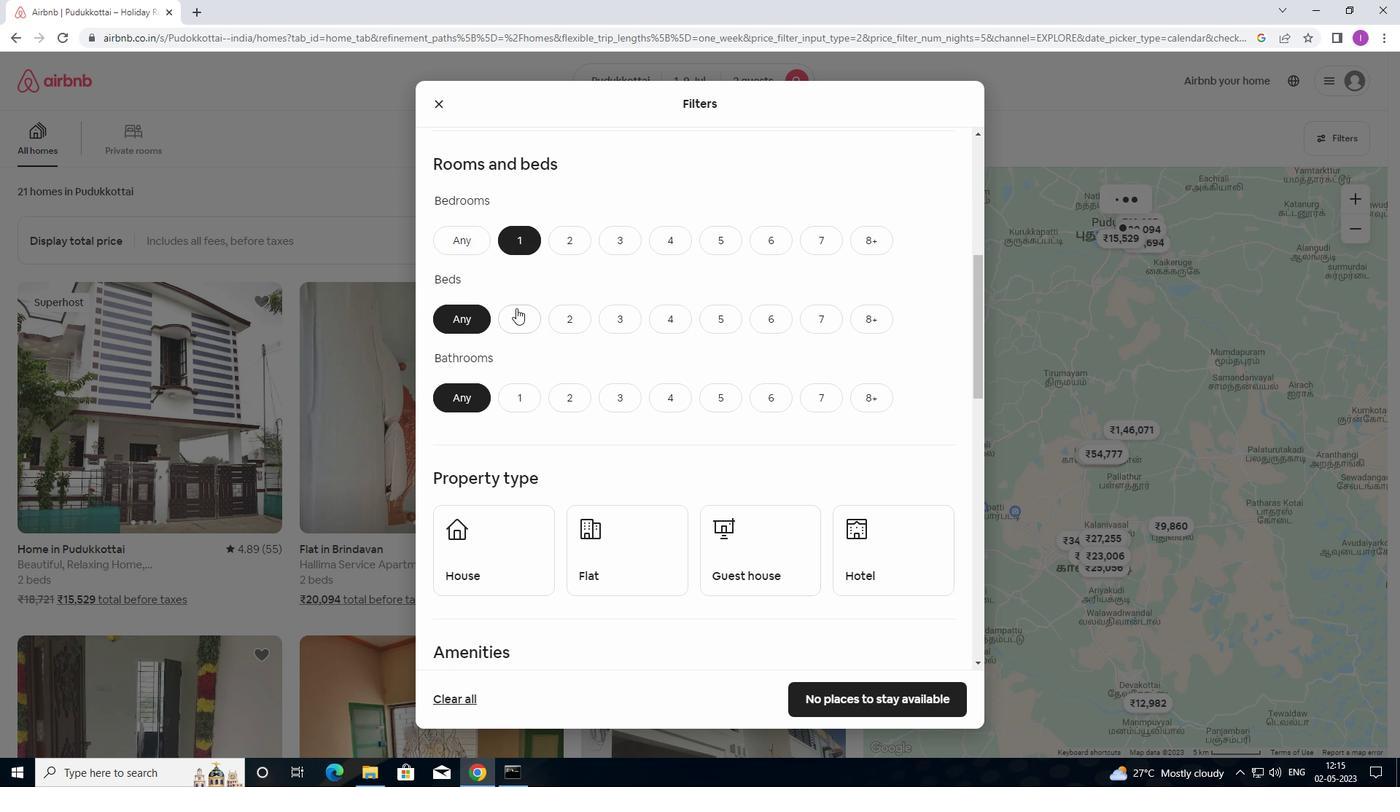 
Action: Mouse moved to (504, 394)
Screenshot: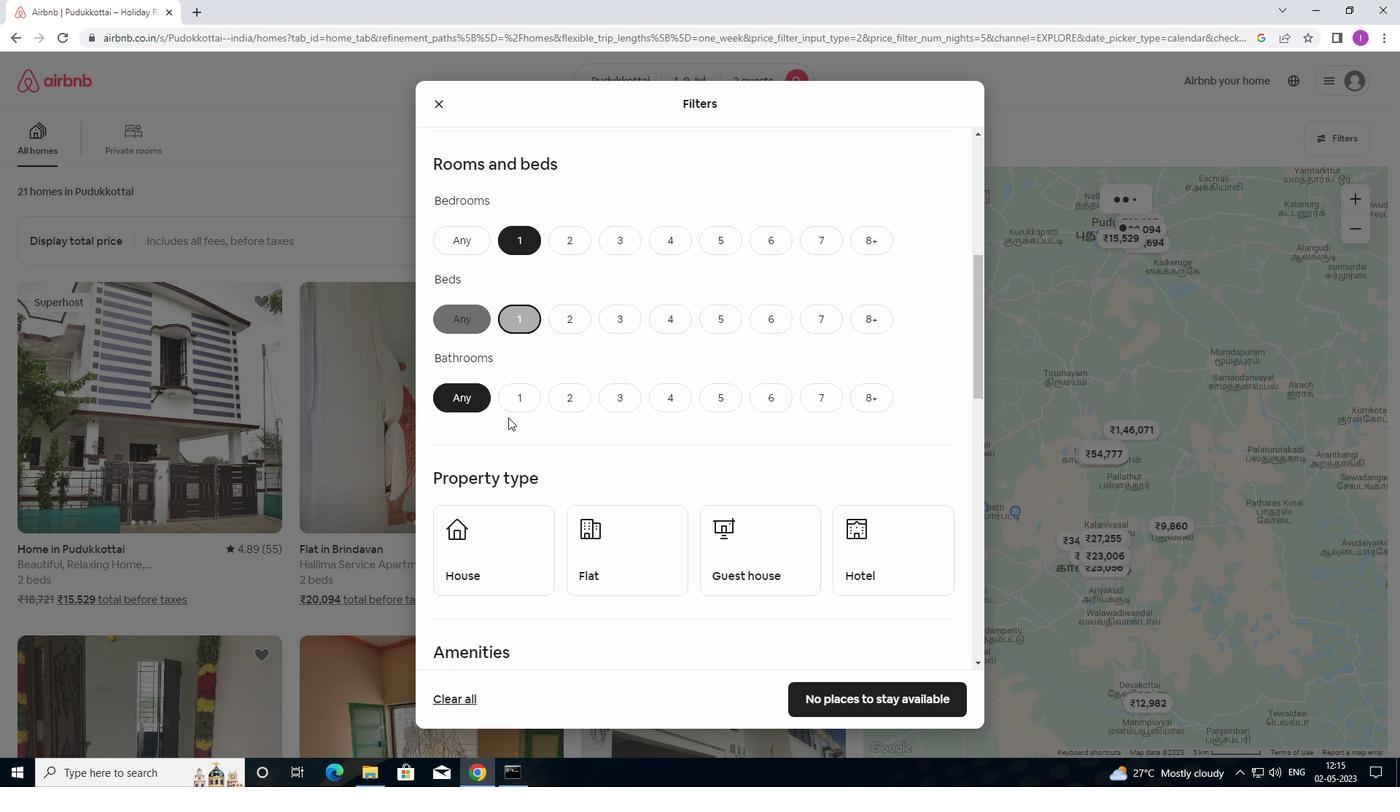 
Action: Mouse pressed left at (504, 394)
Screenshot: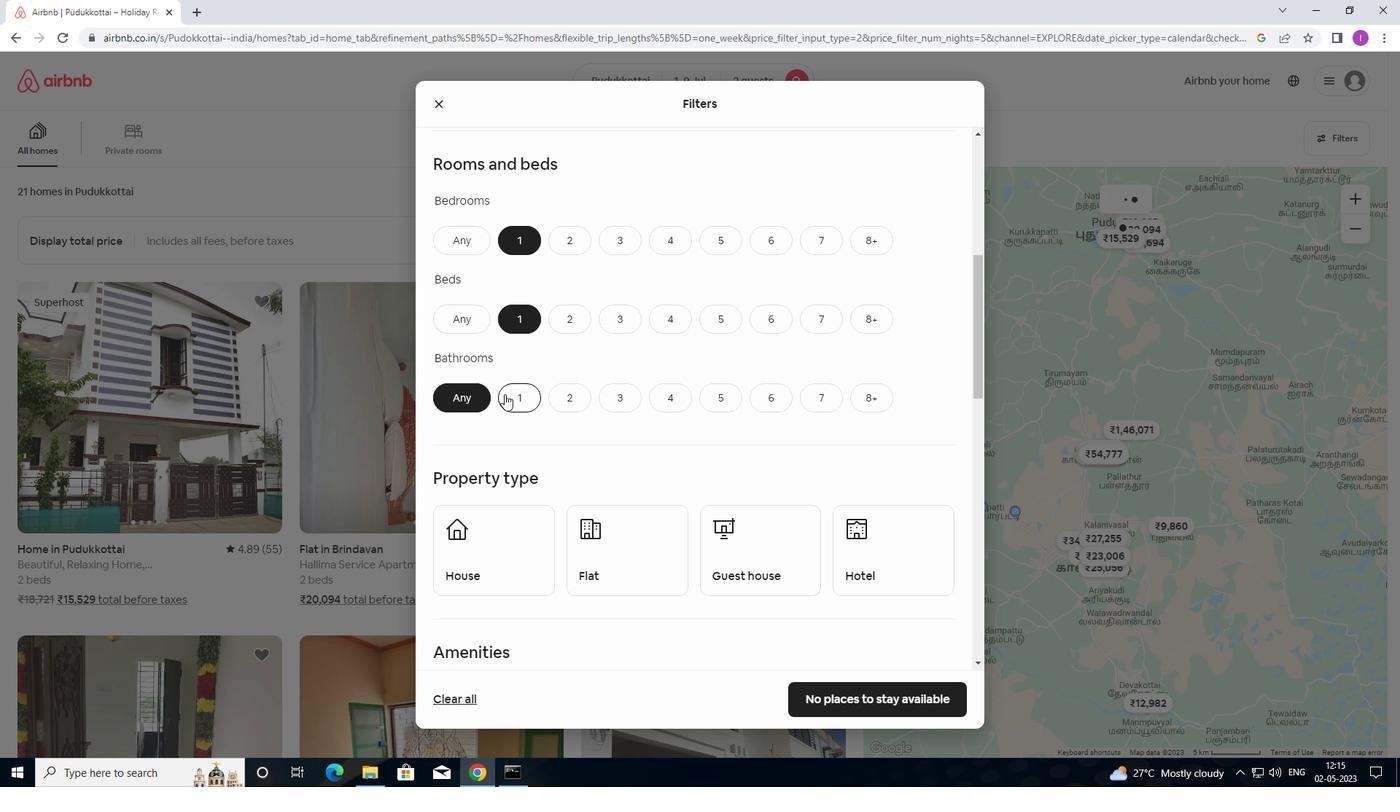 
Action: Mouse moved to (587, 460)
Screenshot: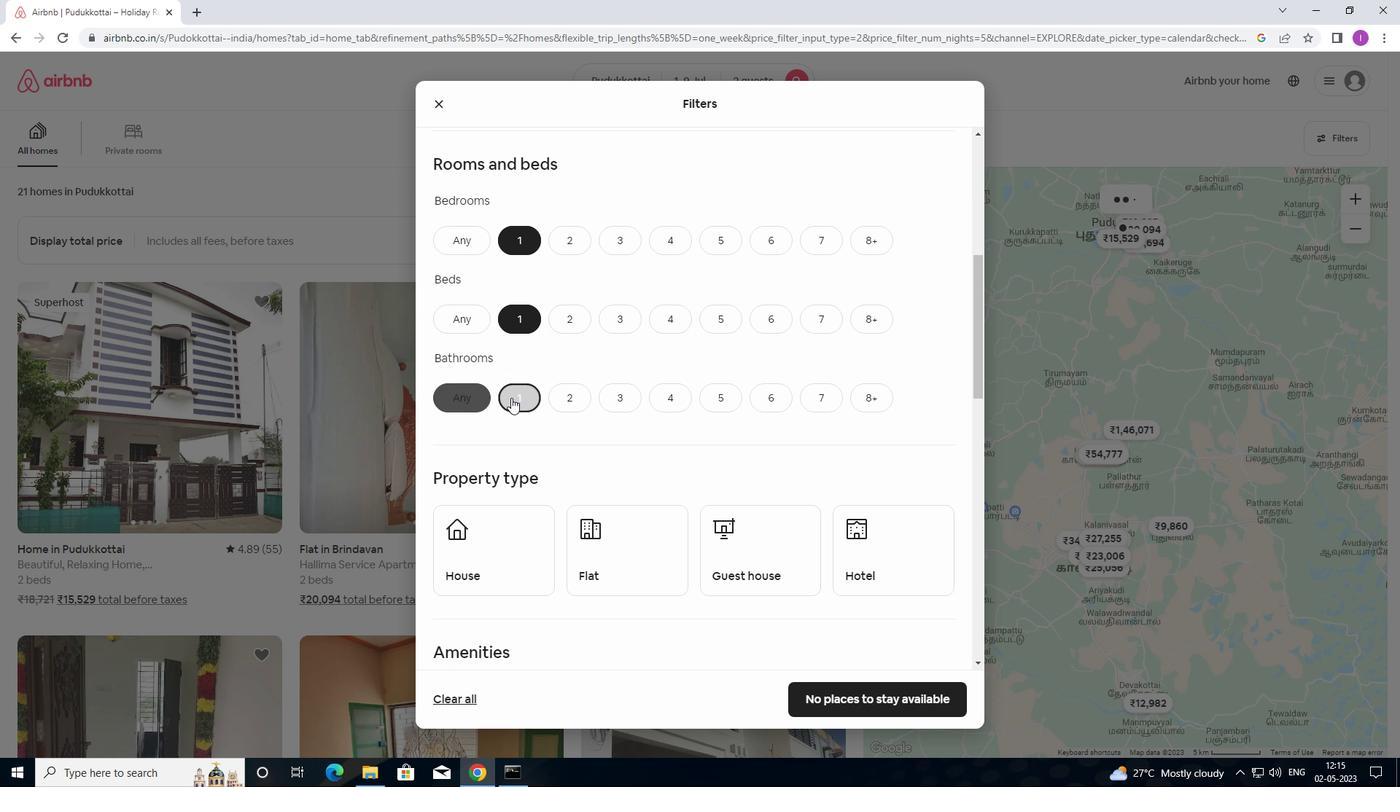 
Action: Mouse scrolled (587, 459) with delta (0, 0)
Screenshot: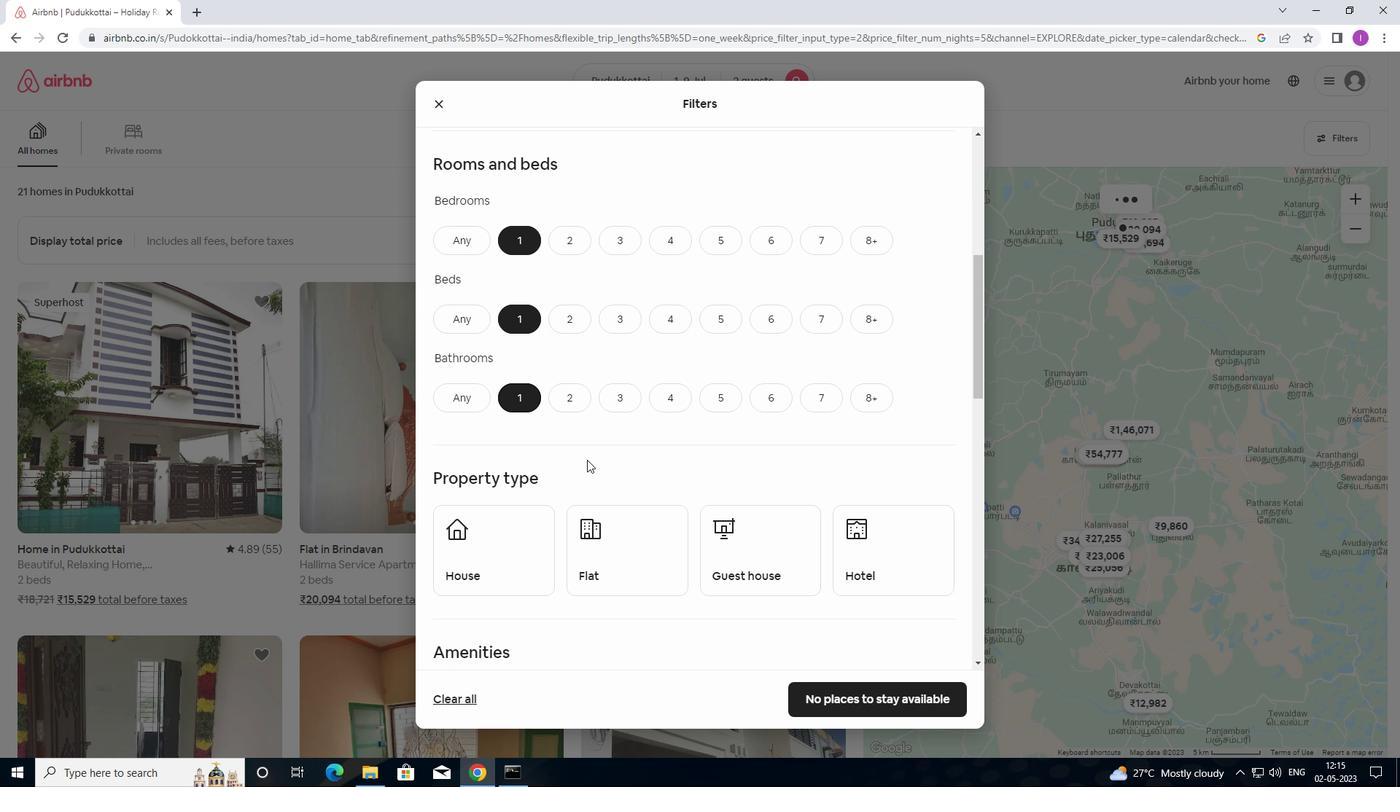 
Action: Mouse scrolled (587, 459) with delta (0, 0)
Screenshot: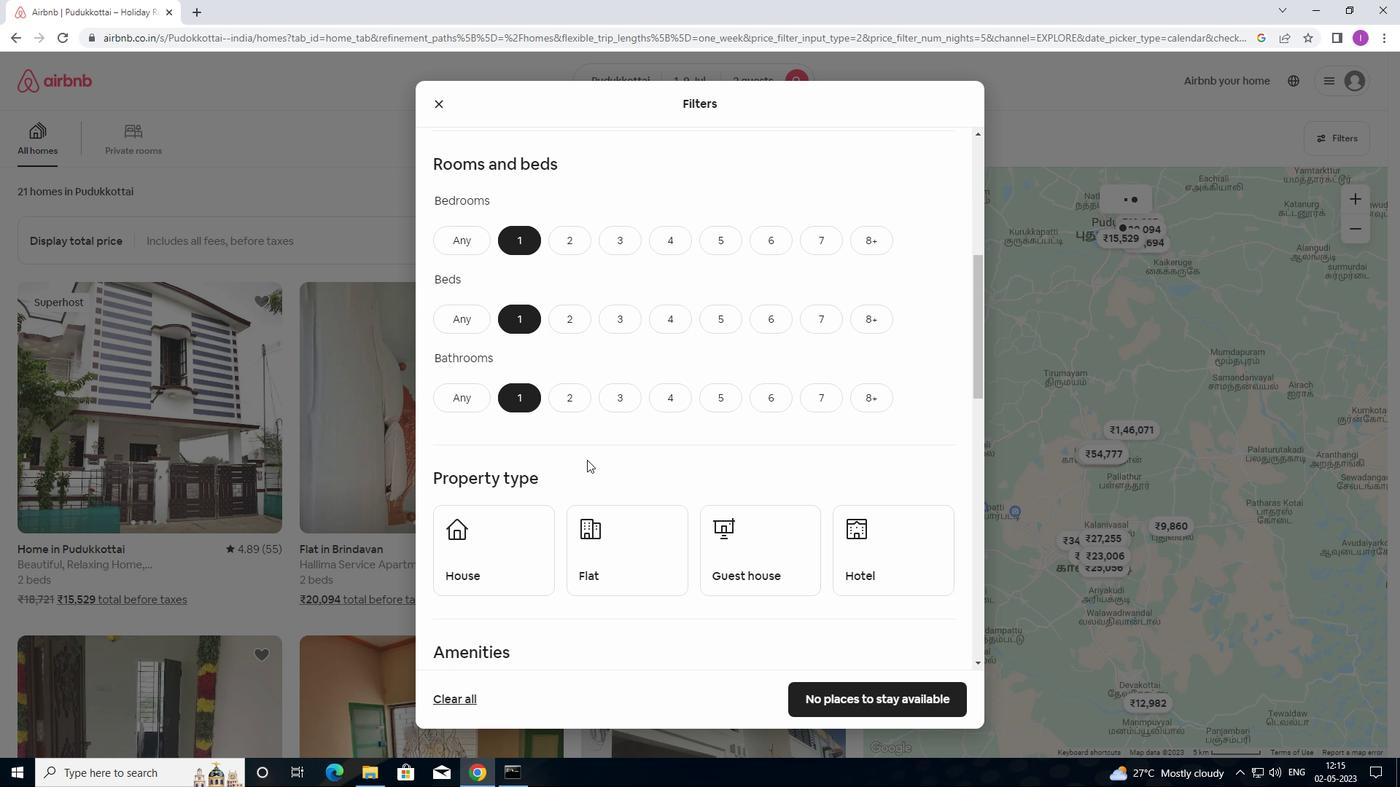 
Action: Mouse moved to (588, 458)
Screenshot: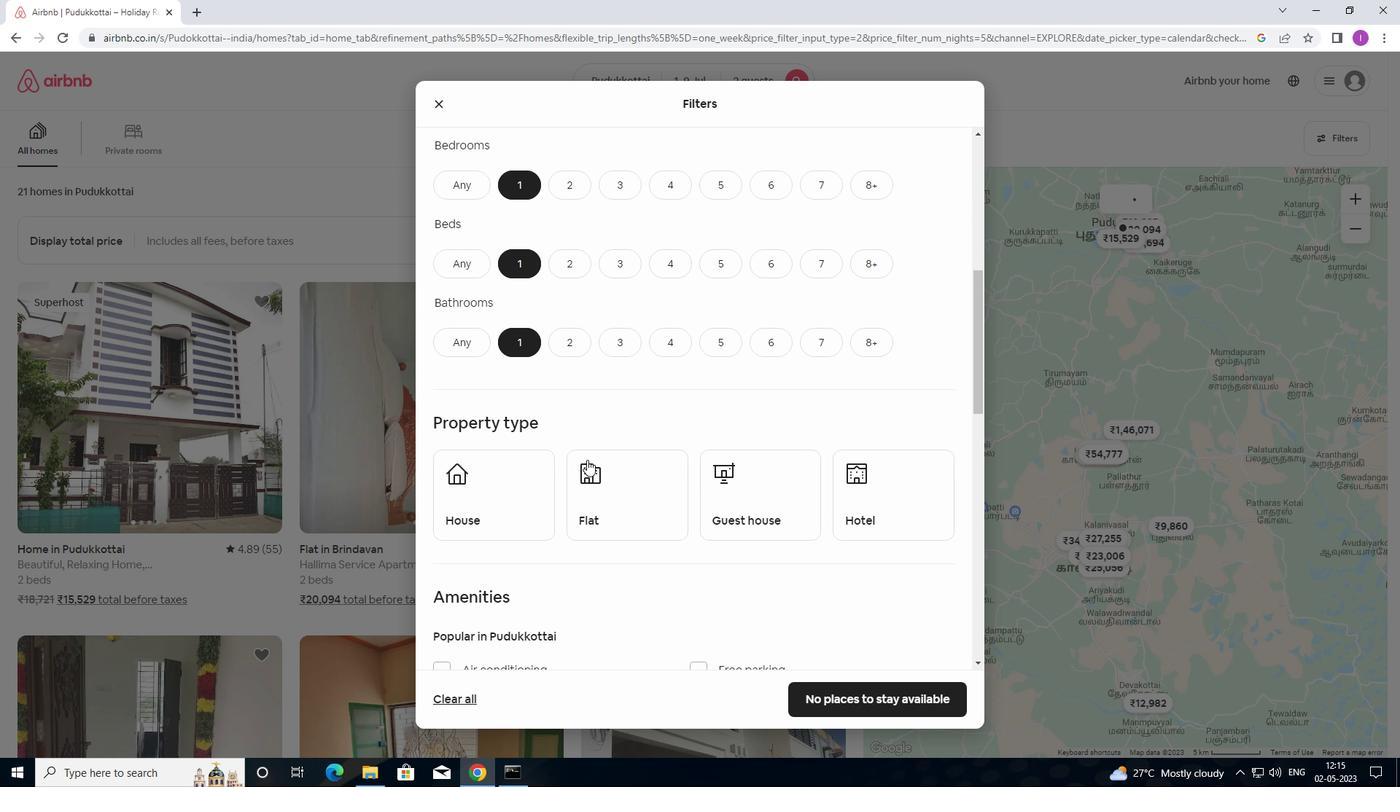 
Action: Mouse scrolled (588, 458) with delta (0, 0)
Screenshot: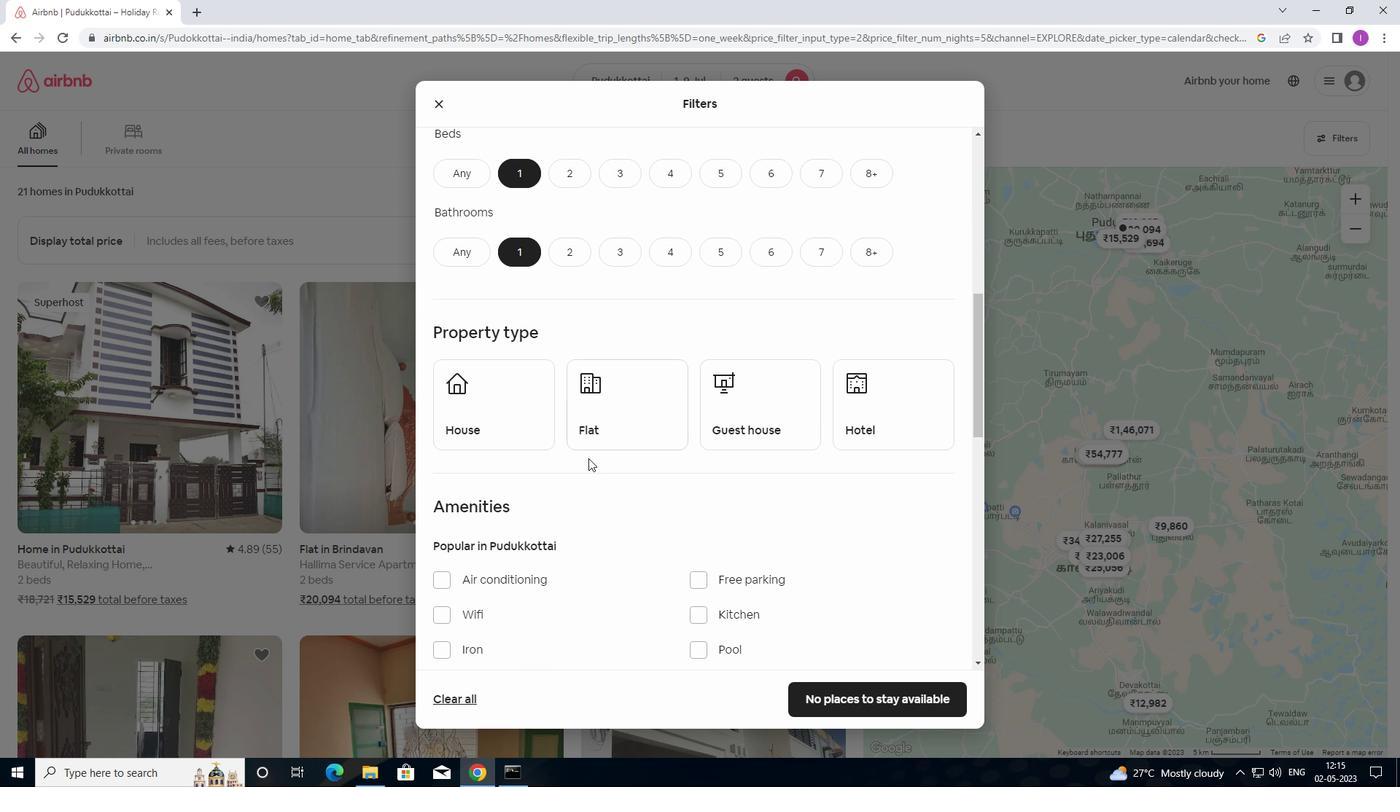 
Action: Mouse moved to (588, 457)
Screenshot: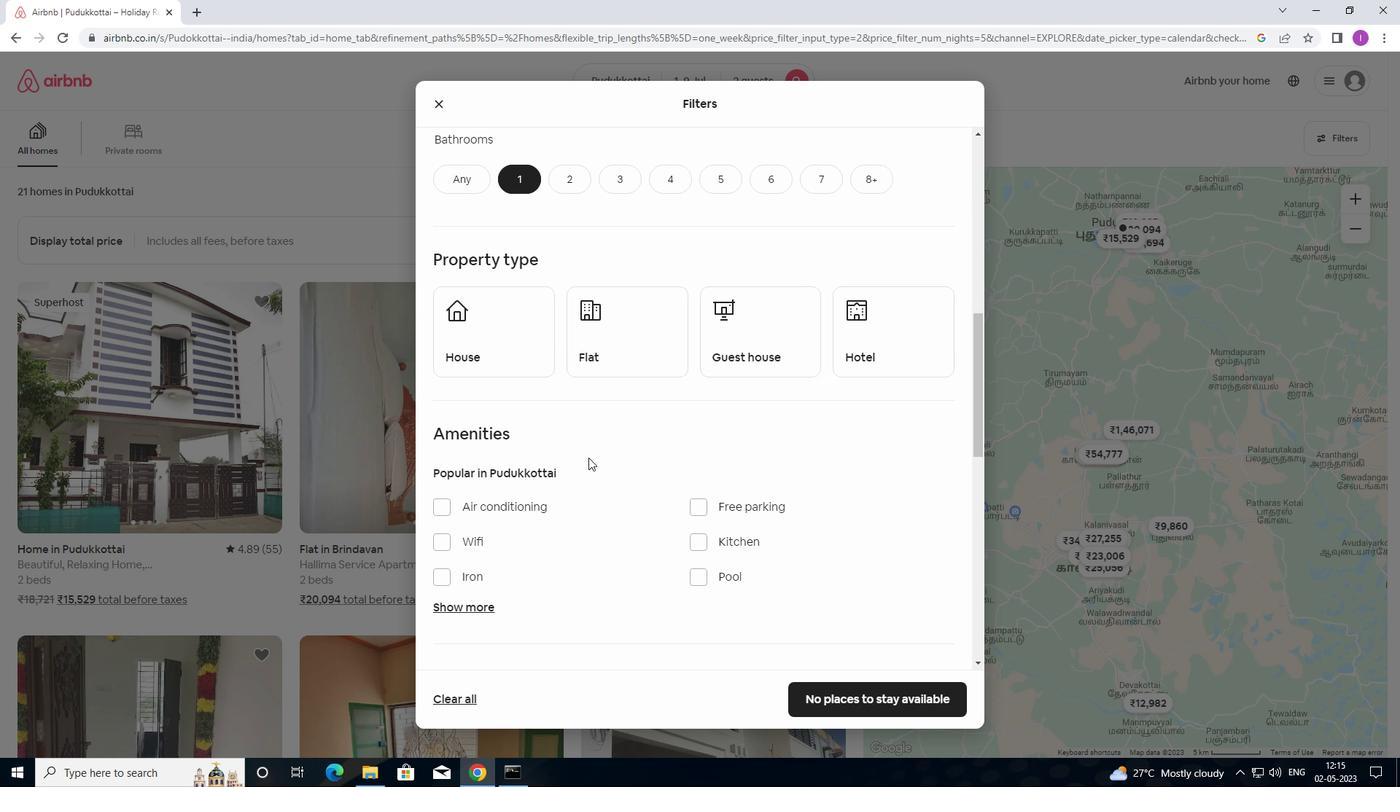 
Action: Mouse scrolled (588, 456) with delta (0, 0)
Screenshot: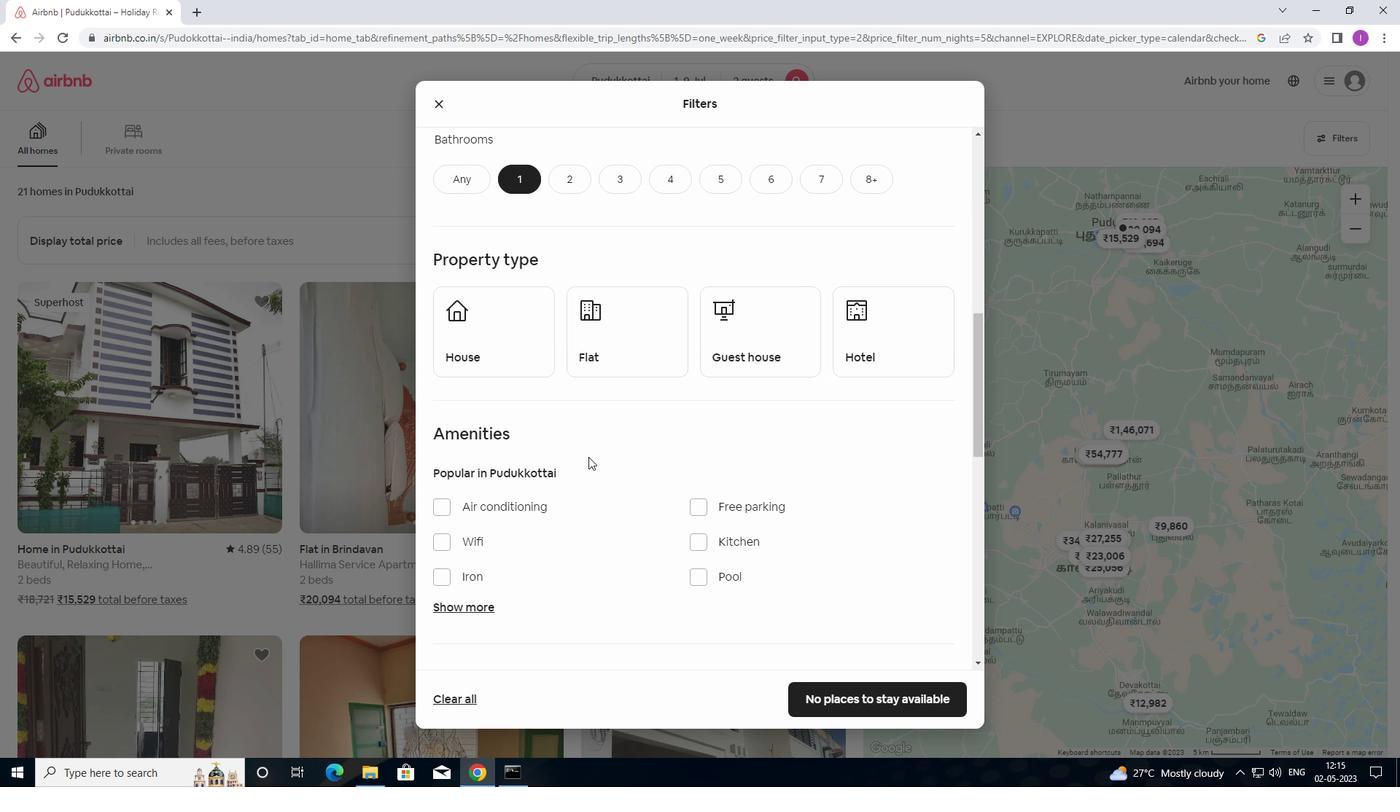 
Action: Mouse moved to (500, 283)
Screenshot: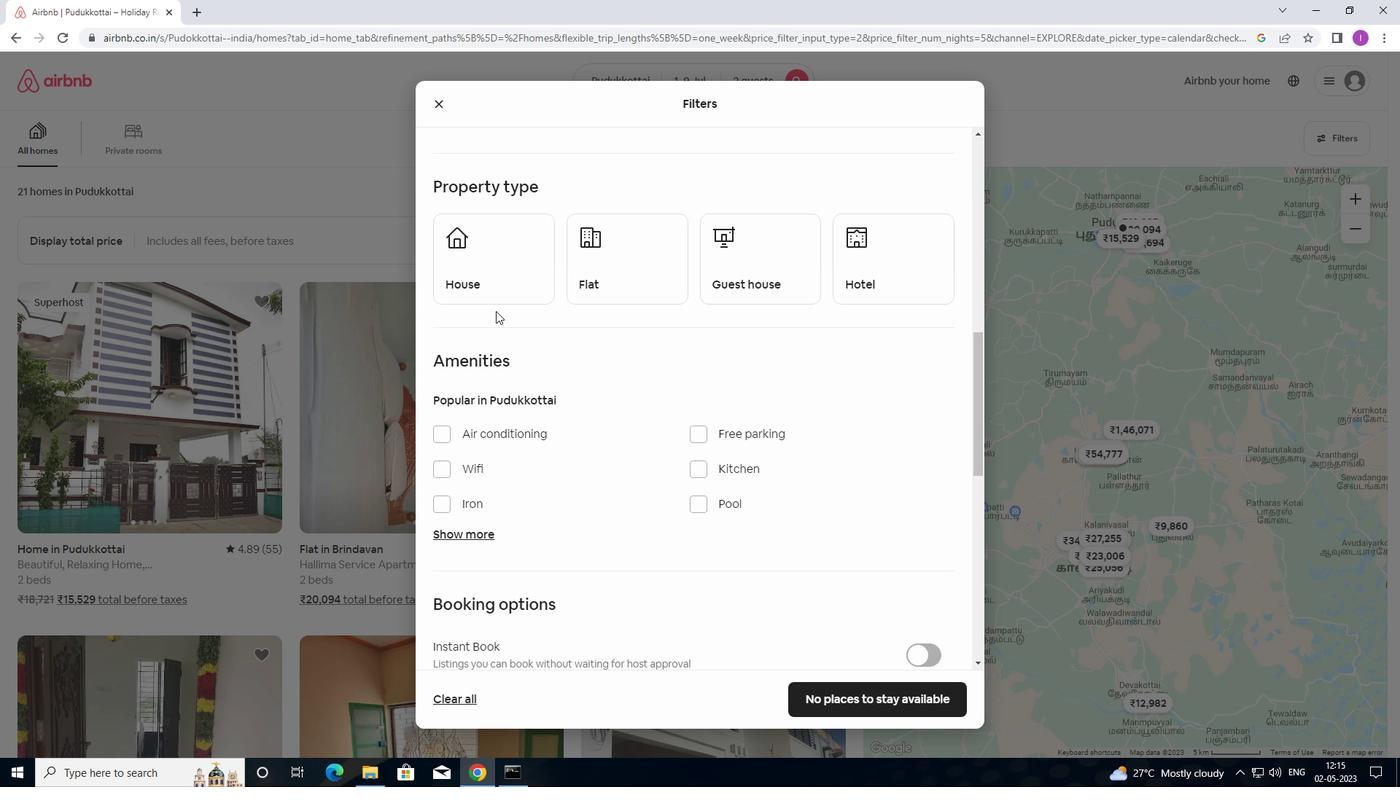 
Action: Mouse pressed left at (500, 283)
Screenshot: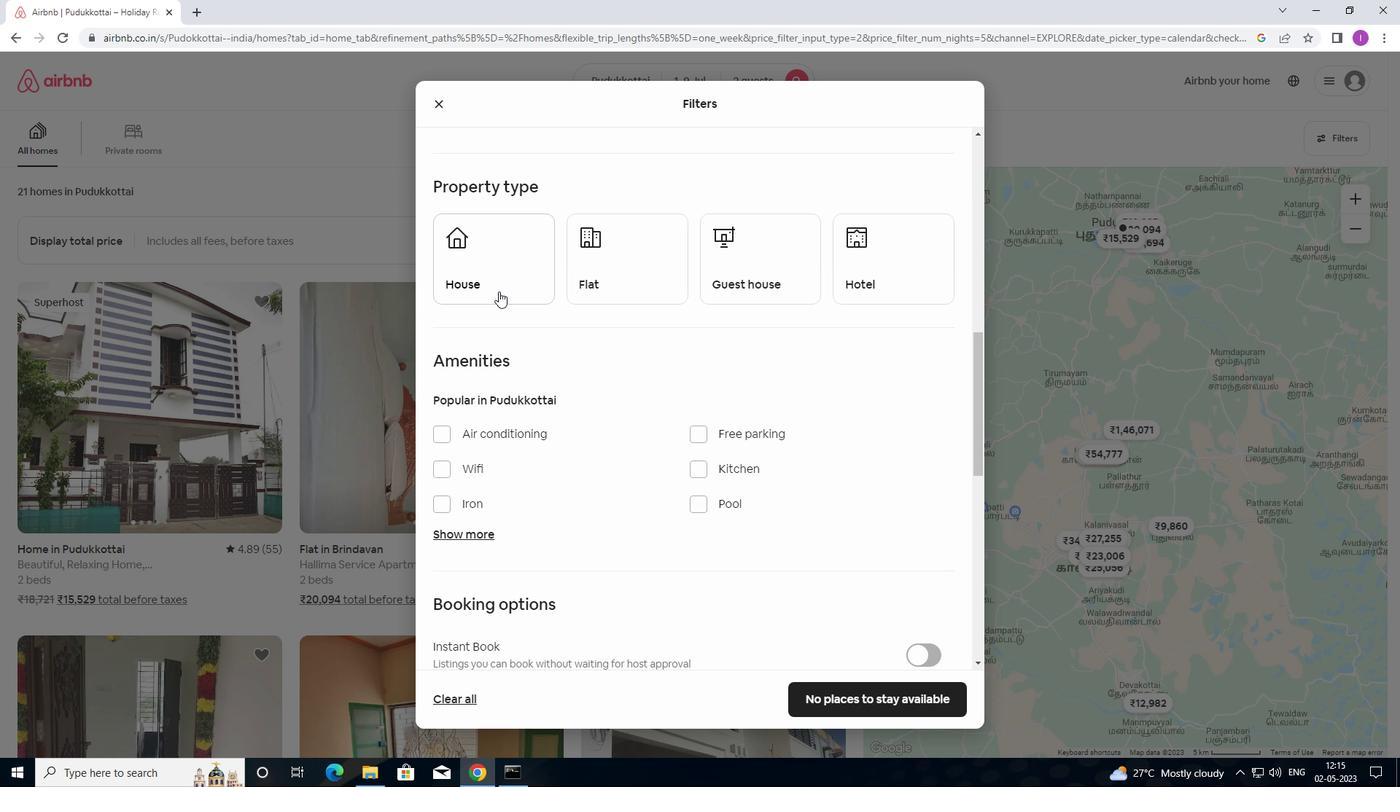 
Action: Mouse moved to (655, 281)
Screenshot: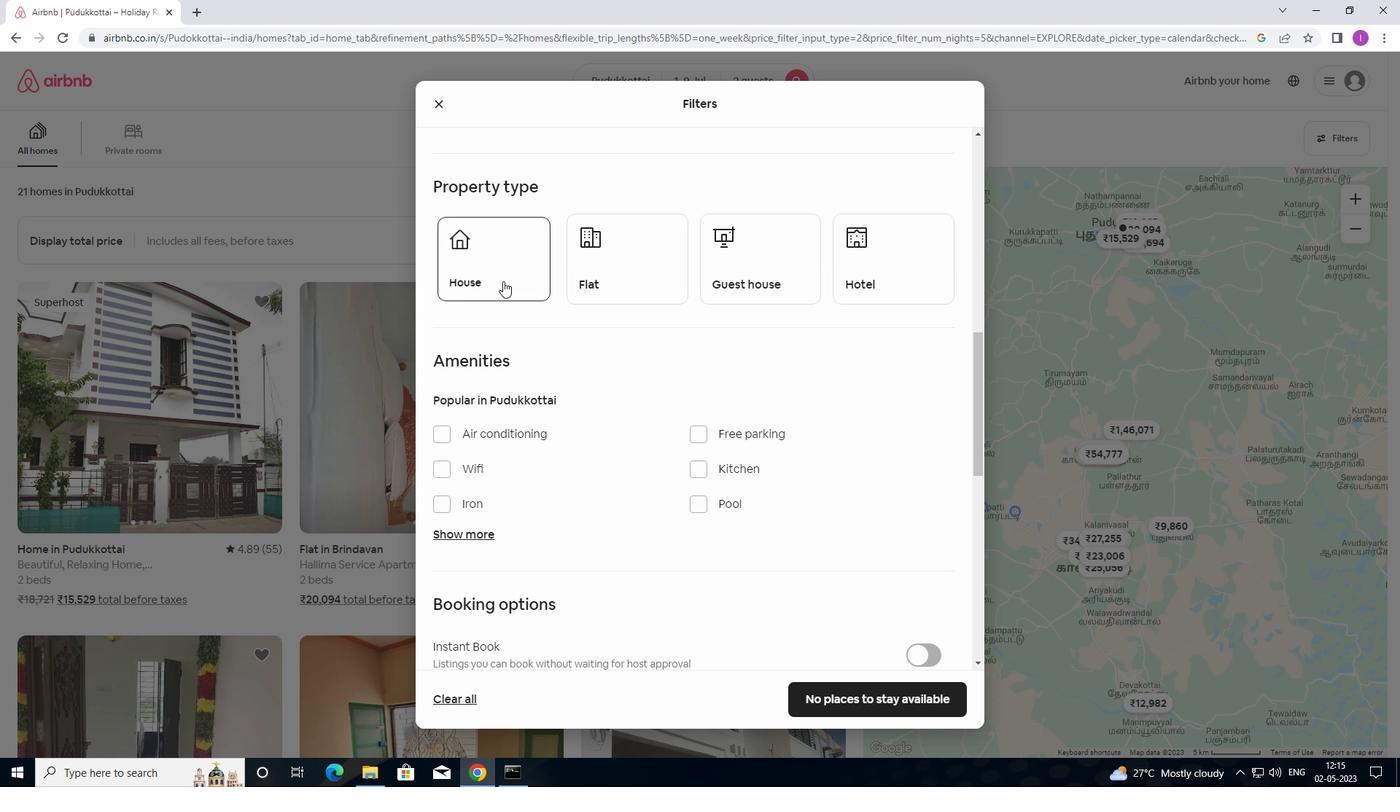 
Action: Mouse pressed left at (655, 281)
Screenshot: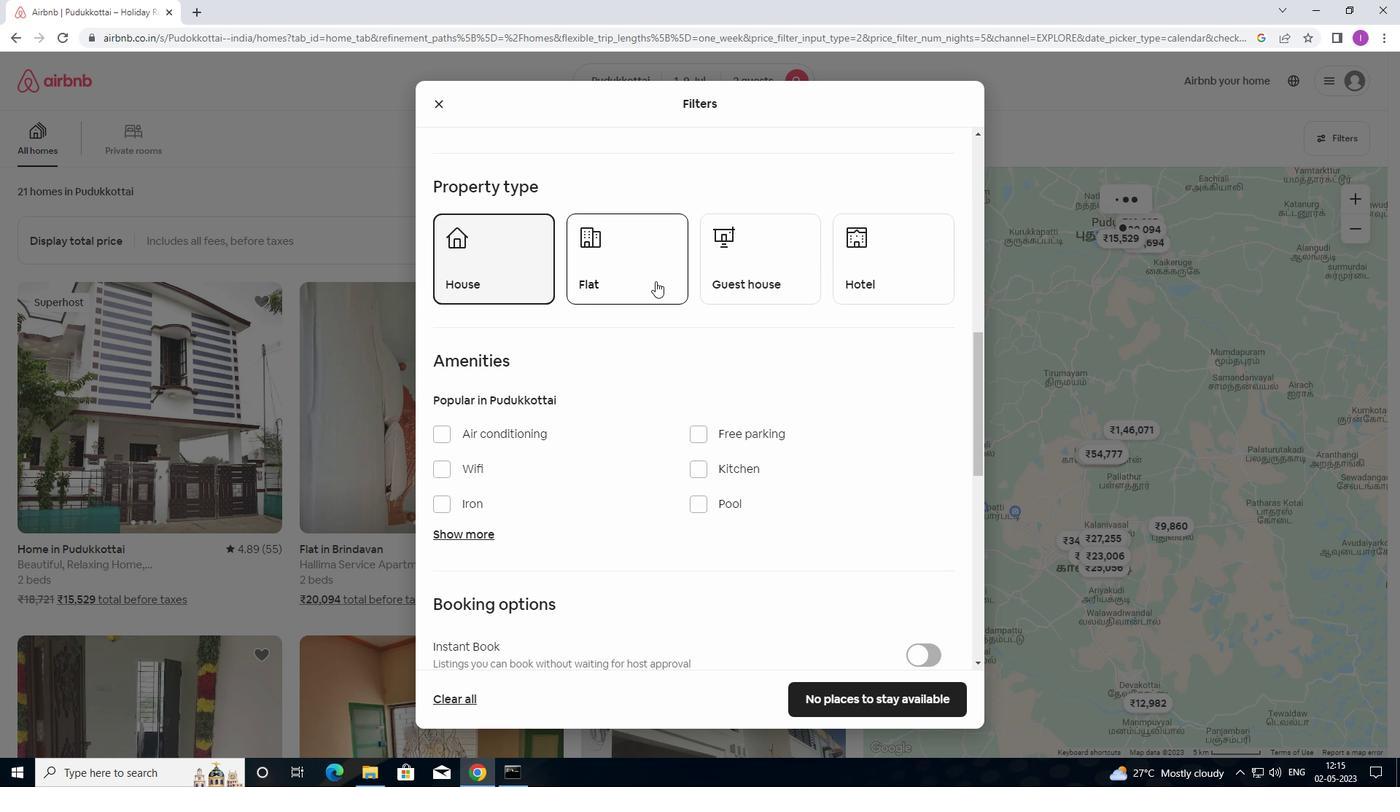 
Action: Mouse moved to (756, 263)
Screenshot: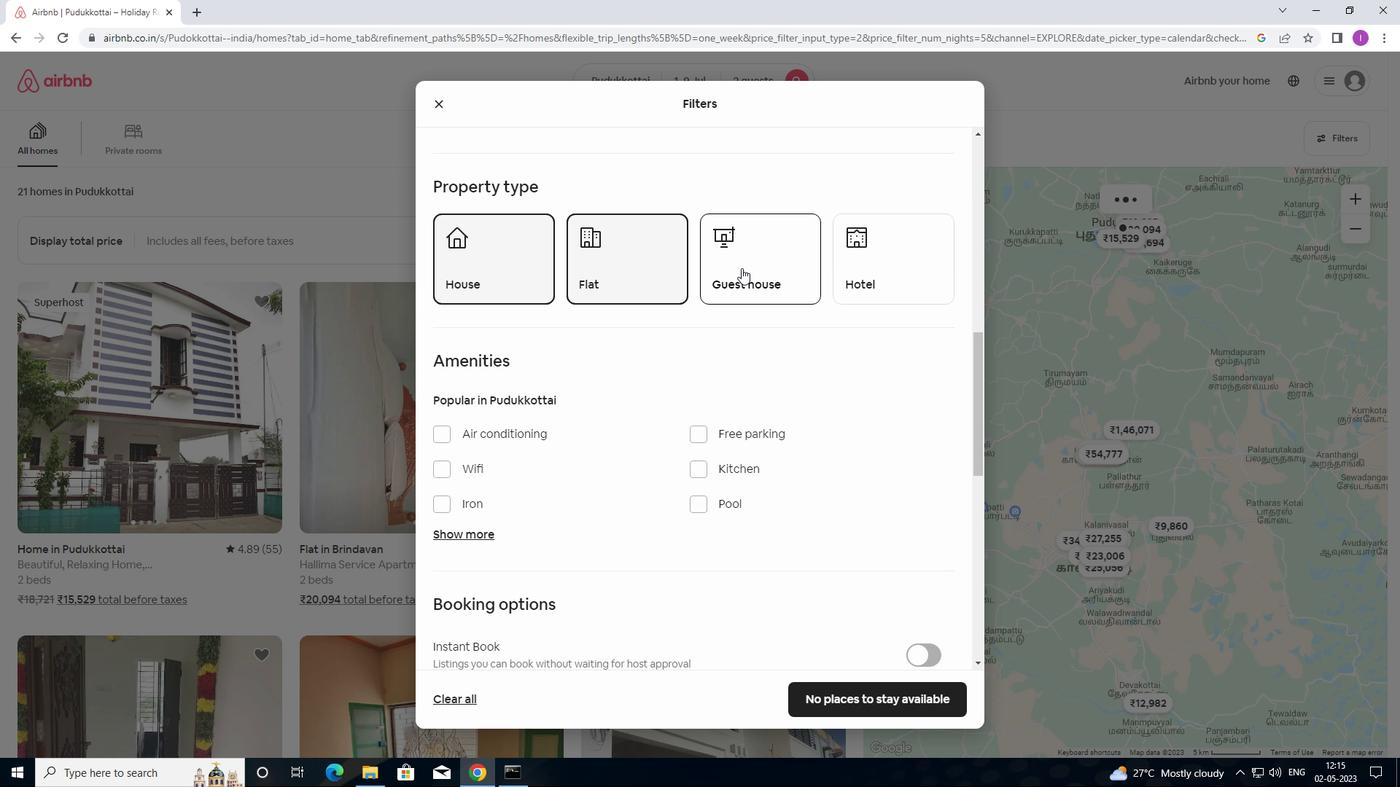 
Action: Mouse pressed left at (756, 263)
Screenshot: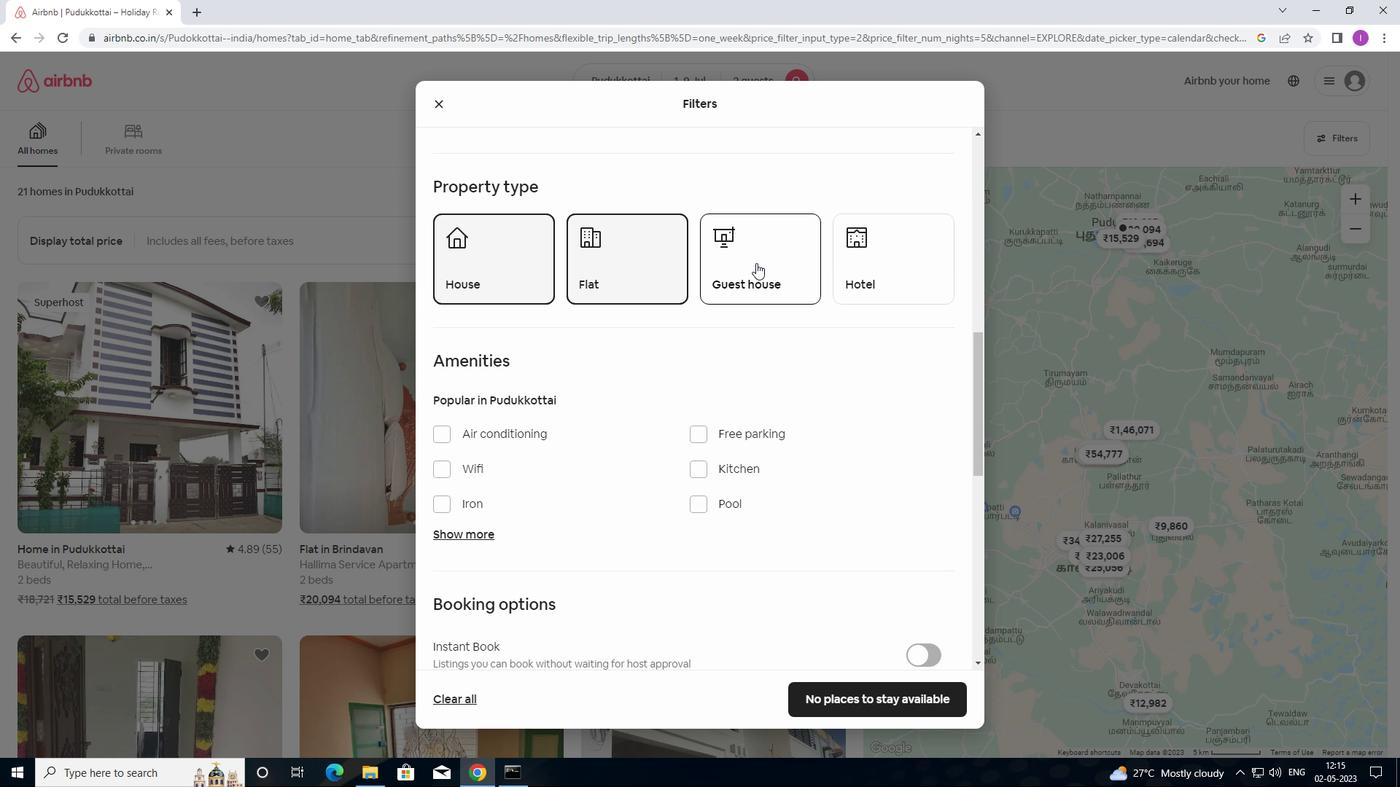 
Action: Mouse moved to (744, 391)
Screenshot: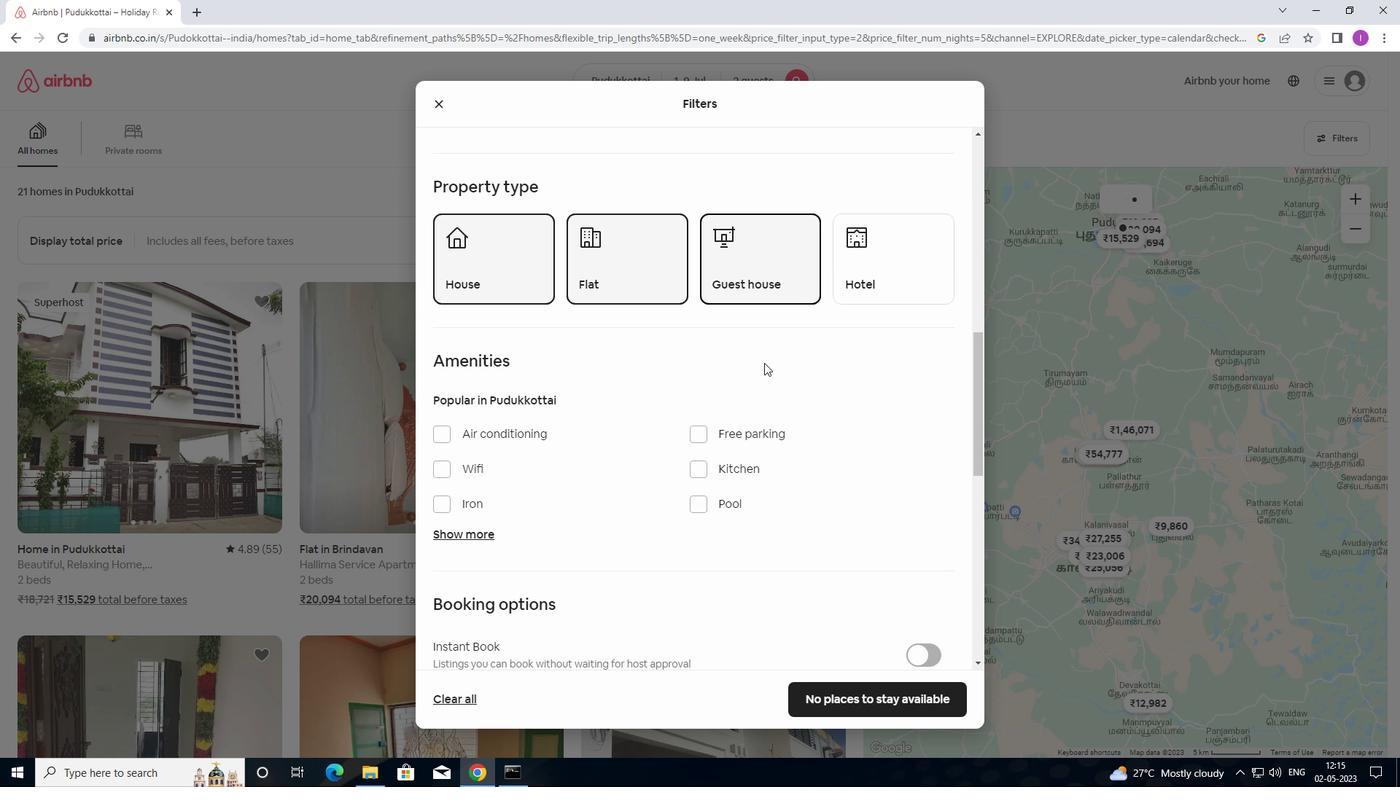 
Action: Mouse scrolled (744, 390) with delta (0, 0)
Screenshot: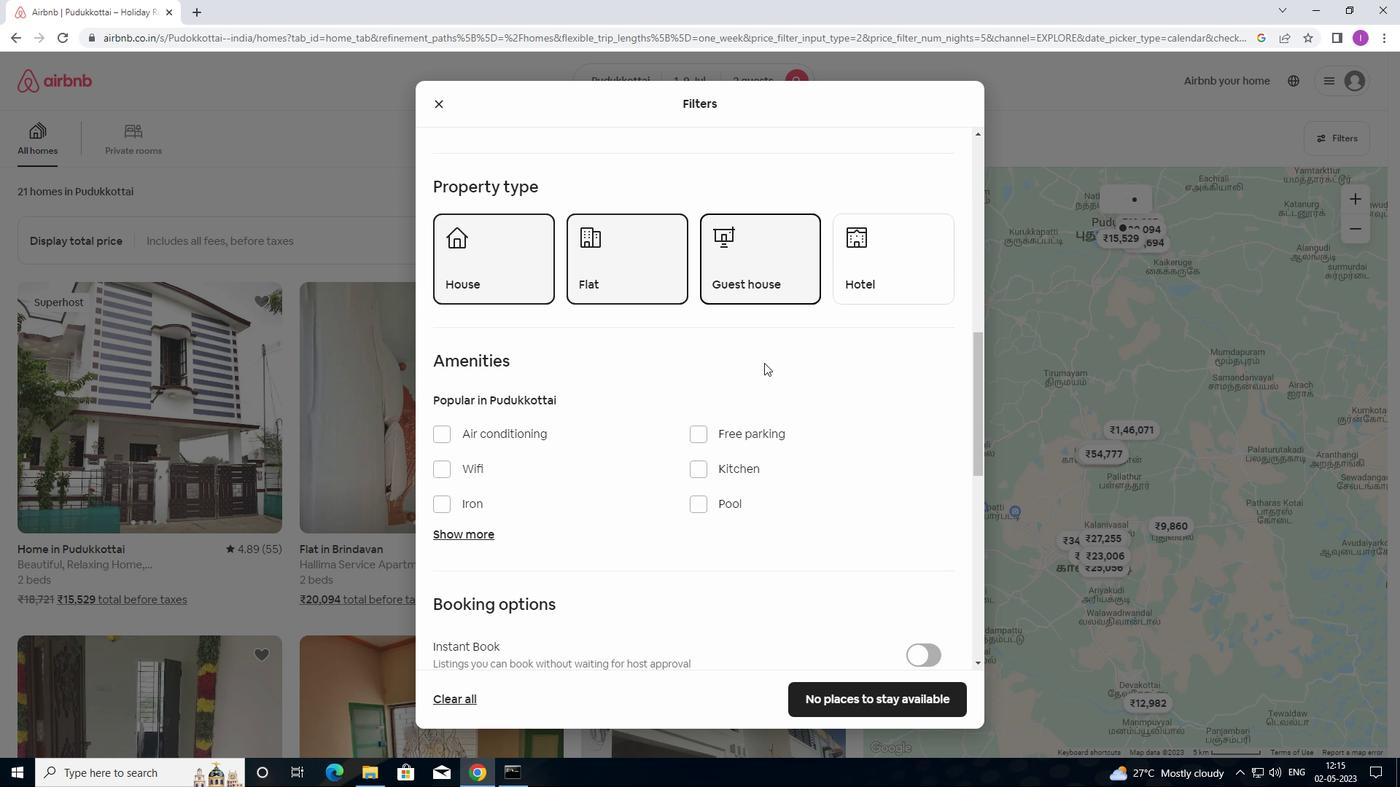 
Action: Mouse scrolled (744, 390) with delta (0, 0)
Screenshot: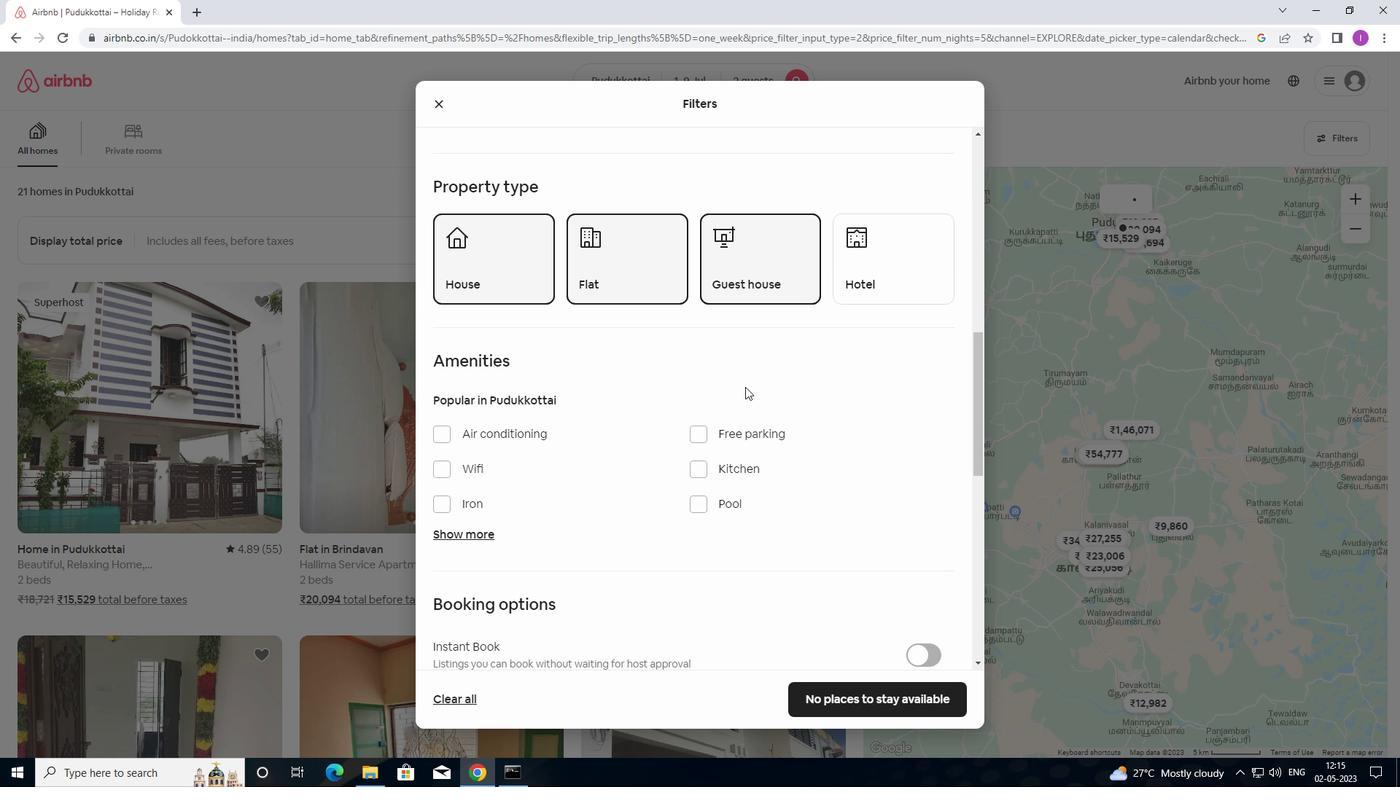 
Action: Mouse moved to (741, 388)
Screenshot: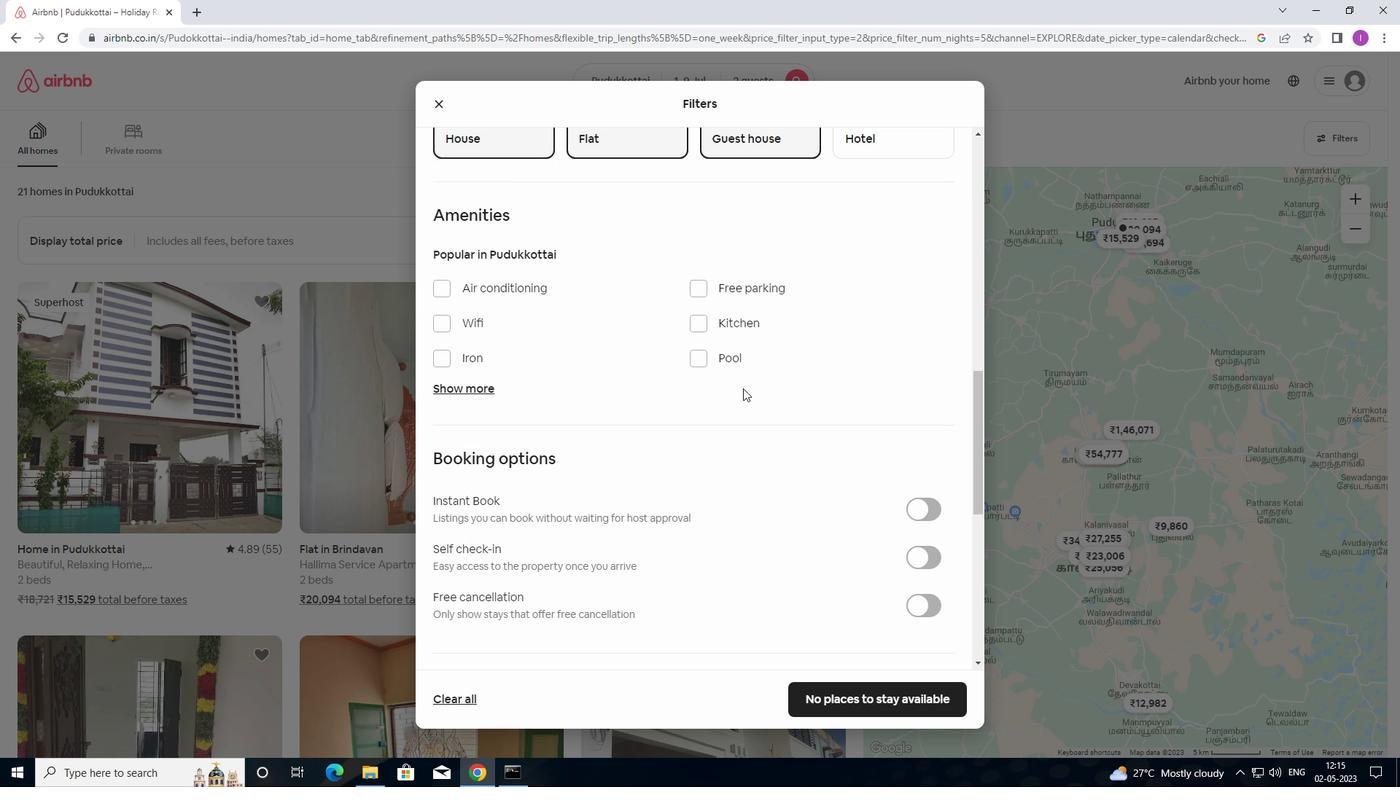 
Action: Mouse scrolled (741, 387) with delta (0, 0)
Screenshot: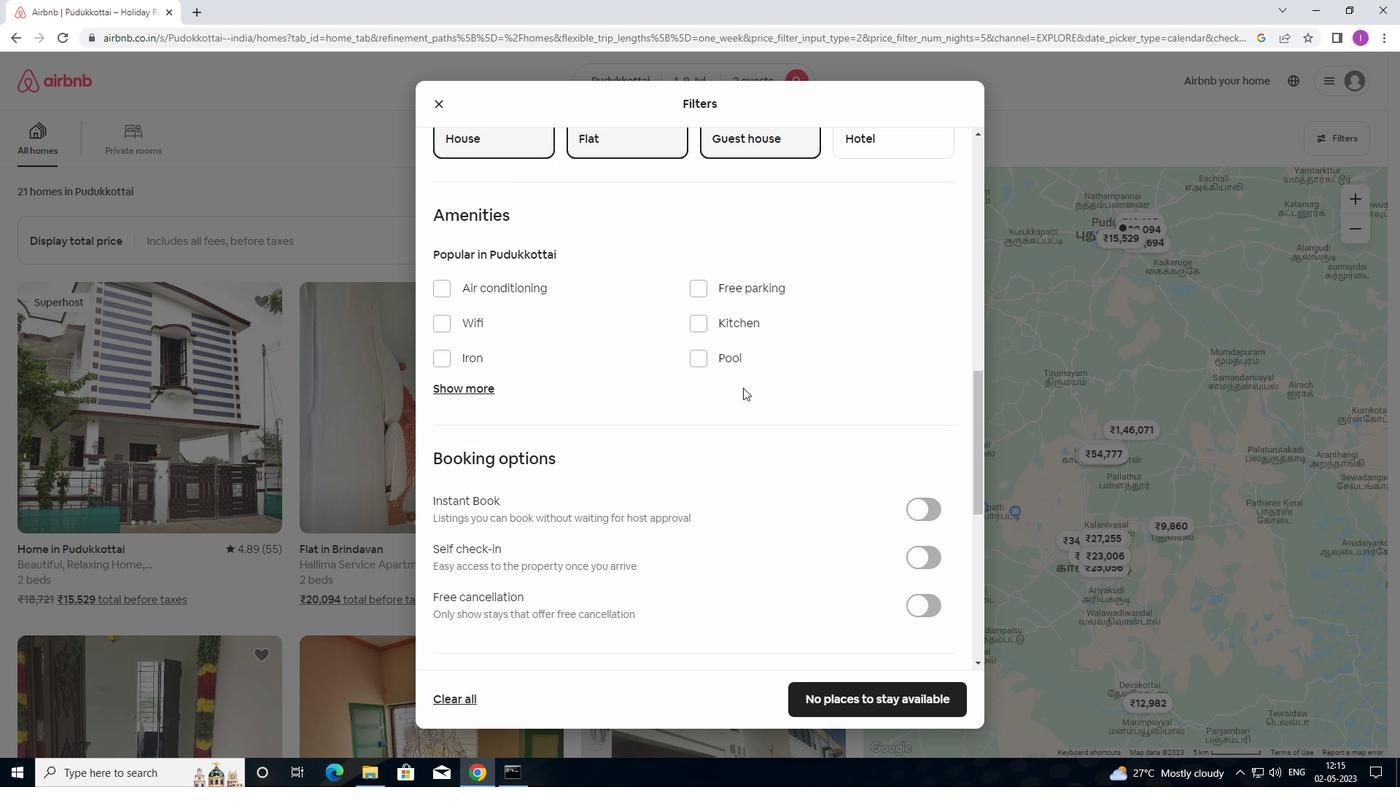 
Action: Mouse scrolled (741, 387) with delta (0, 0)
Screenshot: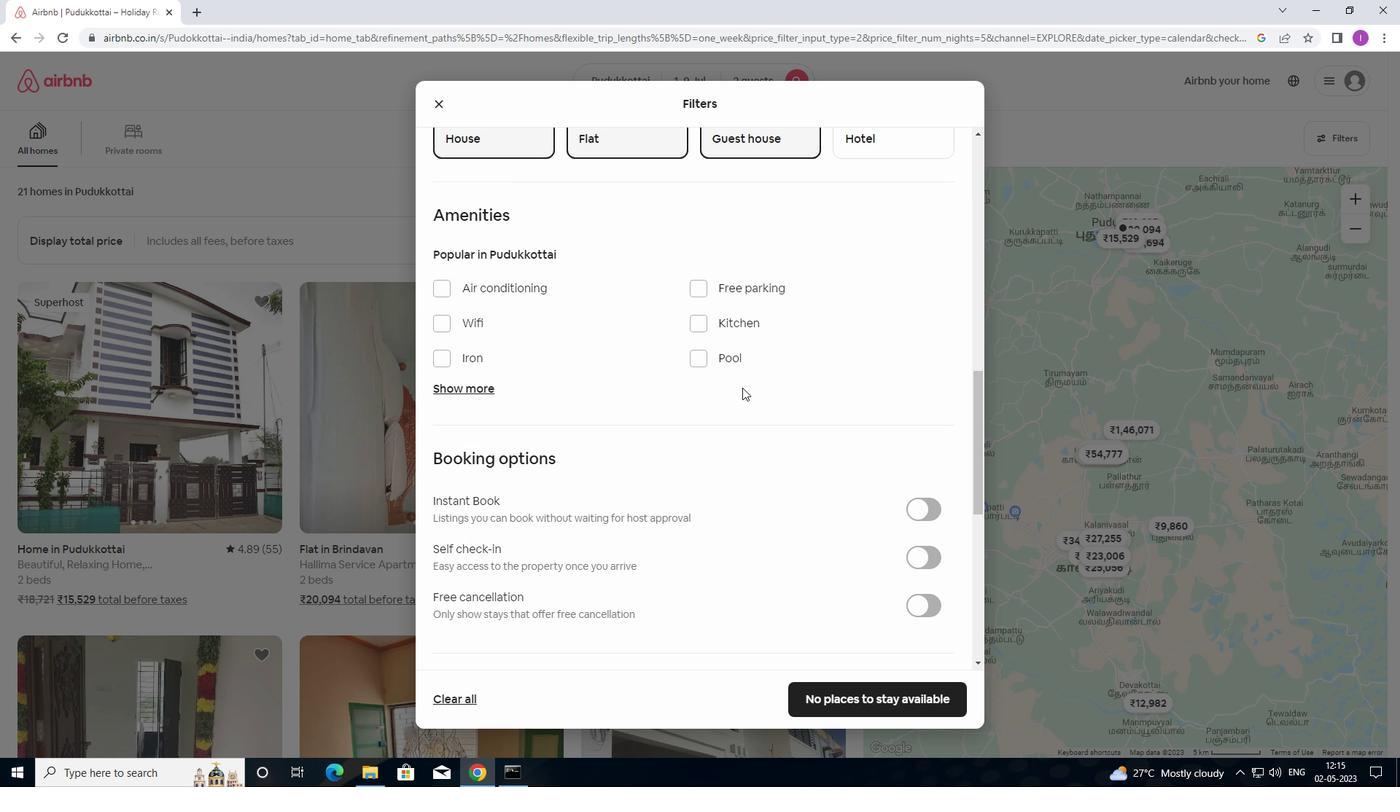 
Action: Mouse moved to (741, 388)
Screenshot: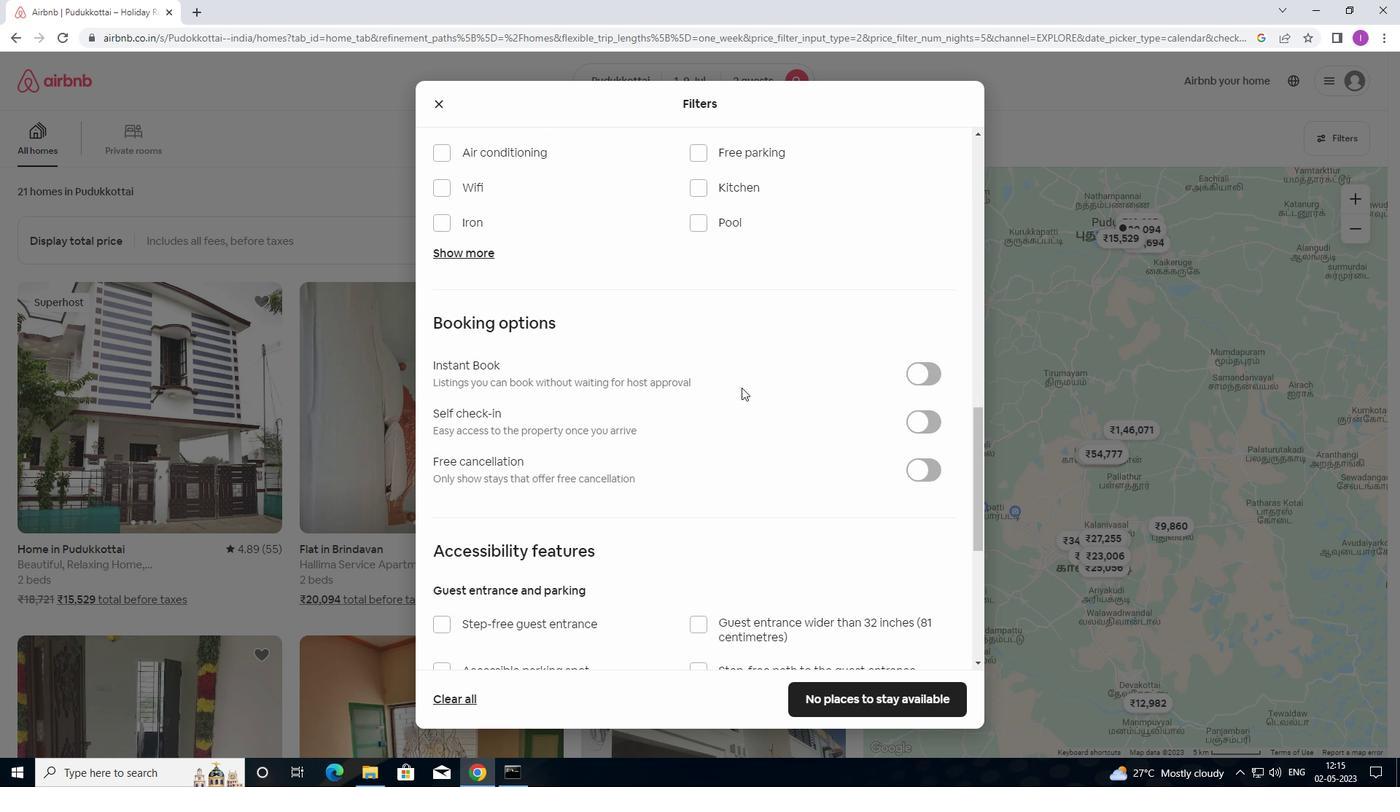 
Action: Mouse scrolled (741, 387) with delta (0, 0)
Screenshot: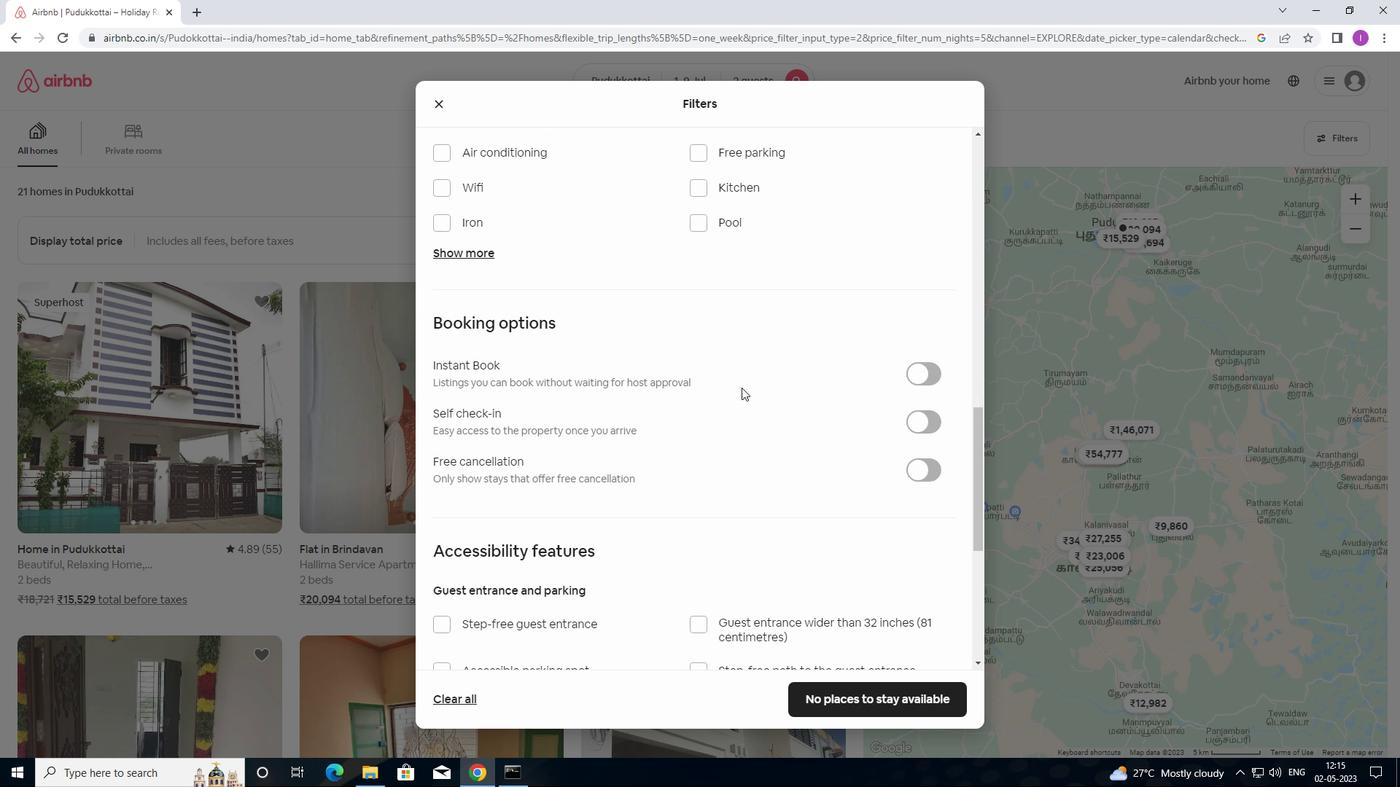 
Action: Mouse moved to (941, 340)
Screenshot: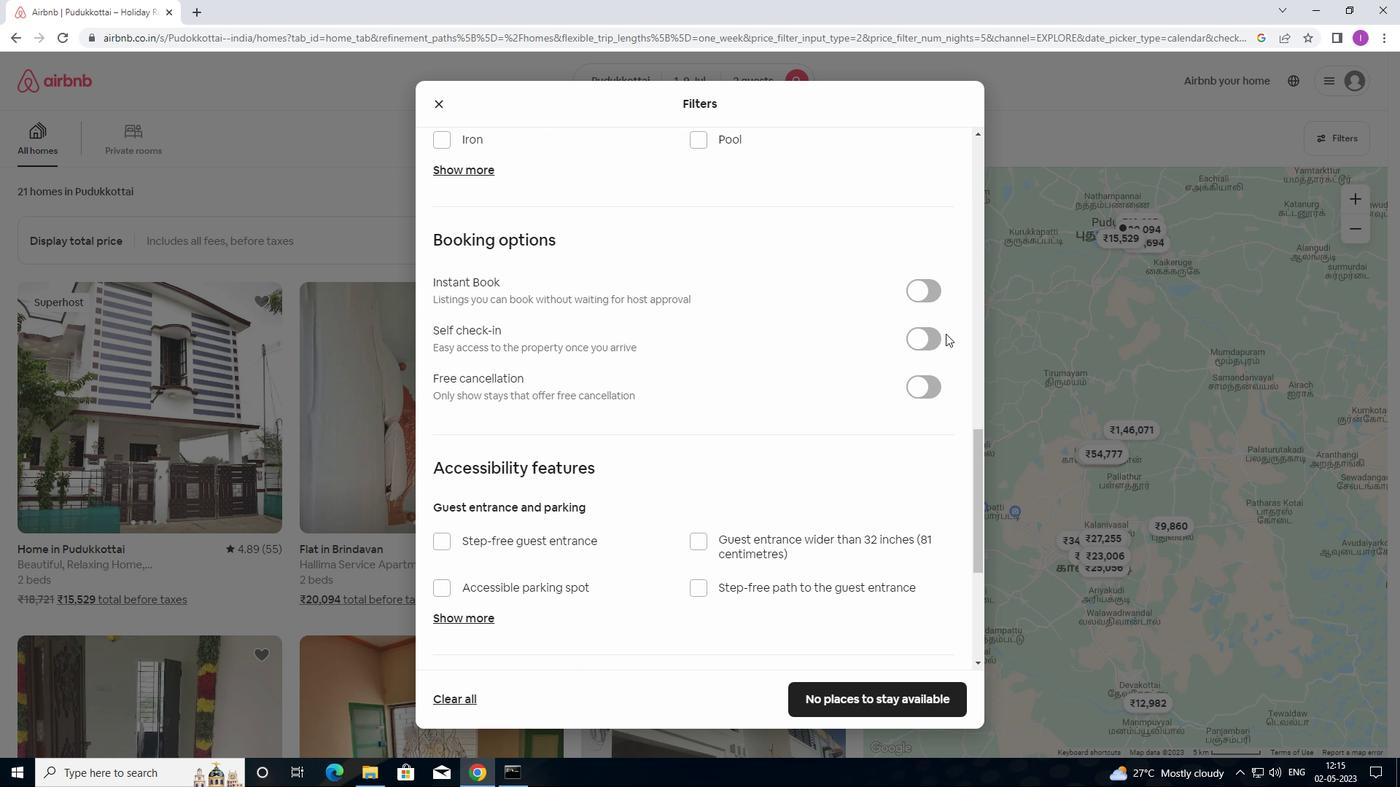 
Action: Mouse pressed left at (941, 340)
Screenshot: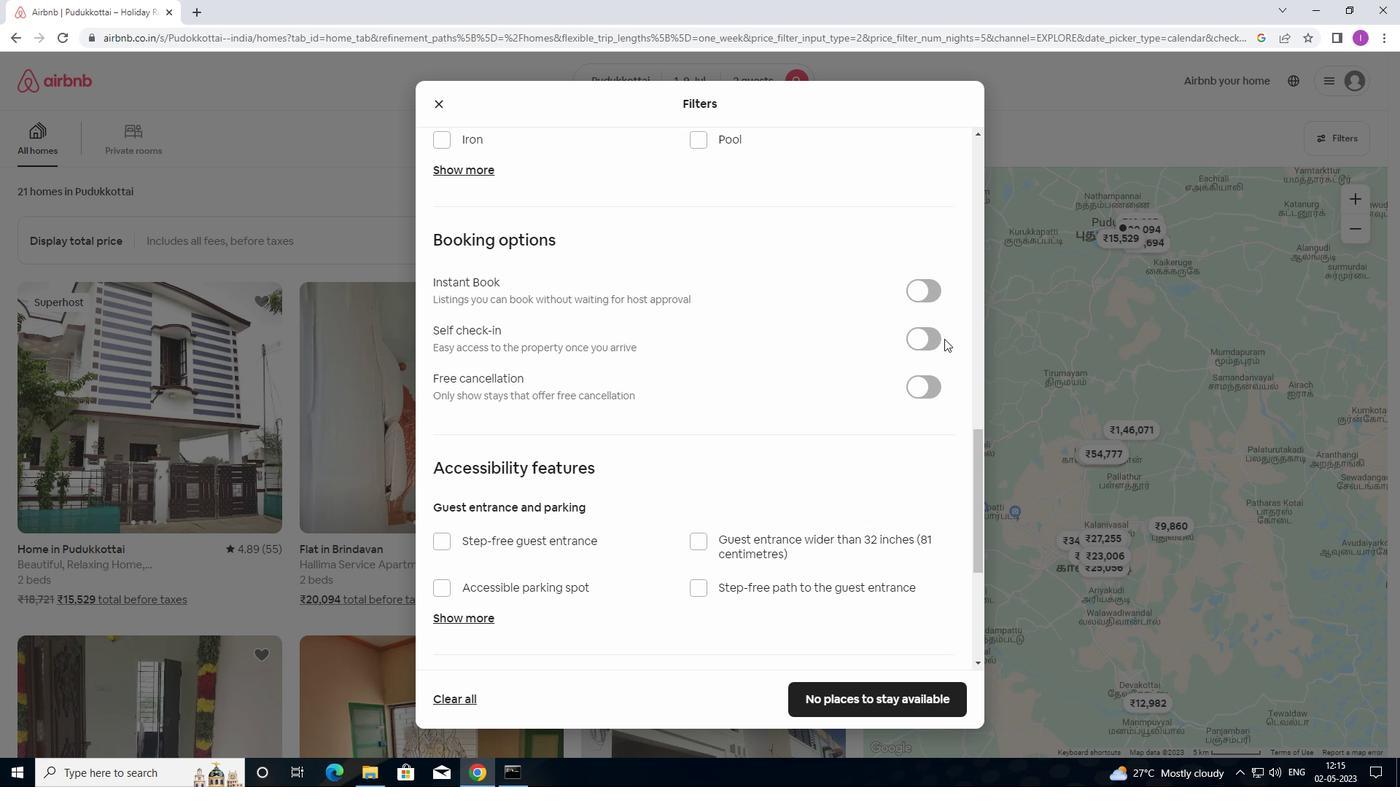 
Action: Mouse moved to (926, 339)
Screenshot: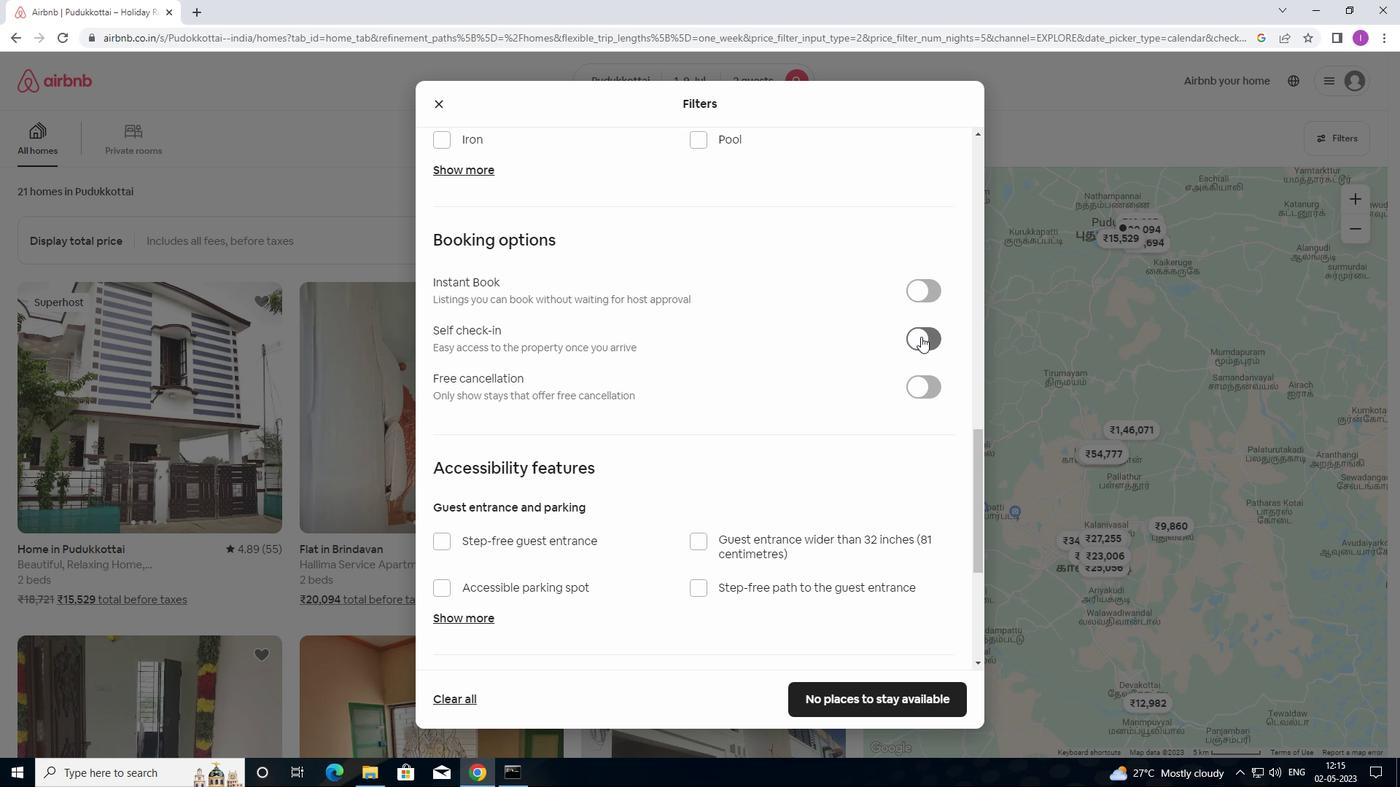 
Action: Mouse pressed left at (926, 339)
Screenshot: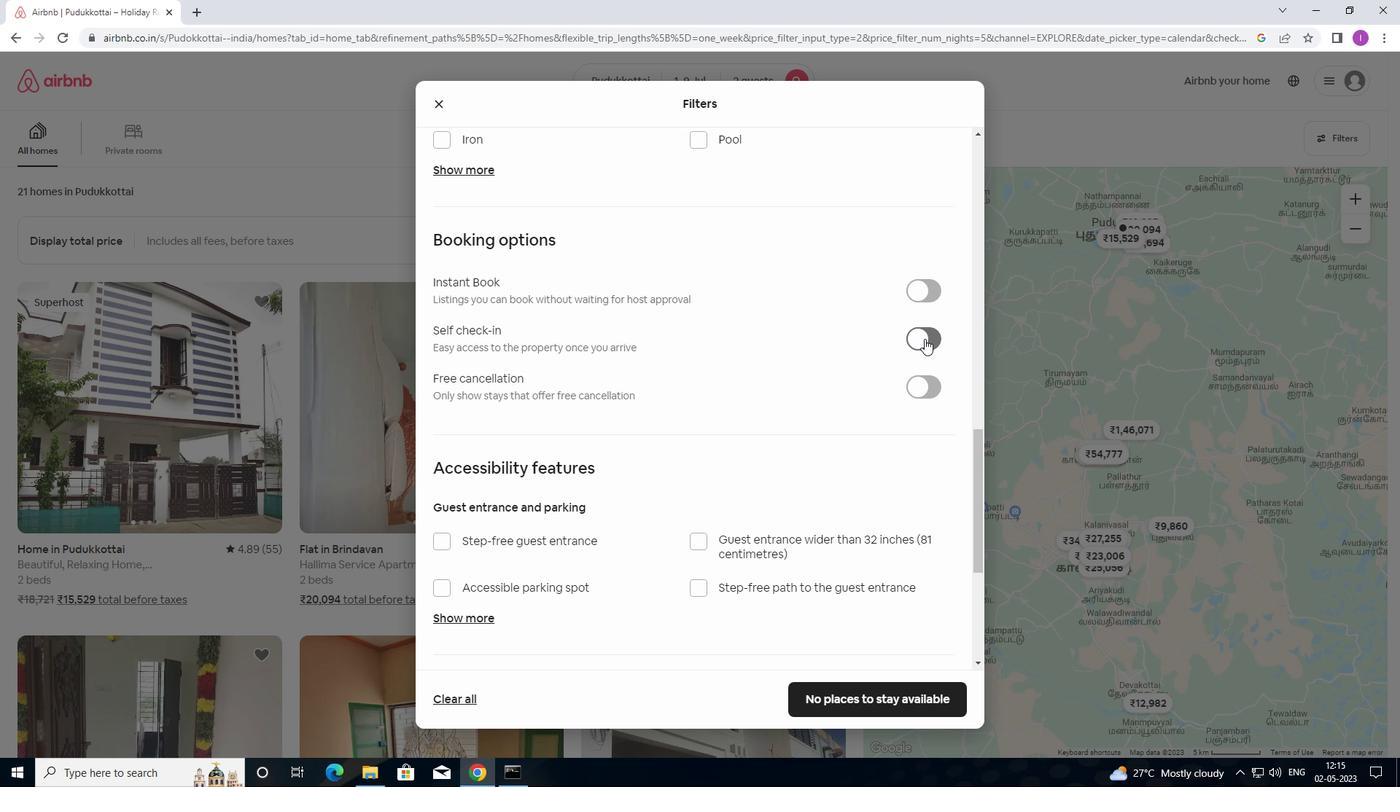 
Action: Mouse moved to (808, 385)
Screenshot: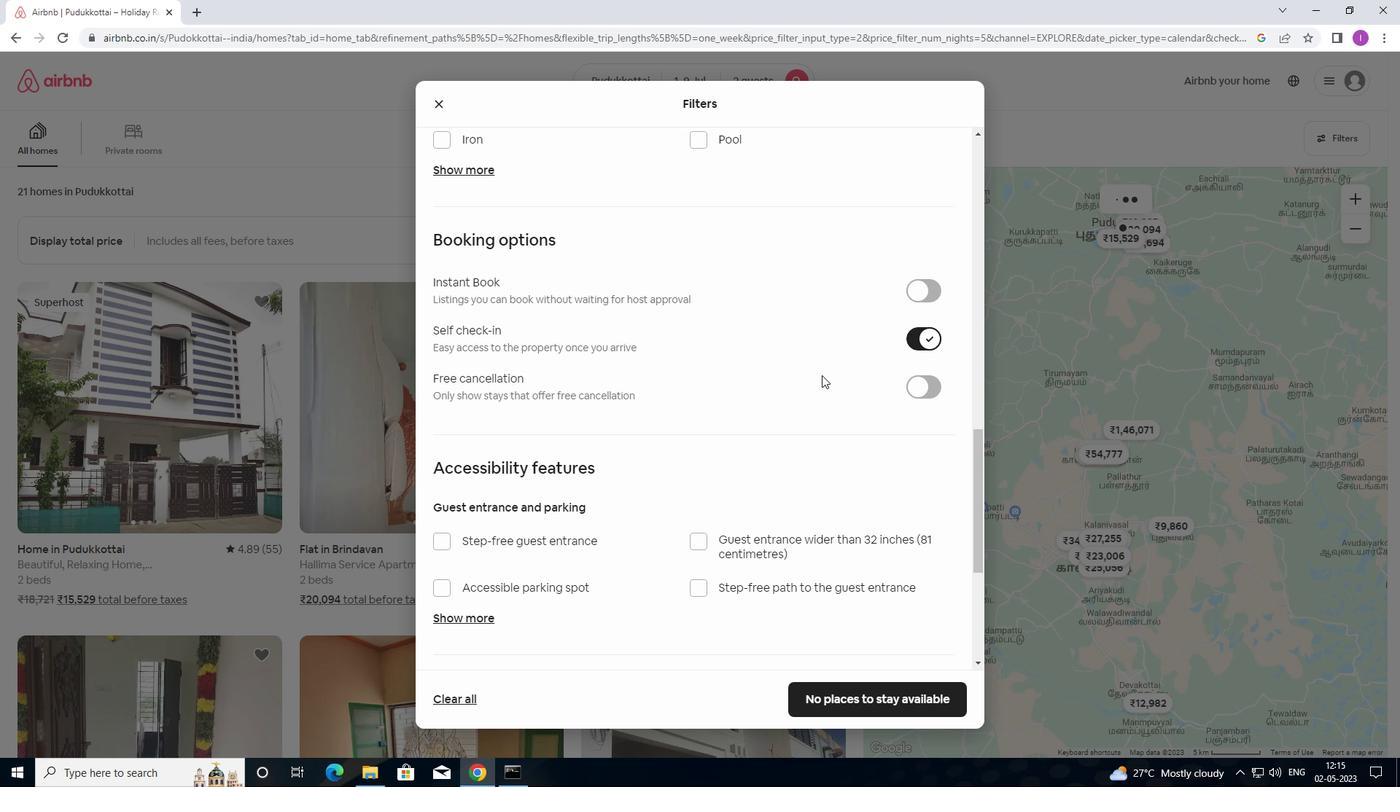 
Action: Mouse scrolled (808, 385) with delta (0, 0)
Screenshot: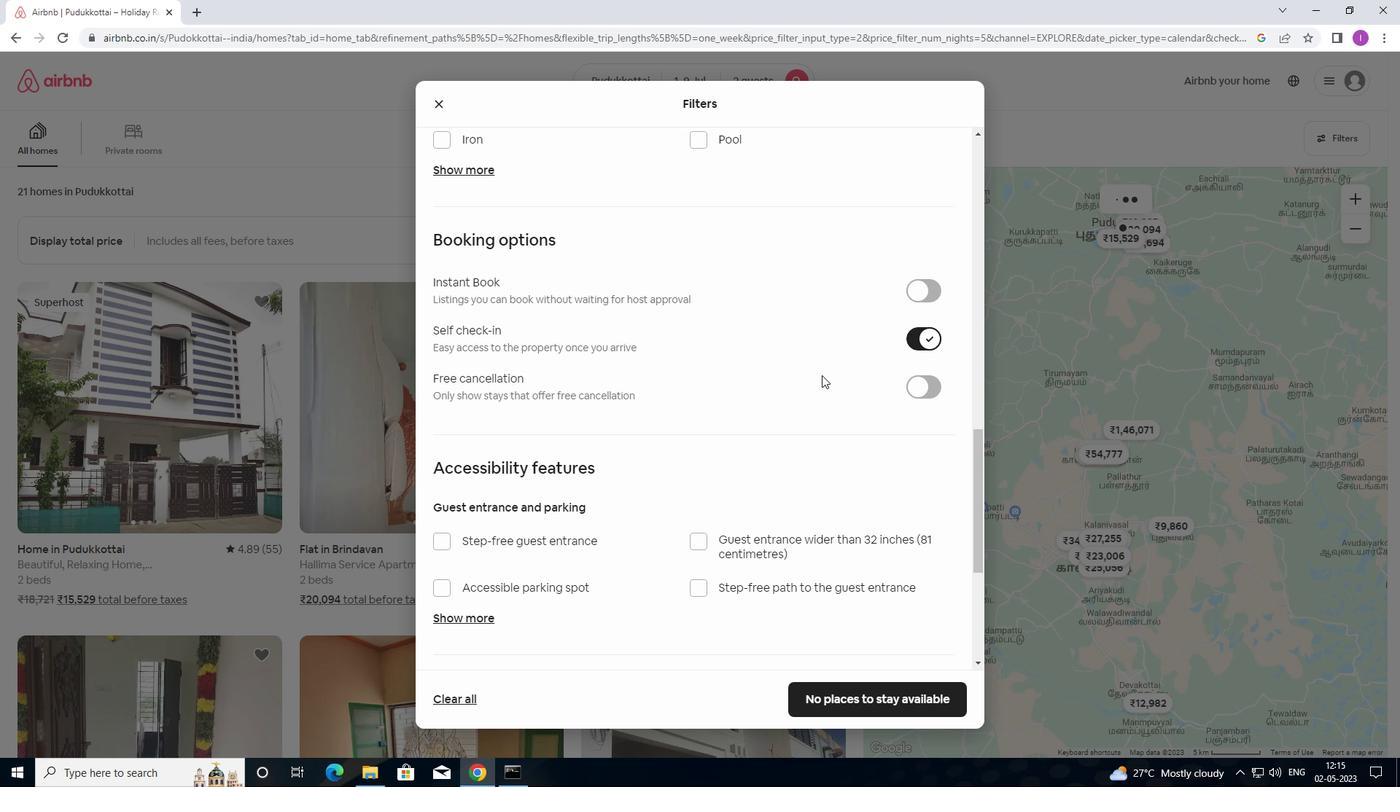 
Action: Mouse moved to (800, 400)
Screenshot: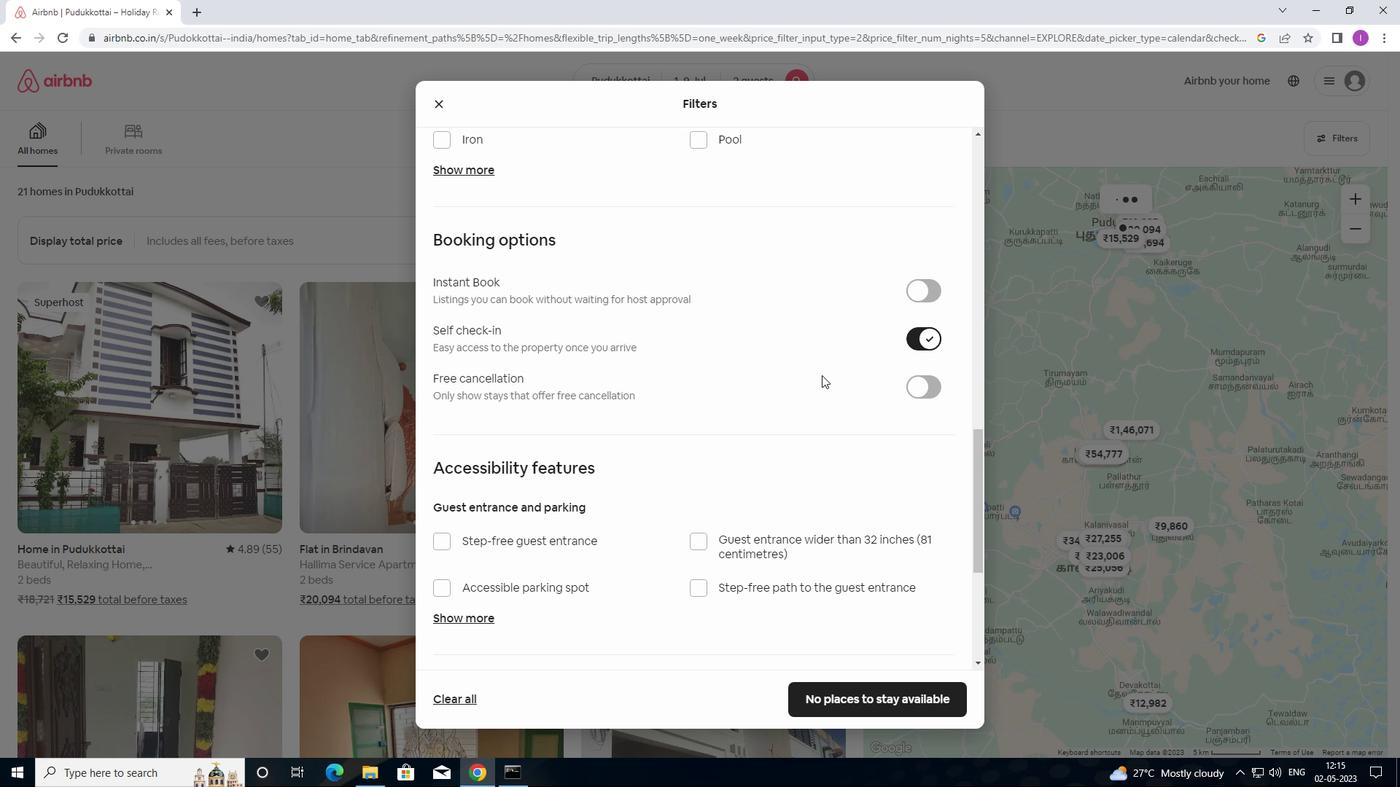 
Action: Mouse scrolled (800, 399) with delta (0, 0)
Screenshot: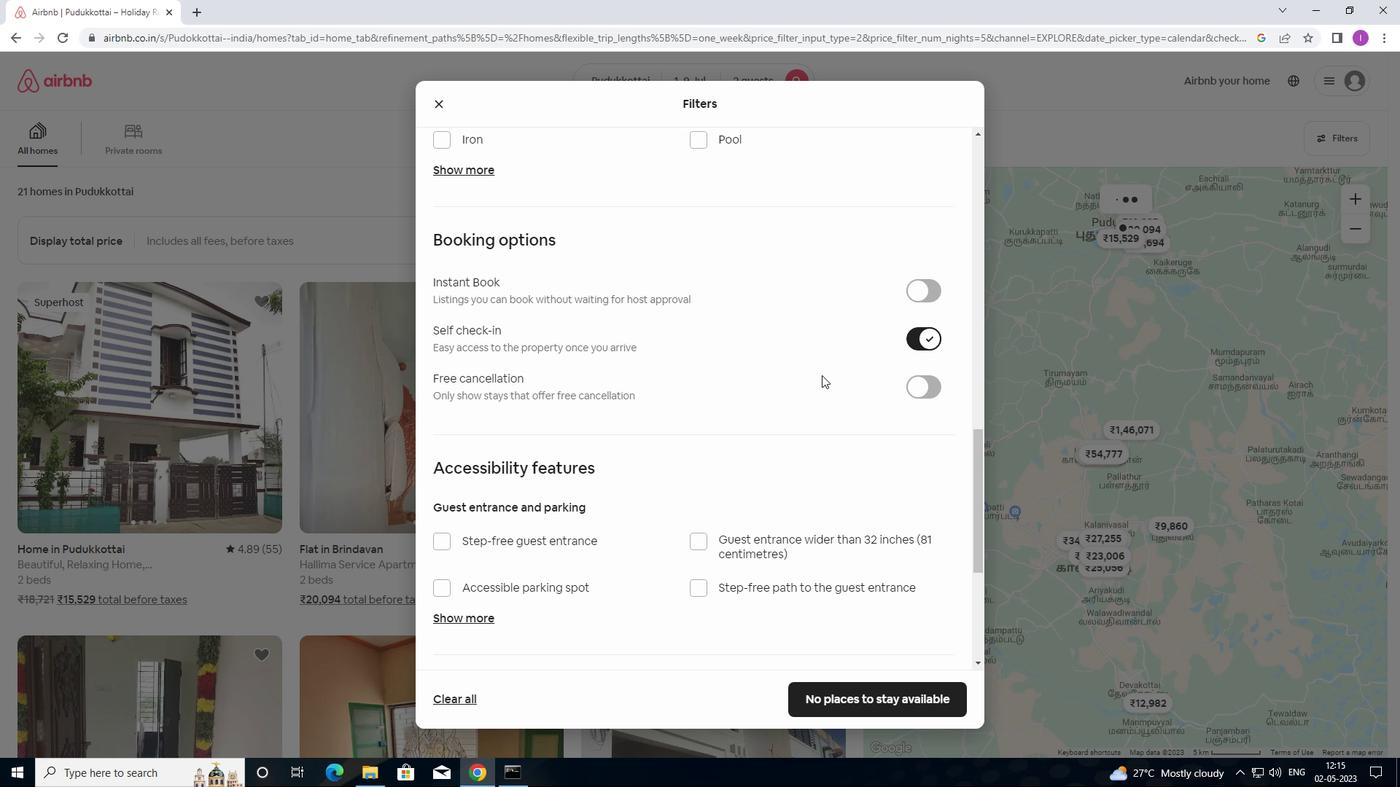 
Action: Mouse moved to (799, 402)
Screenshot: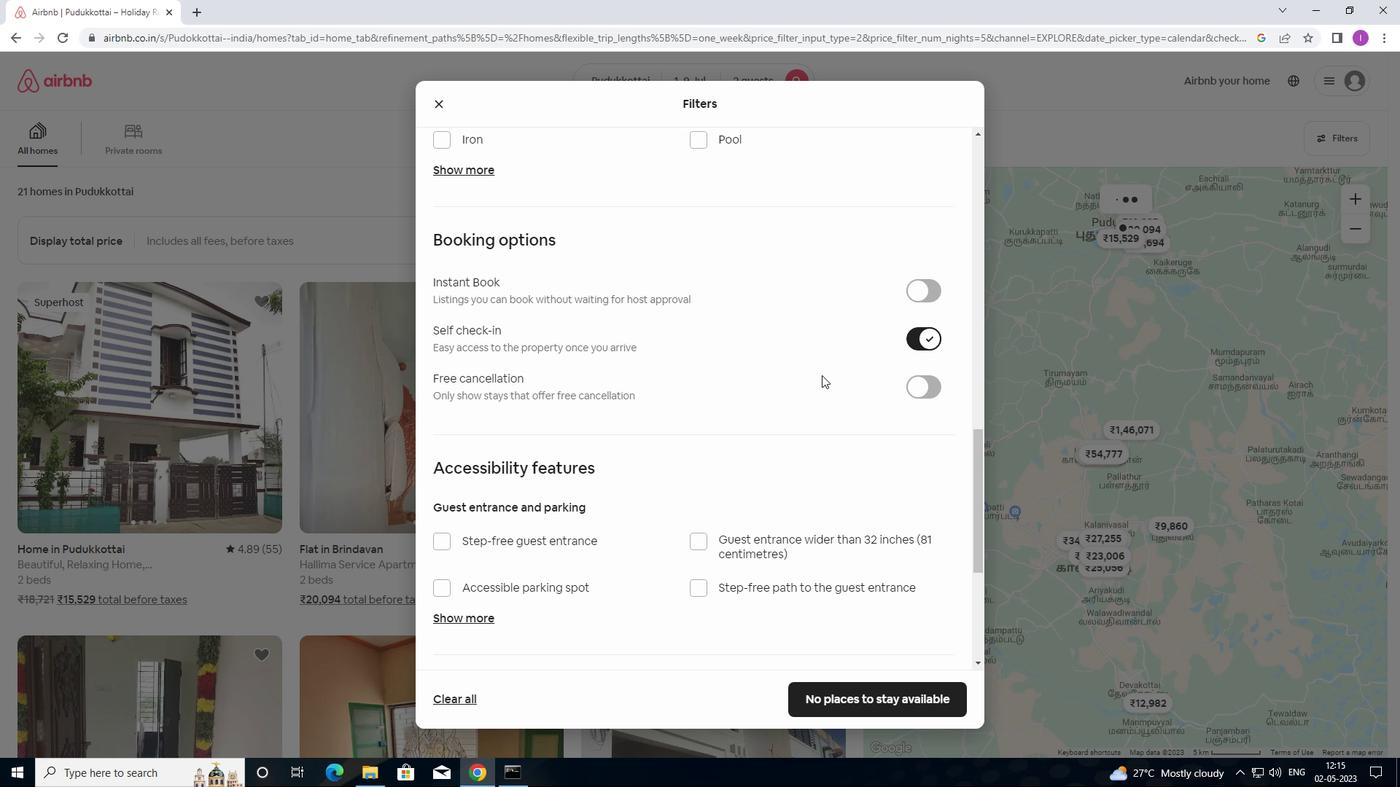 
Action: Mouse scrolled (799, 401) with delta (0, 0)
Screenshot: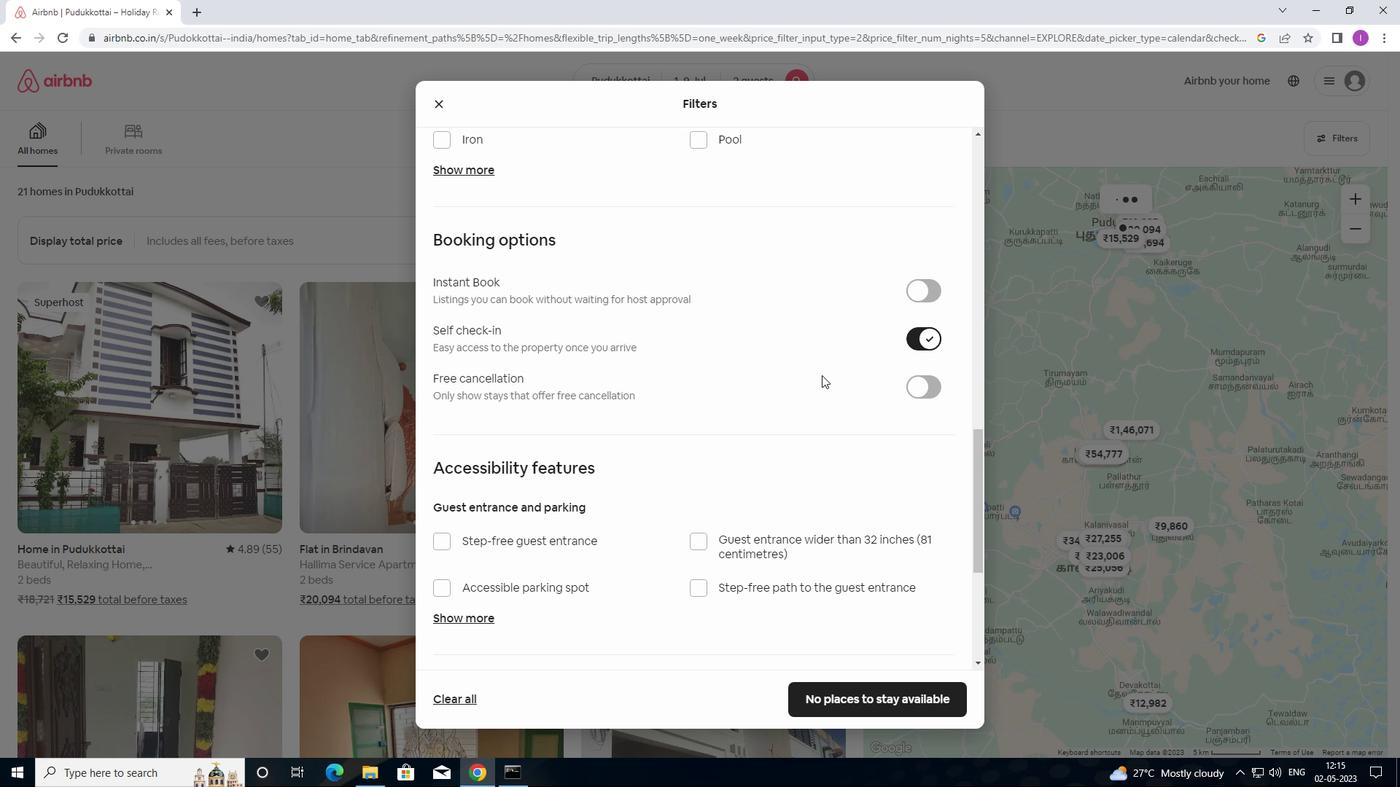 
Action: Mouse moved to (797, 405)
Screenshot: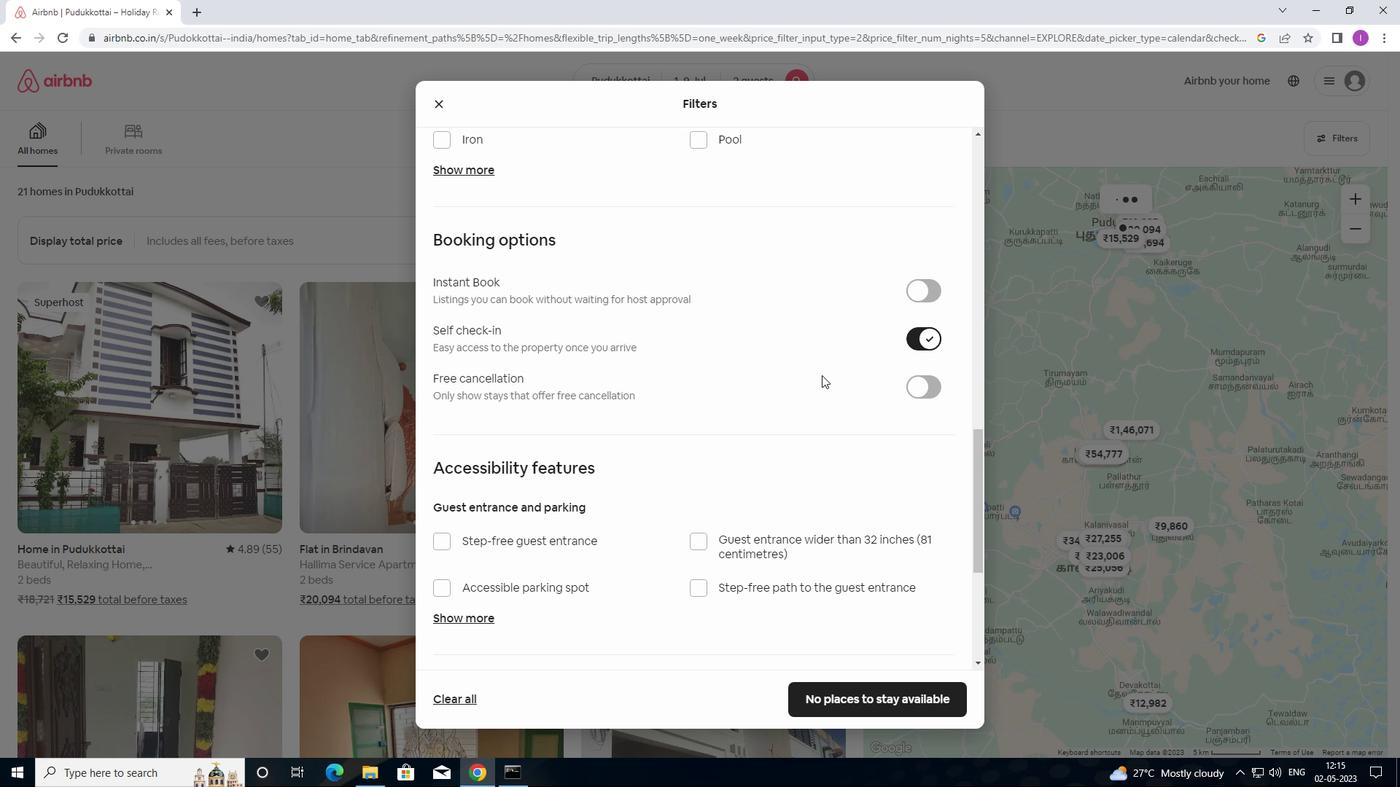 
Action: Mouse scrolled (797, 404) with delta (0, 0)
Screenshot: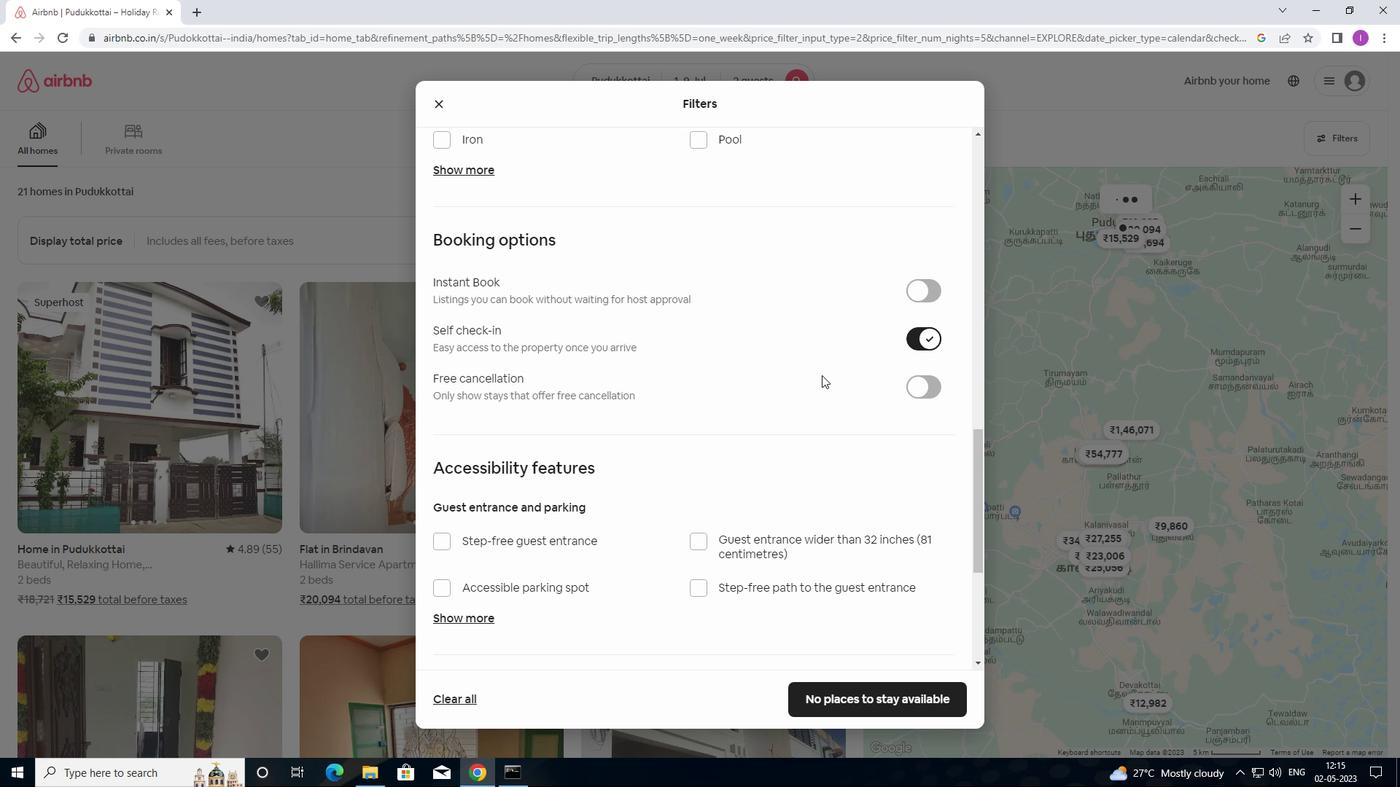 
Action: Mouse moved to (795, 407)
Screenshot: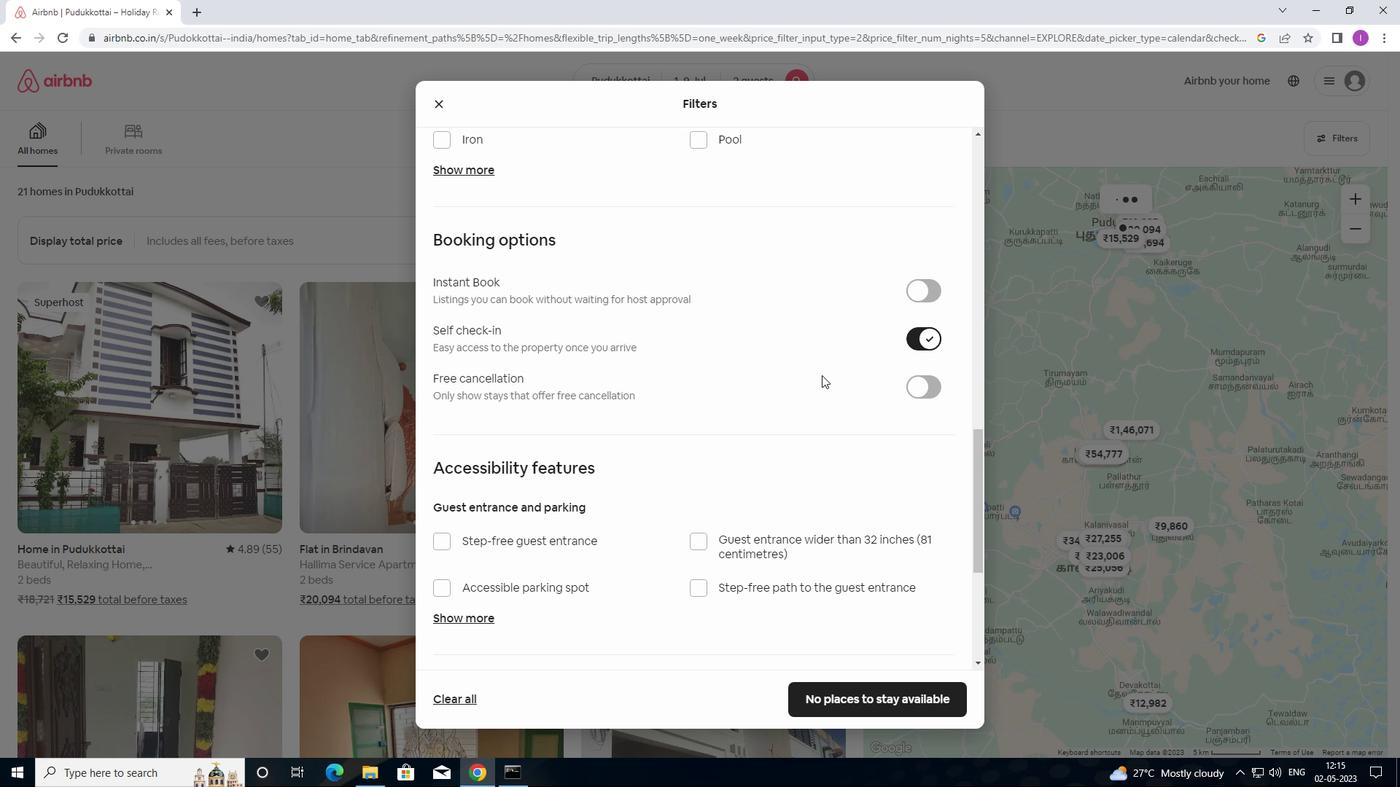 
Action: Mouse scrolled (795, 406) with delta (0, 0)
Screenshot: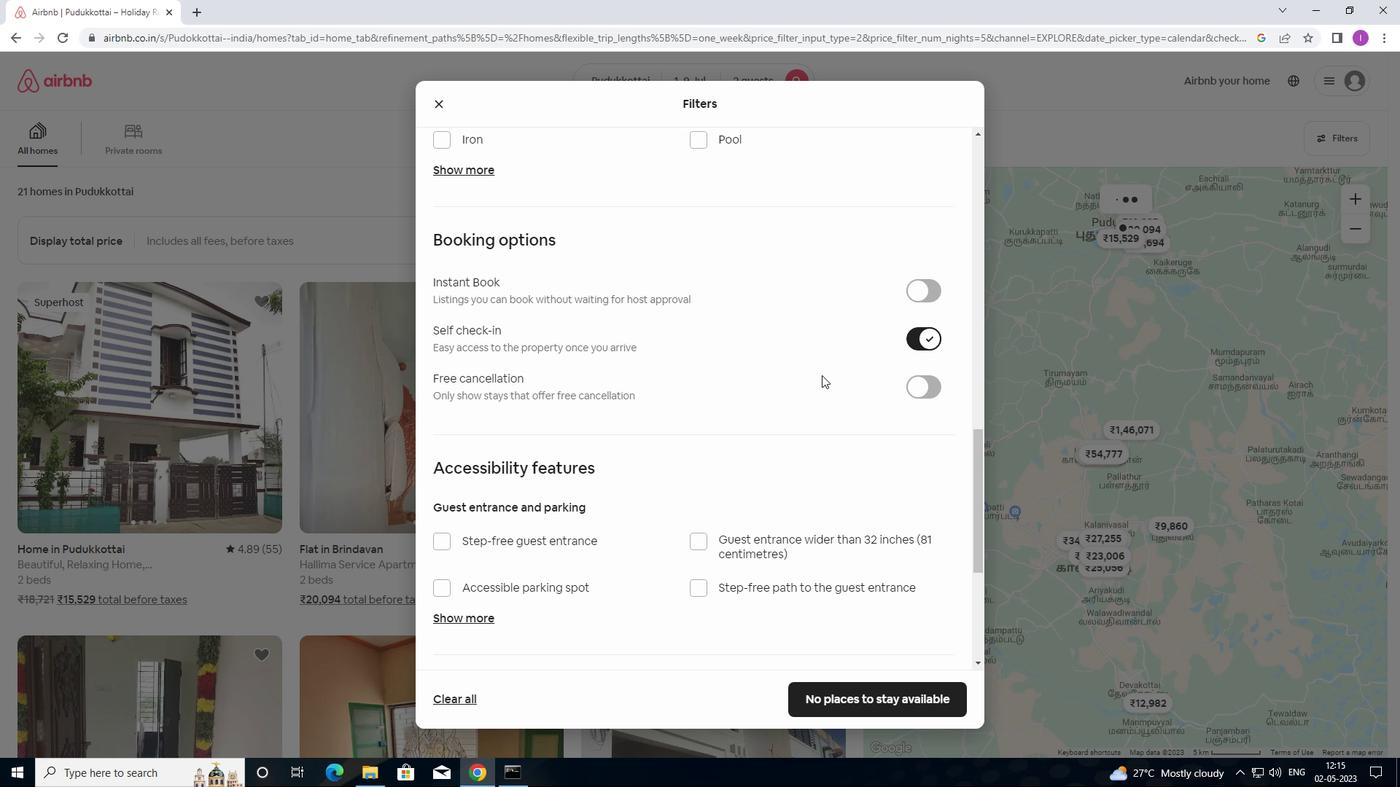 
Action: Mouse moved to (785, 407)
Screenshot: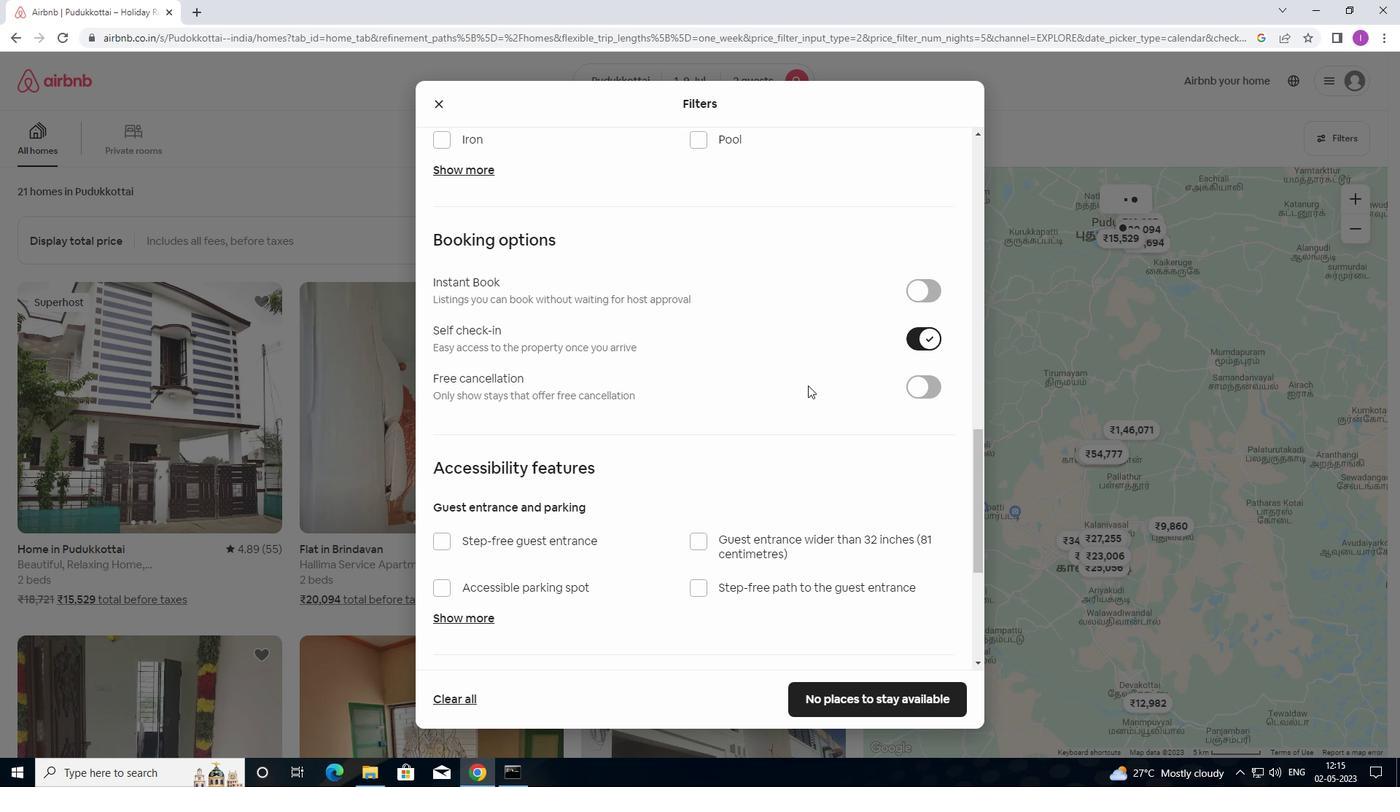 
Action: Mouse scrolled (785, 407) with delta (0, 0)
Screenshot: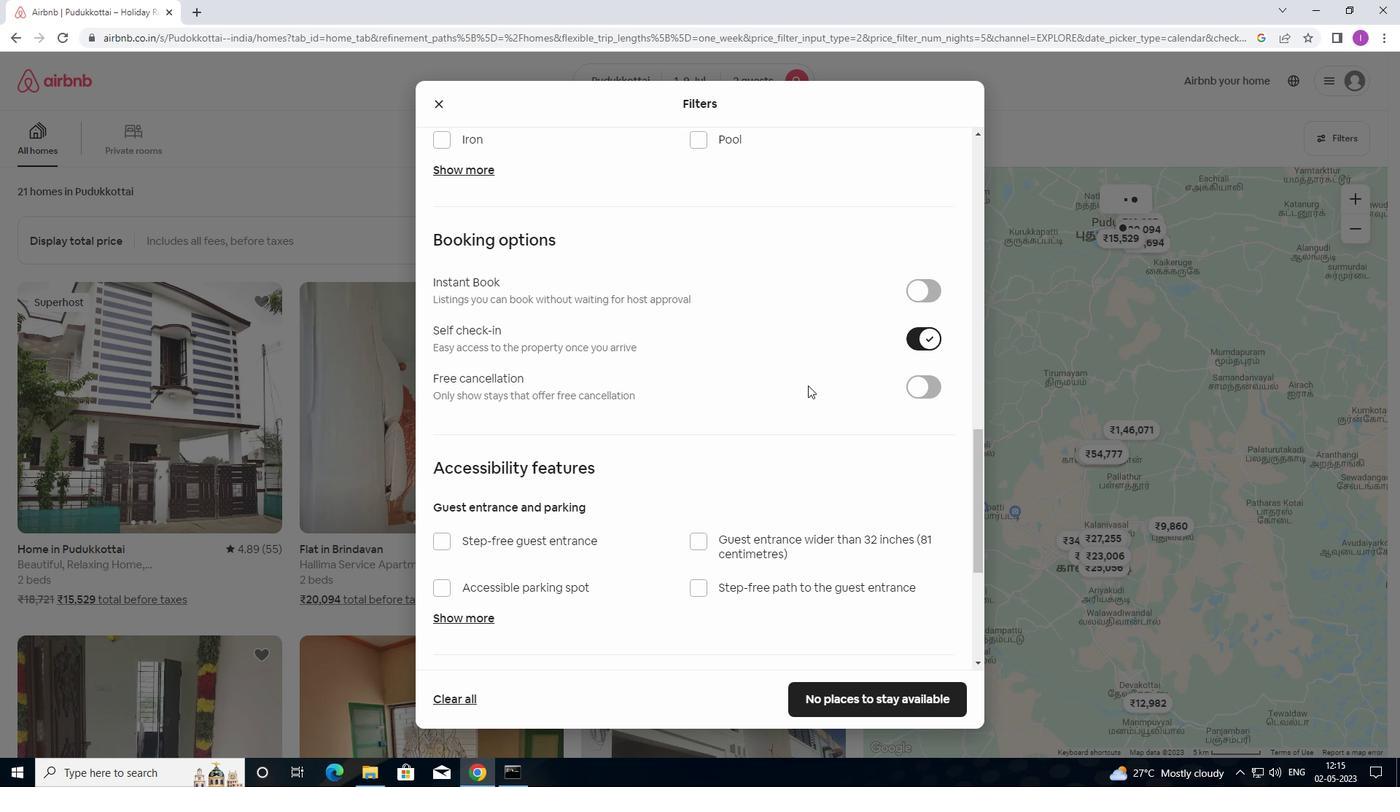 
Action: Mouse moved to (612, 501)
Screenshot: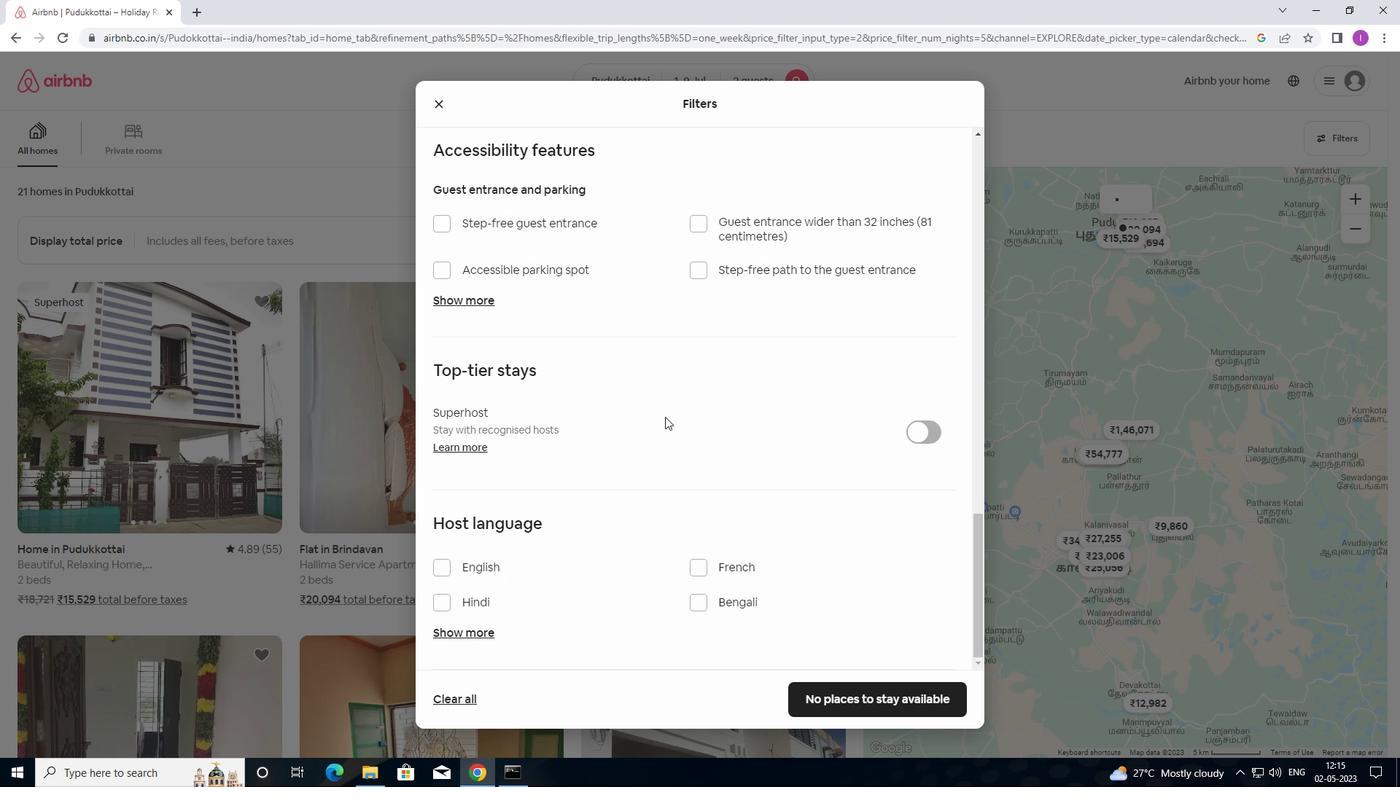 
Action: Mouse scrolled (612, 500) with delta (0, 0)
Screenshot: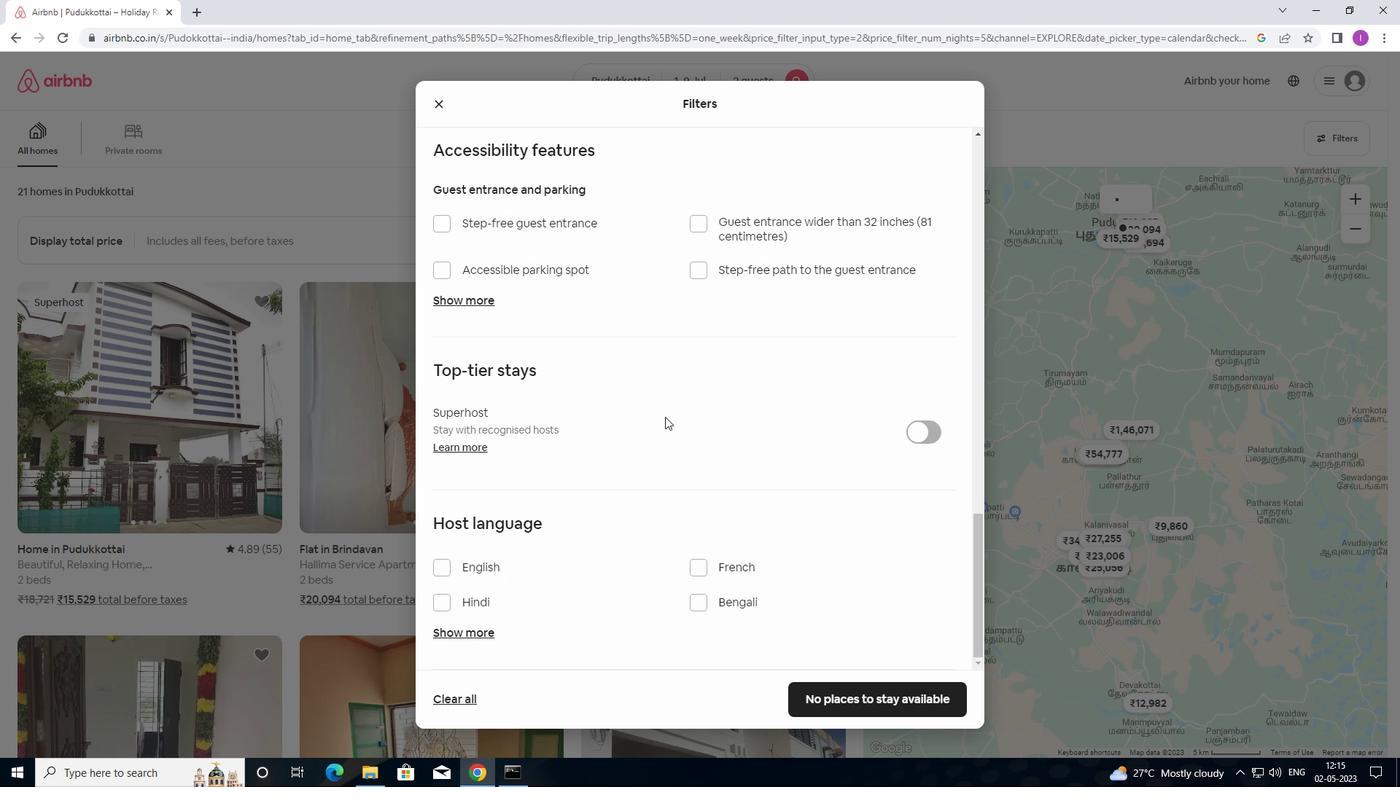 
Action: Mouse moved to (604, 524)
Screenshot: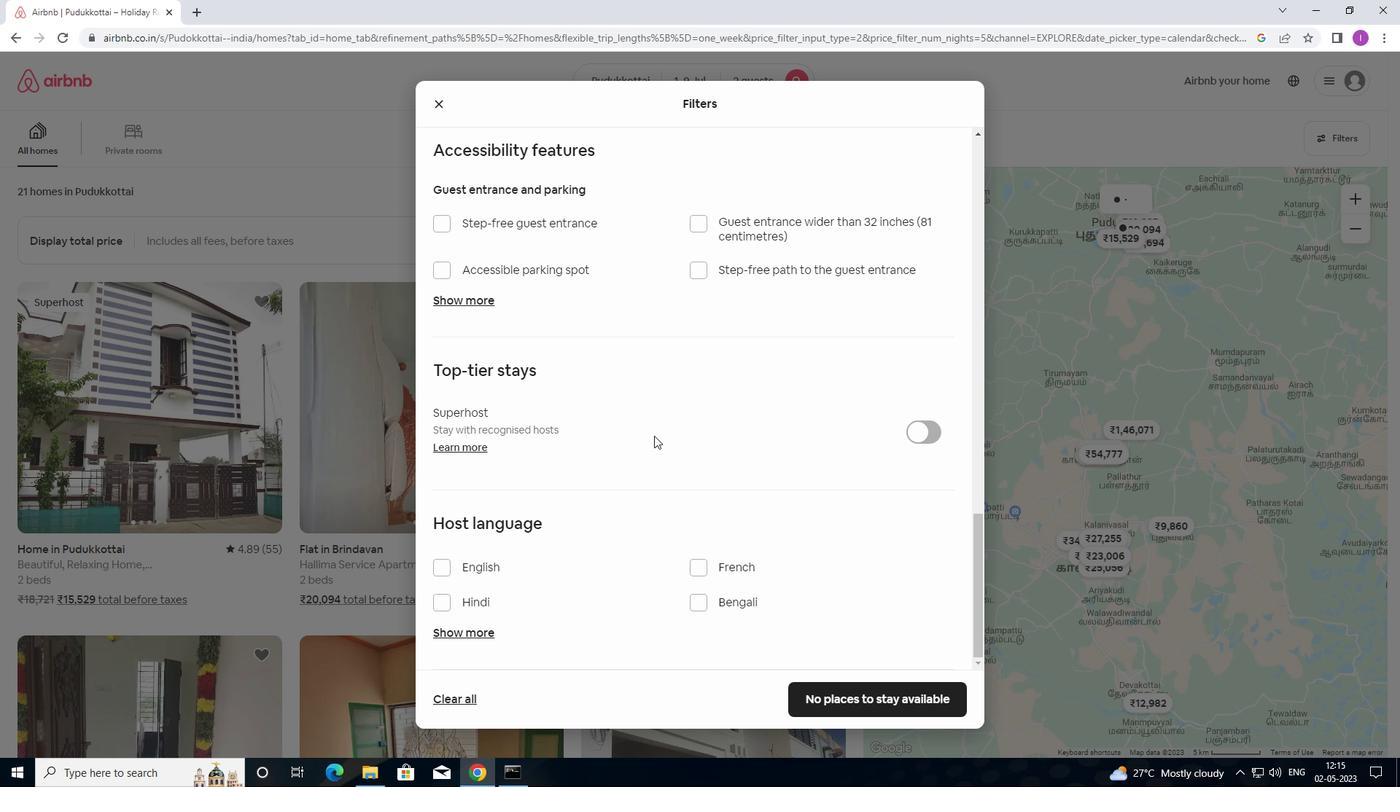 
Action: Mouse scrolled (604, 523) with delta (0, 0)
Screenshot: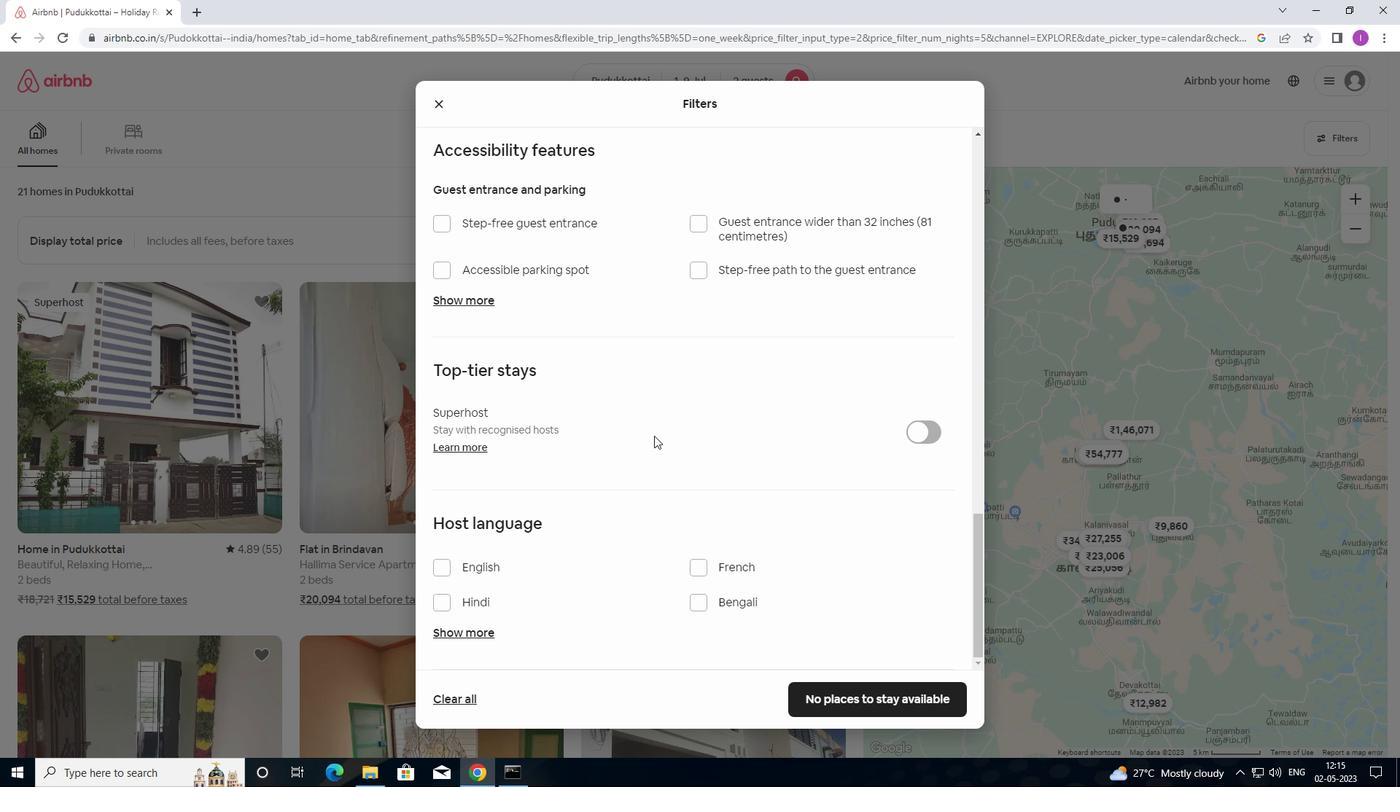 
Action: Mouse moved to (602, 533)
Screenshot: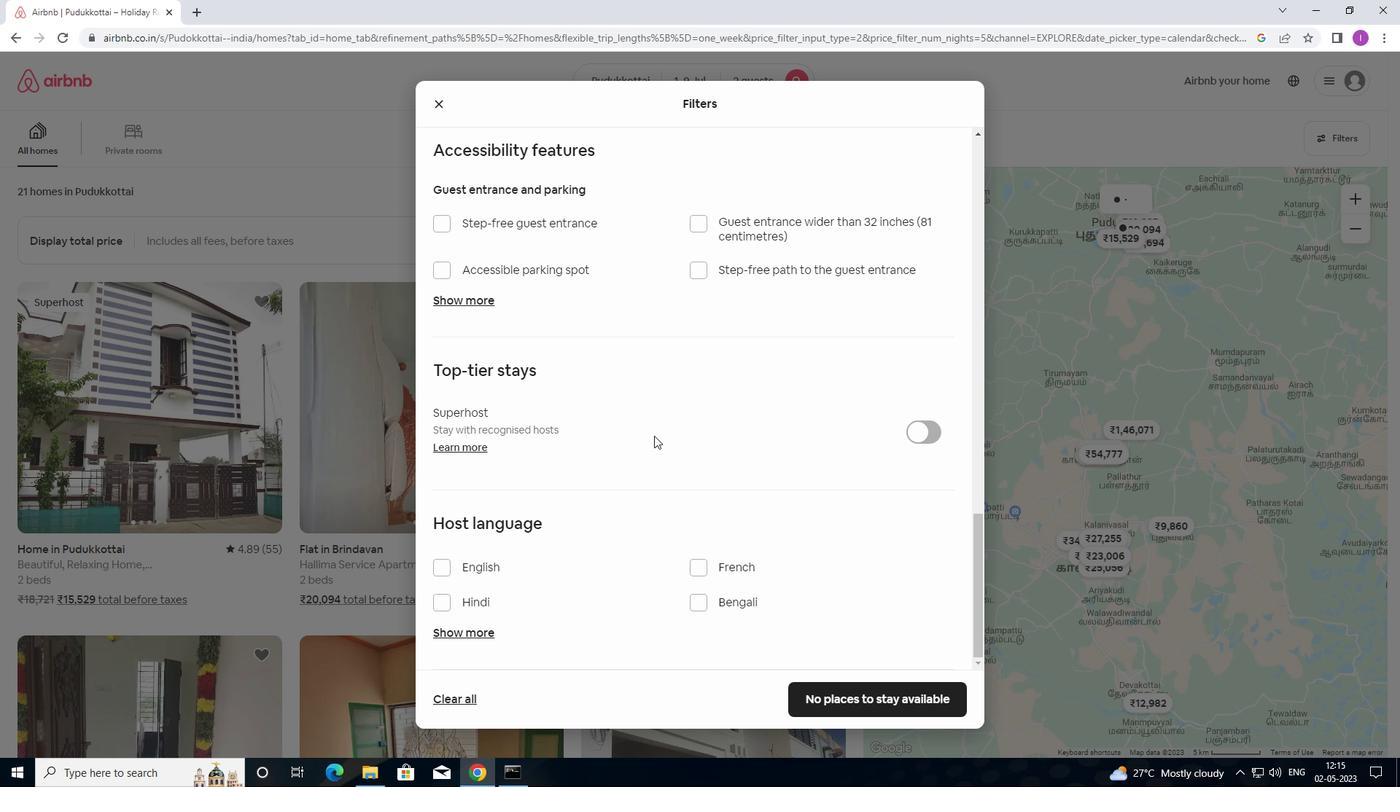 
Action: Mouse scrolled (602, 532) with delta (0, 0)
Screenshot: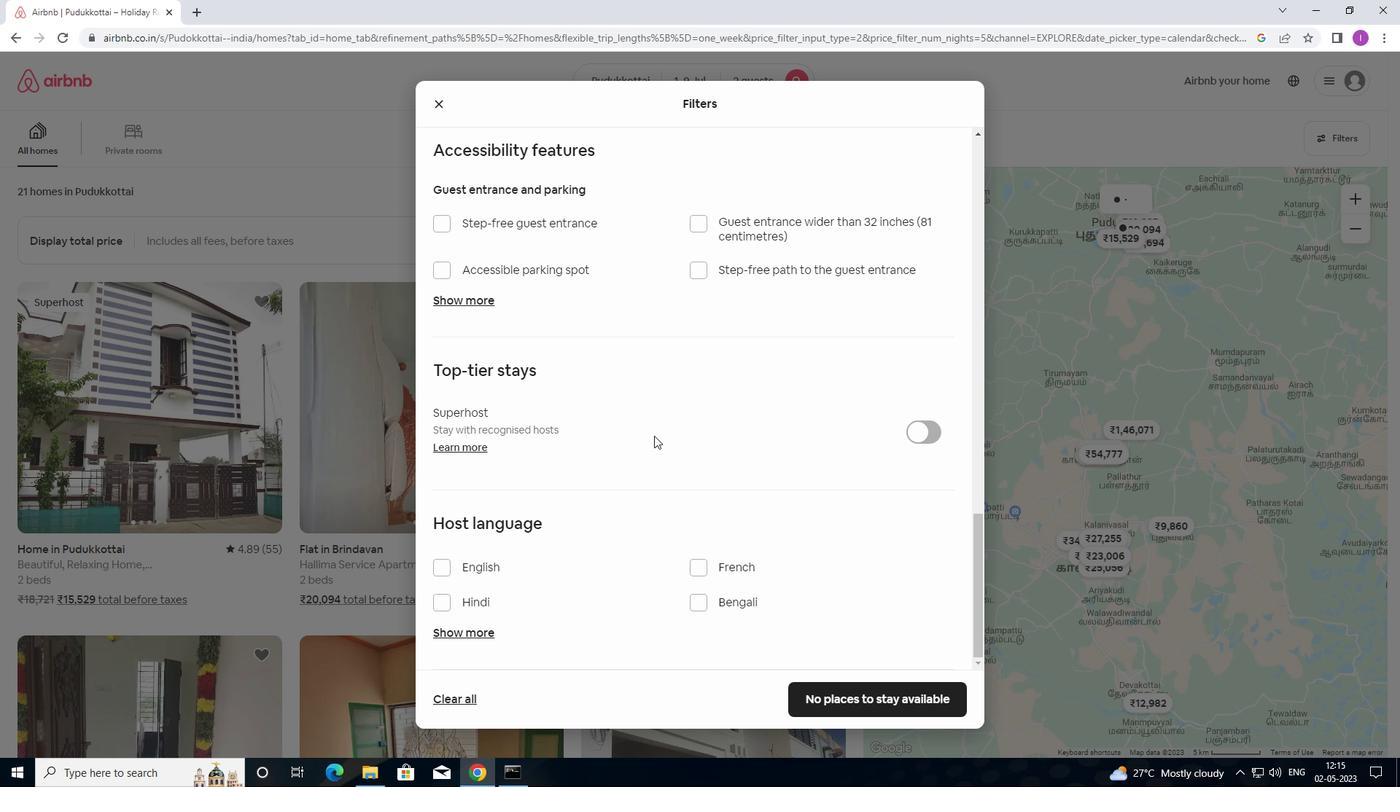 
Action: Mouse moved to (598, 547)
Screenshot: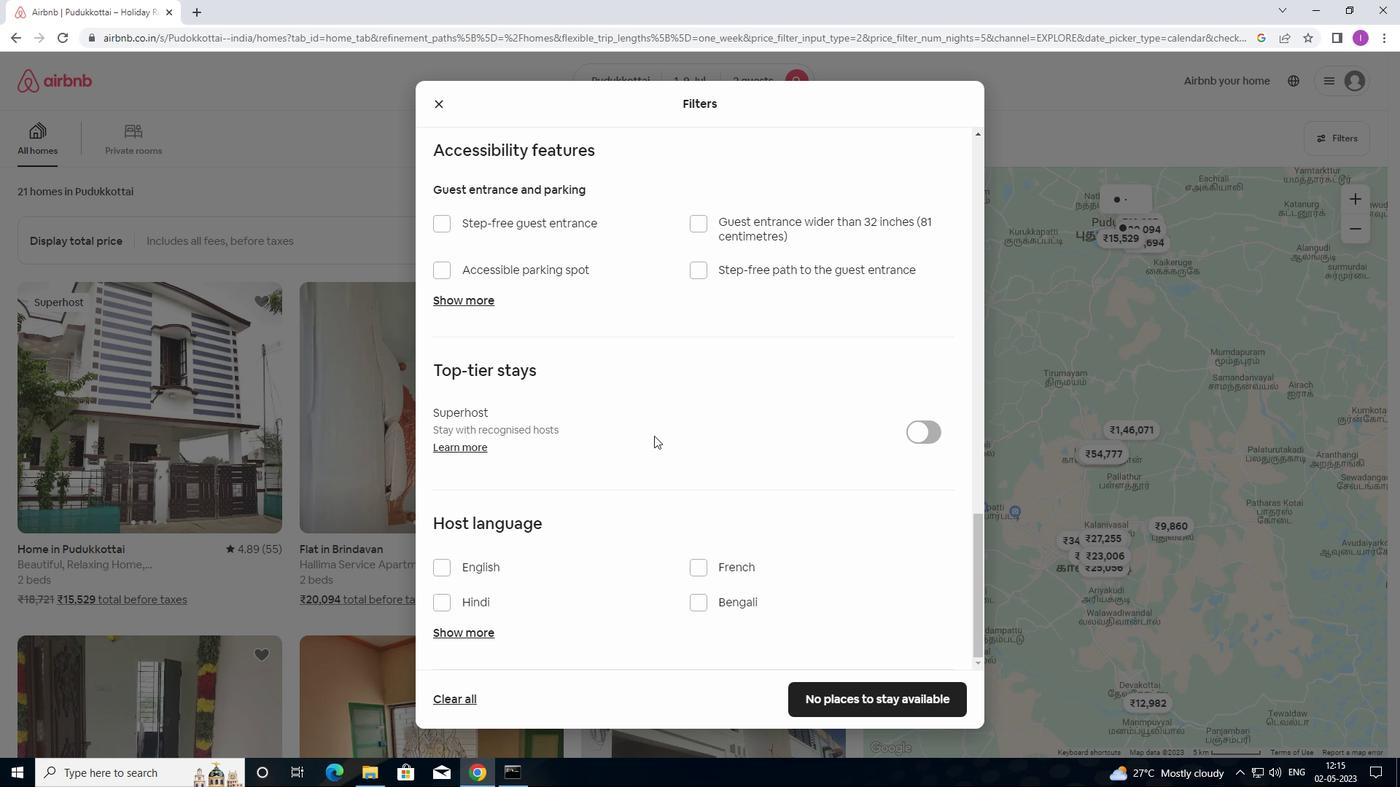 
Action: Mouse scrolled (598, 547) with delta (0, 0)
Screenshot: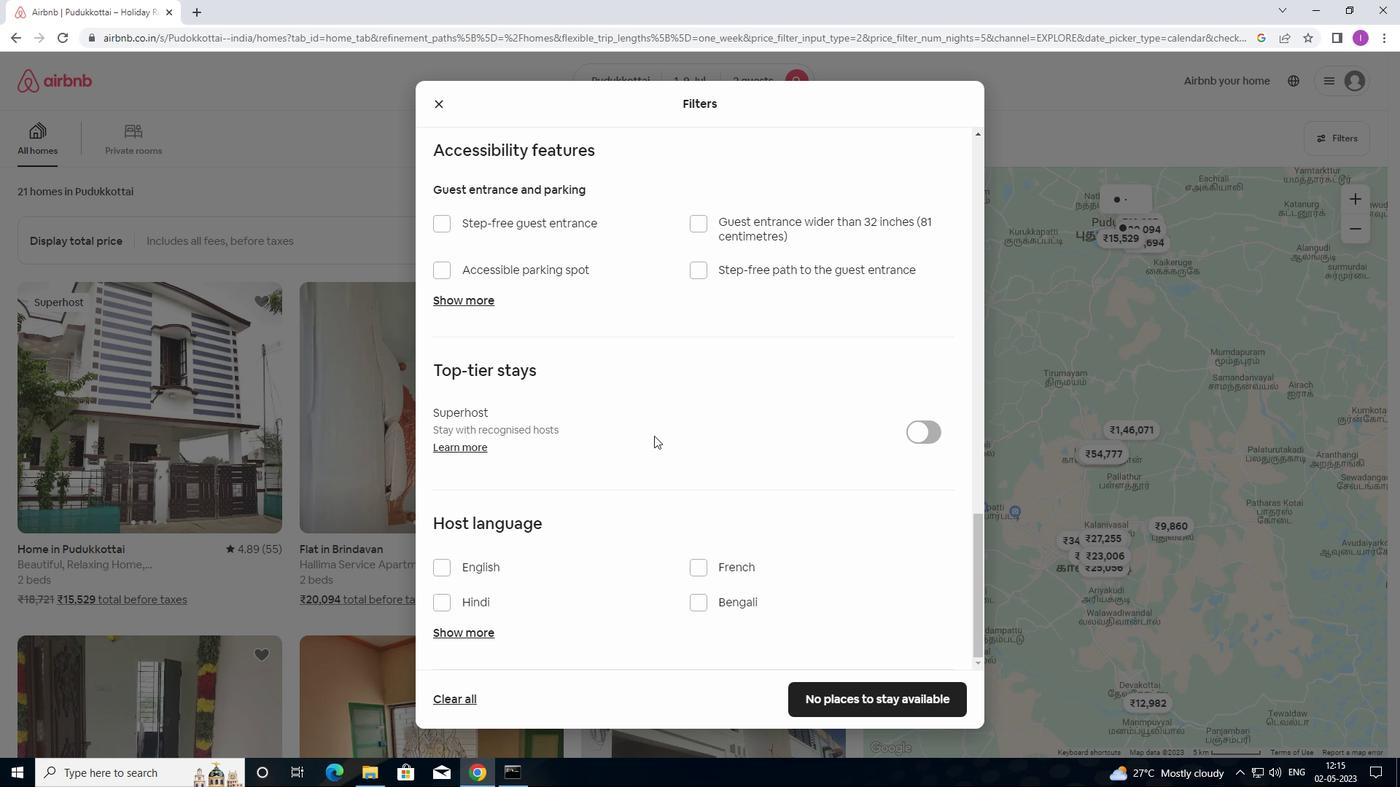 
Action: Mouse moved to (593, 555)
Screenshot: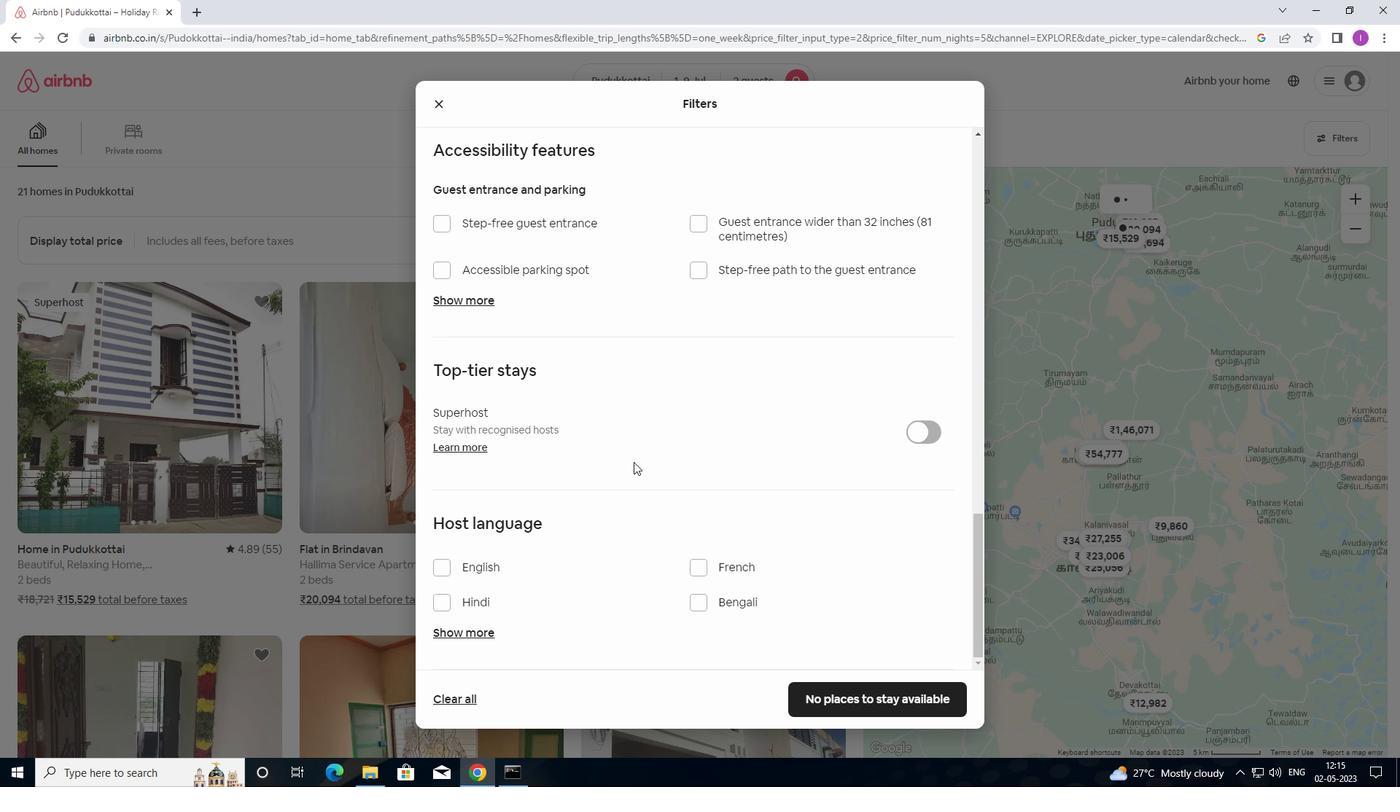 
Action: Mouse scrolled (593, 555) with delta (0, 0)
Screenshot: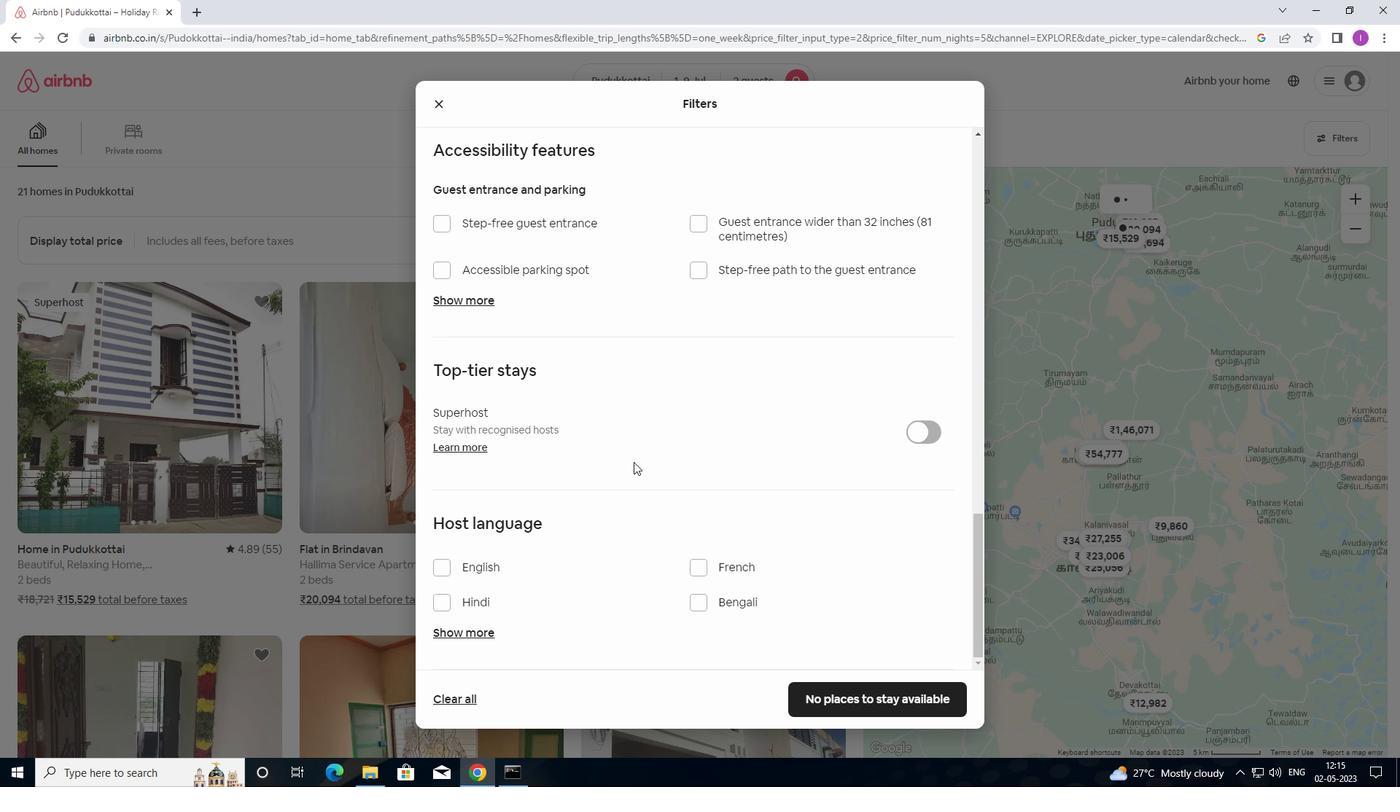 
Action: Mouse moved to (448, 566)
Screenshot: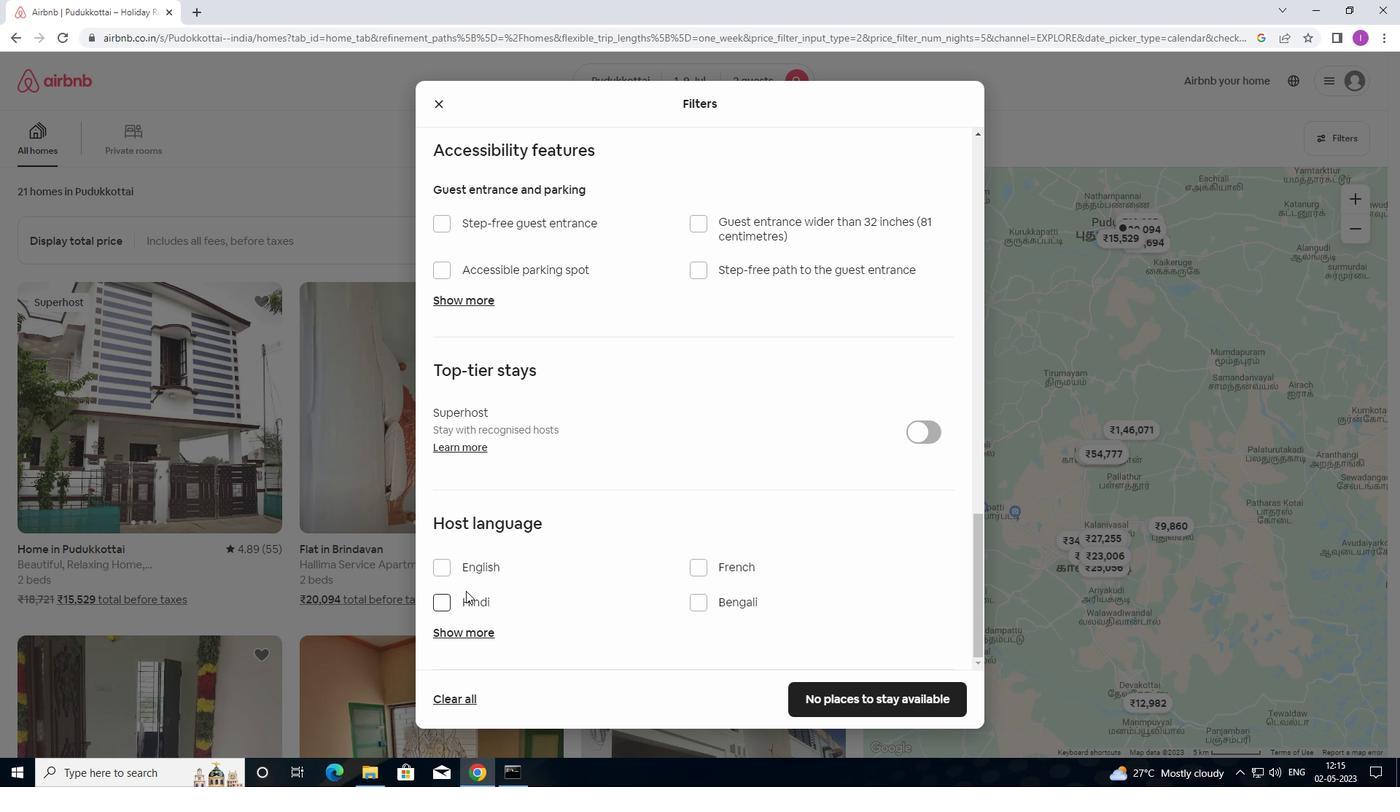 
Action: Mouse pressed left at (448, 566)
Screenshot: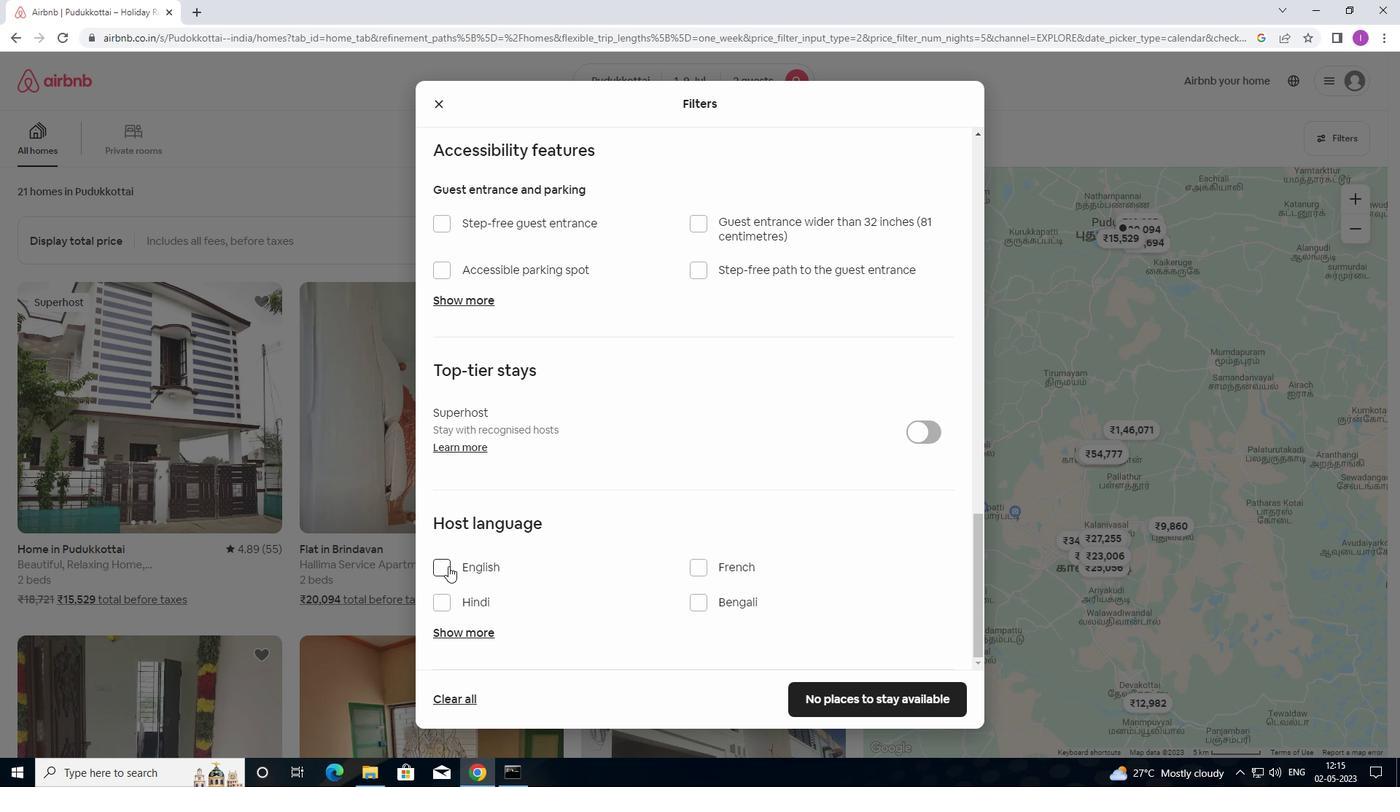 
Action: Mouse moved to (818, 694)
Screenshot: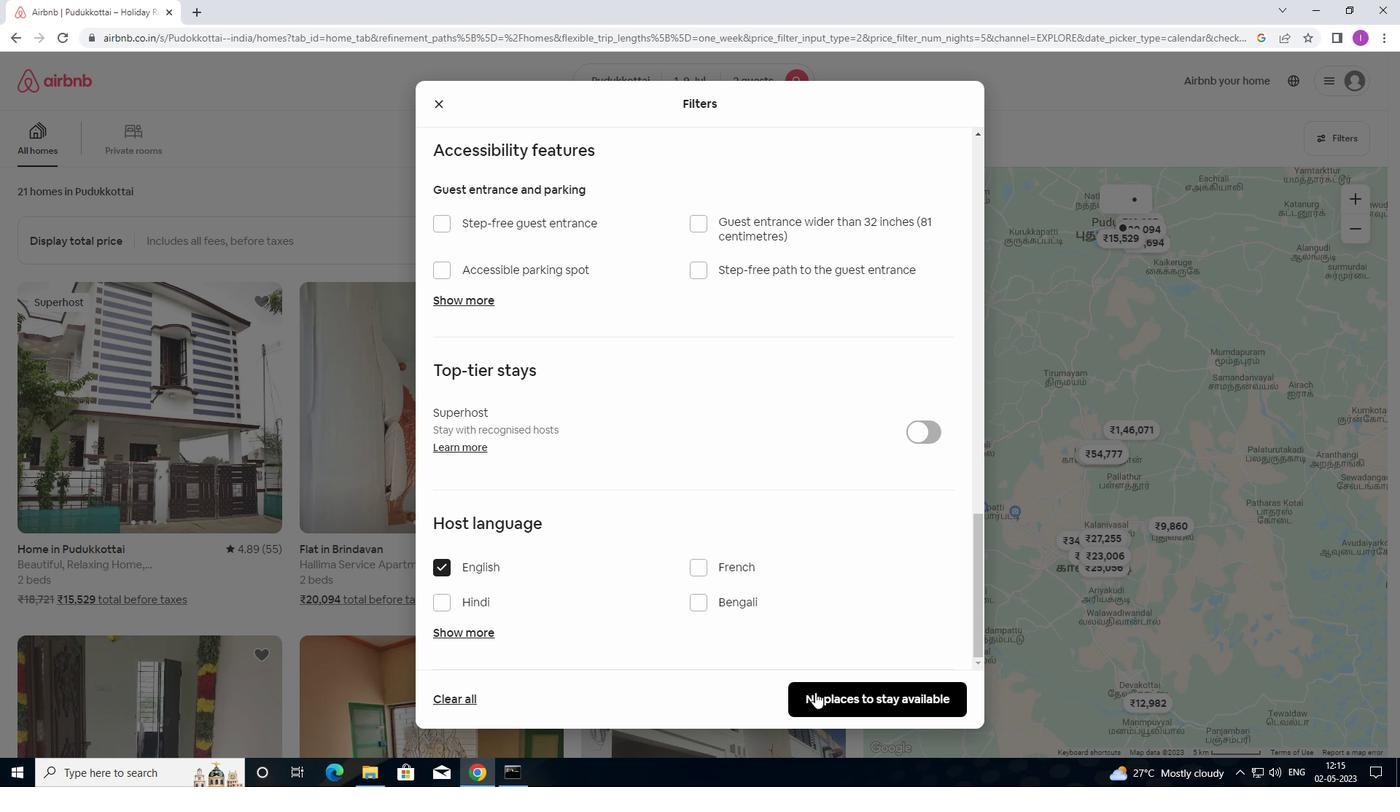 
Action: Mouse pressed left at (818, 694)
Screenshot: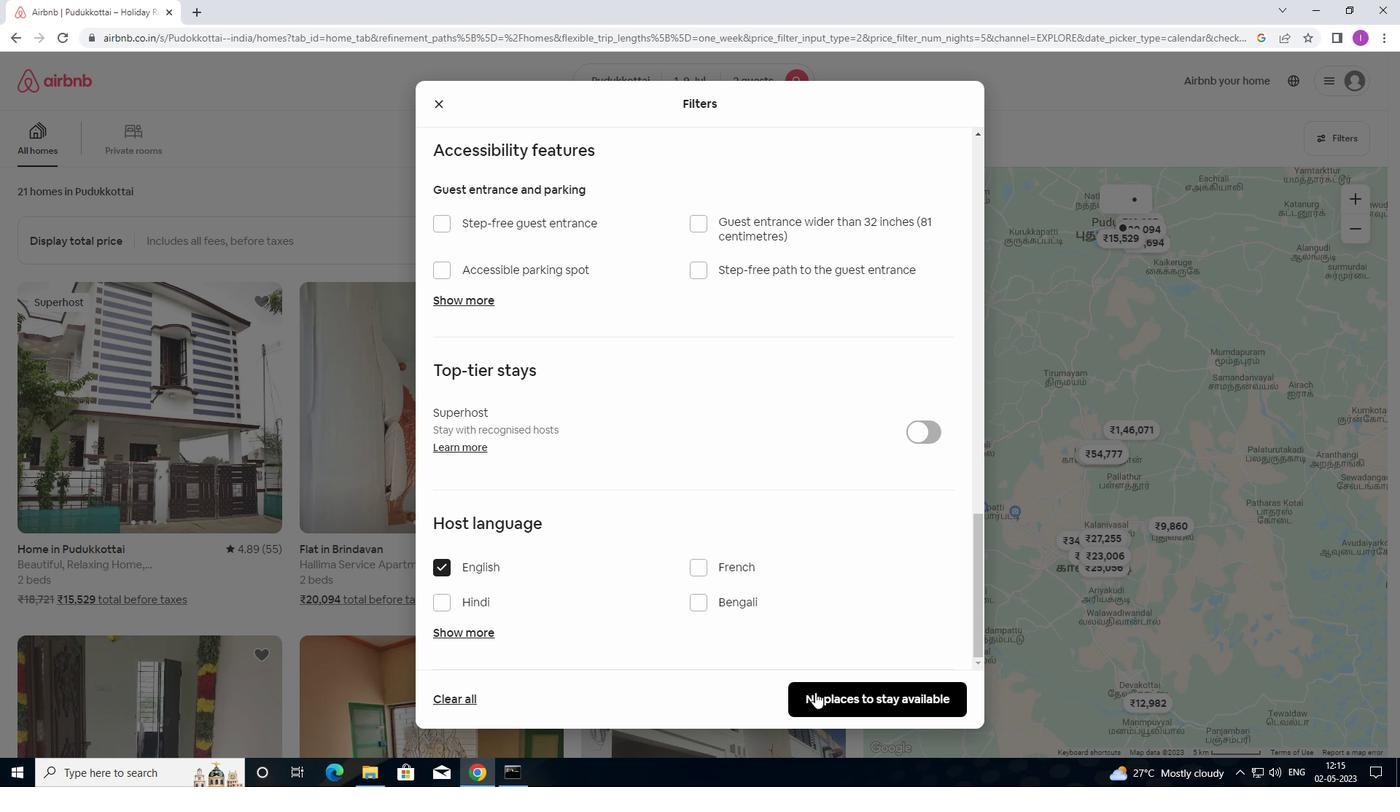 
Action: Mouse moved to (833, 692)
Screenshot: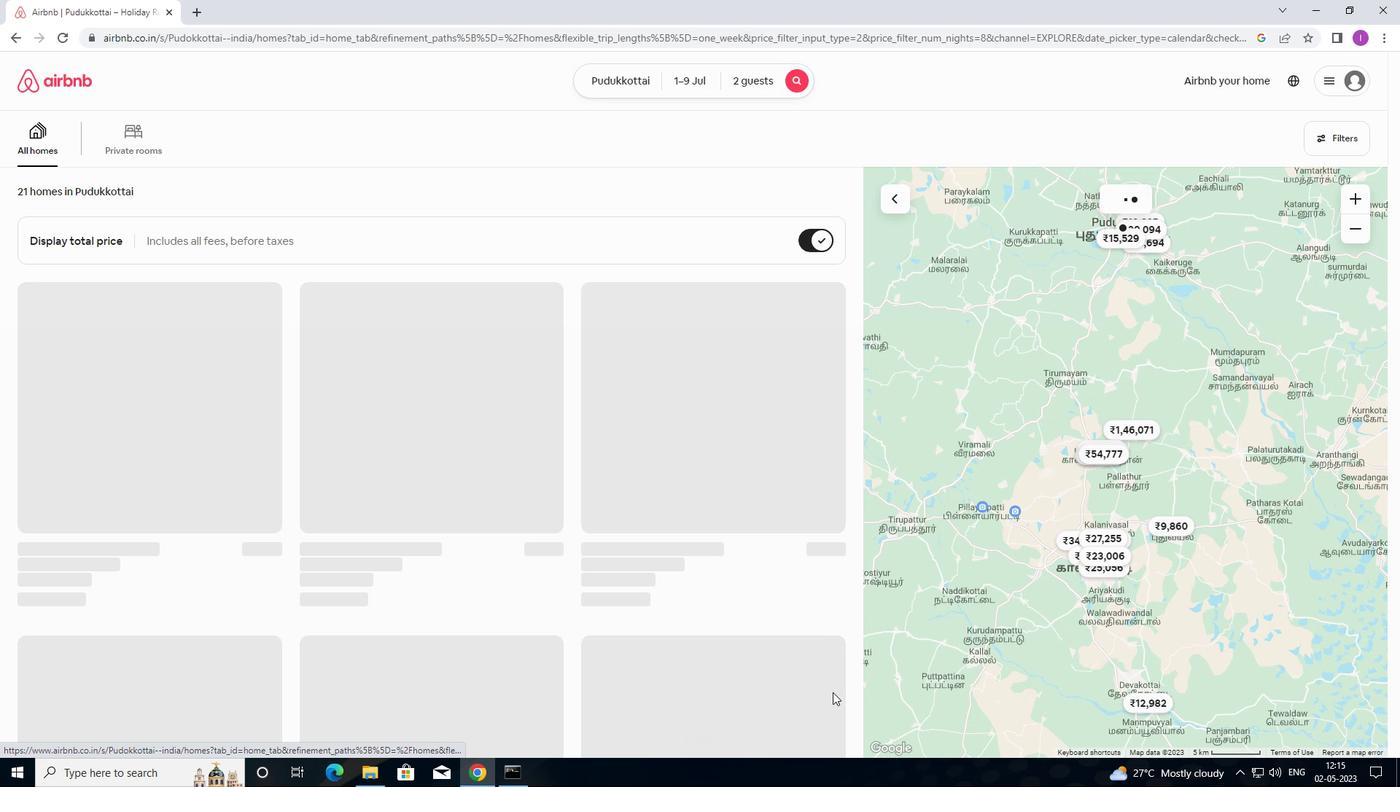 
